 Task: Find connections with filter location Khadki with filter topic #mentorshipwith filter profile language Spanish with filter current company Tata Group with filter school Nehru Arts and Science College with filter industry Mental Health Care with filter service category Mobile Marketing with filter keywords title Owner
Action: Mouse moved to (215, 312)
Screenshot: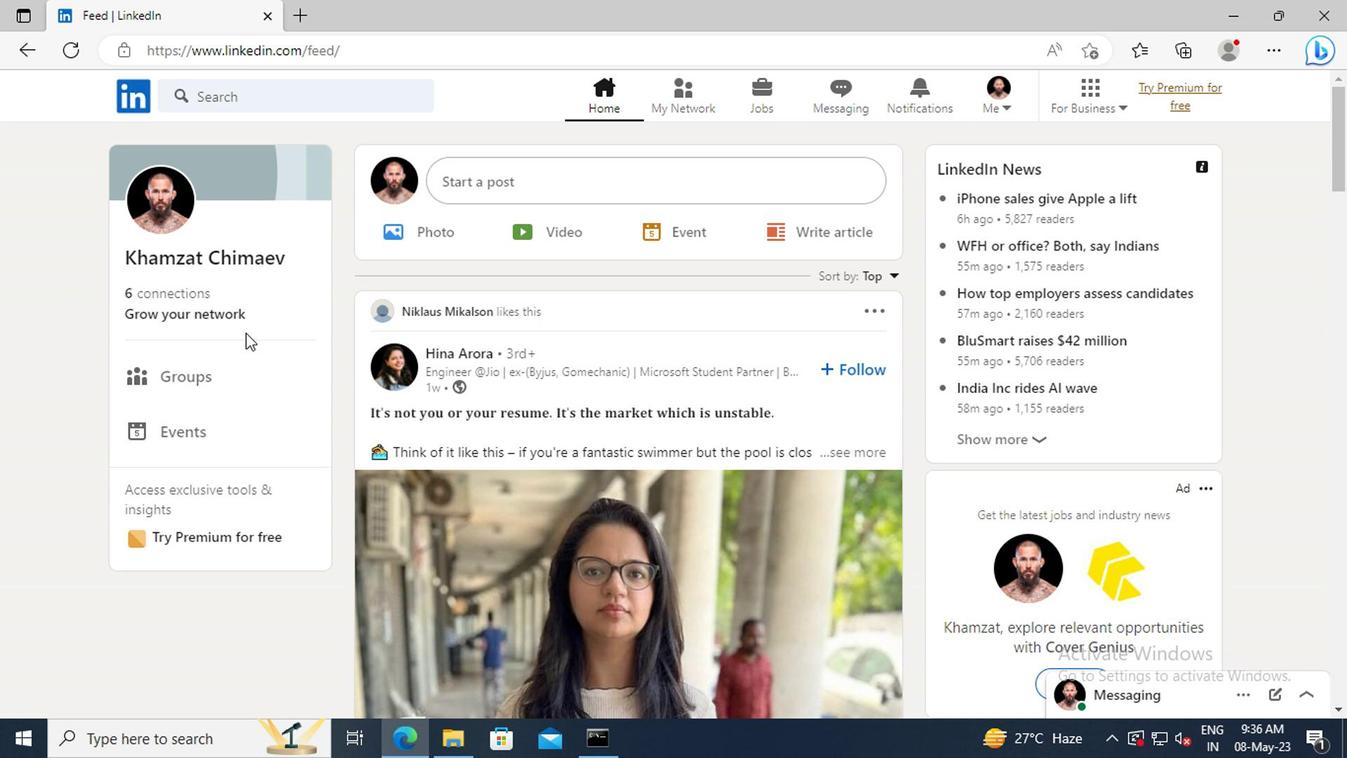 
Action: Mouse pressed left at (215, 312)
Screenshot: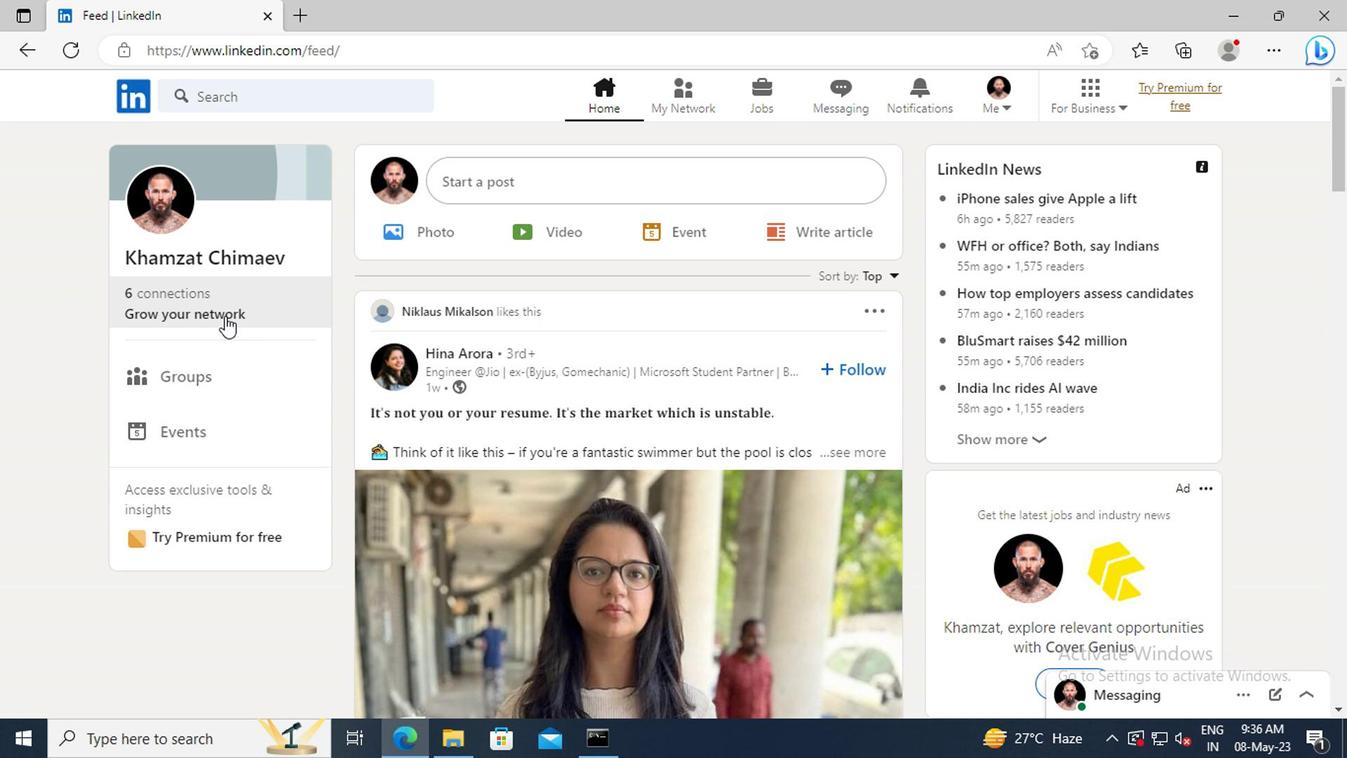 
Action: Mouse moved to (219, 204)
Screenshot: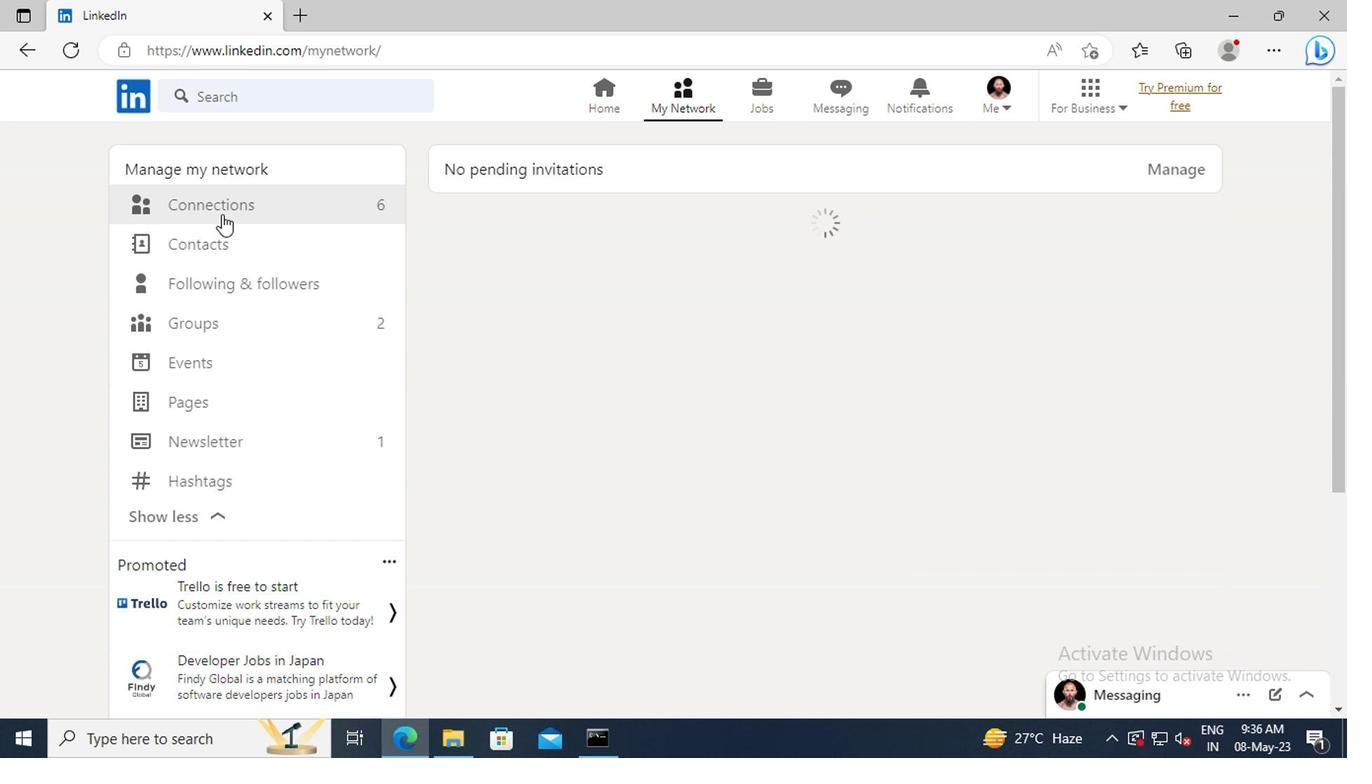 
Action: Mouse pressed left at (219, 204)
Screenshot: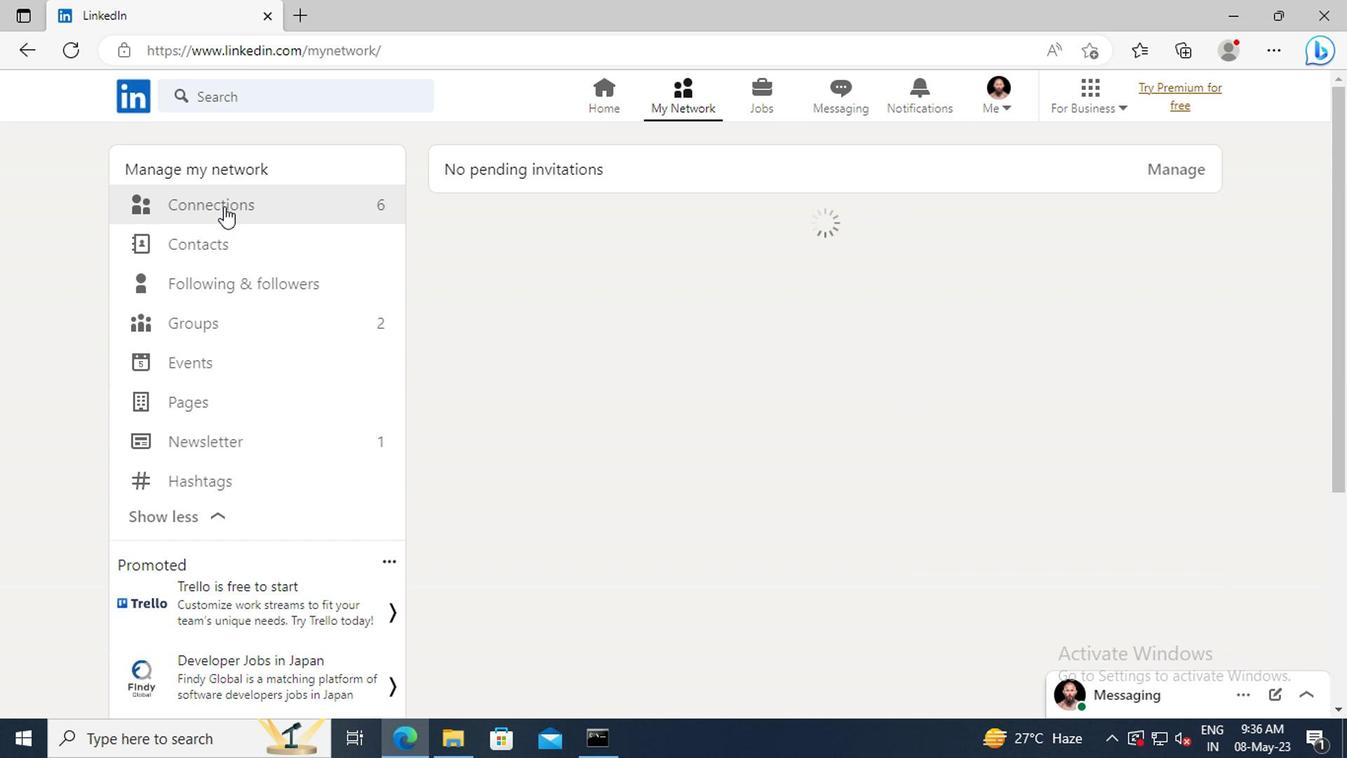 
Action: Mouse moved to (812, 209)
Screenshot: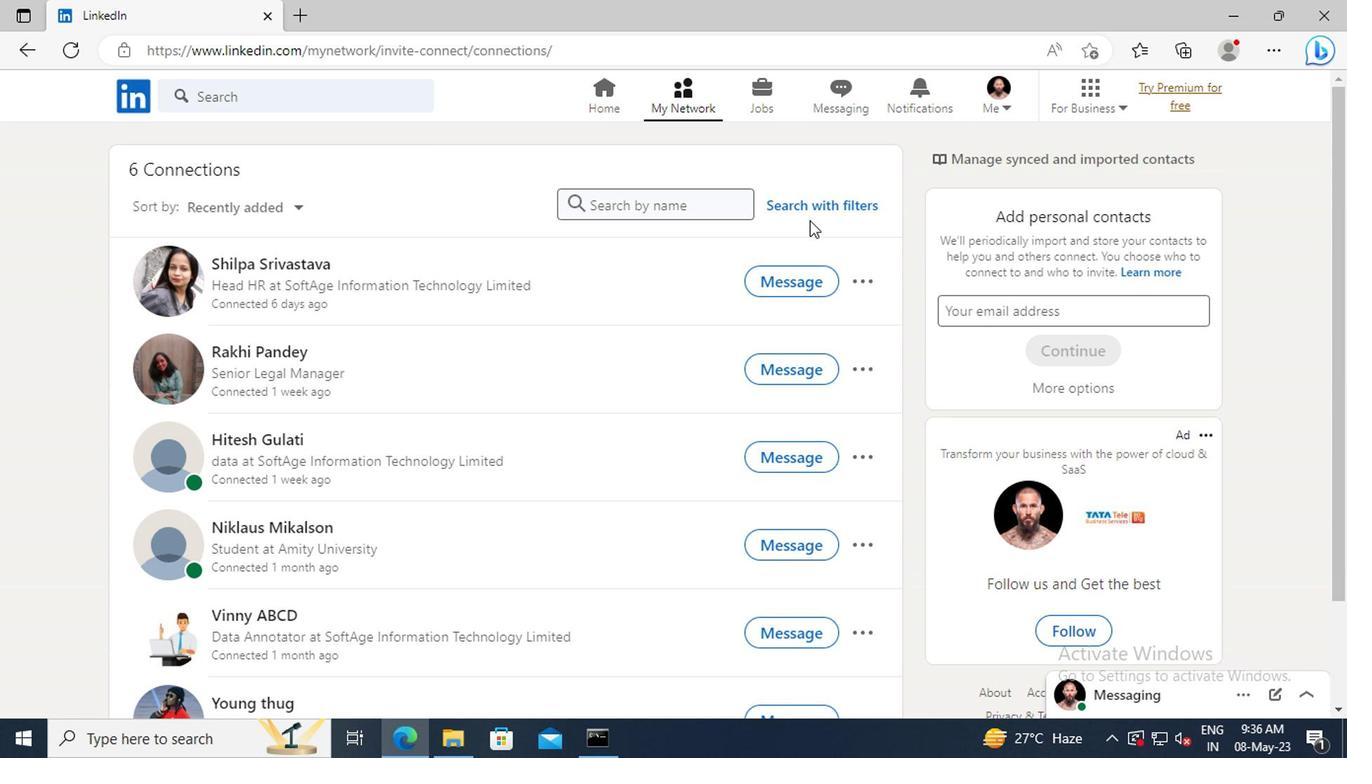 
Action: Mouse pressed left at (812, 209)
Screenshot: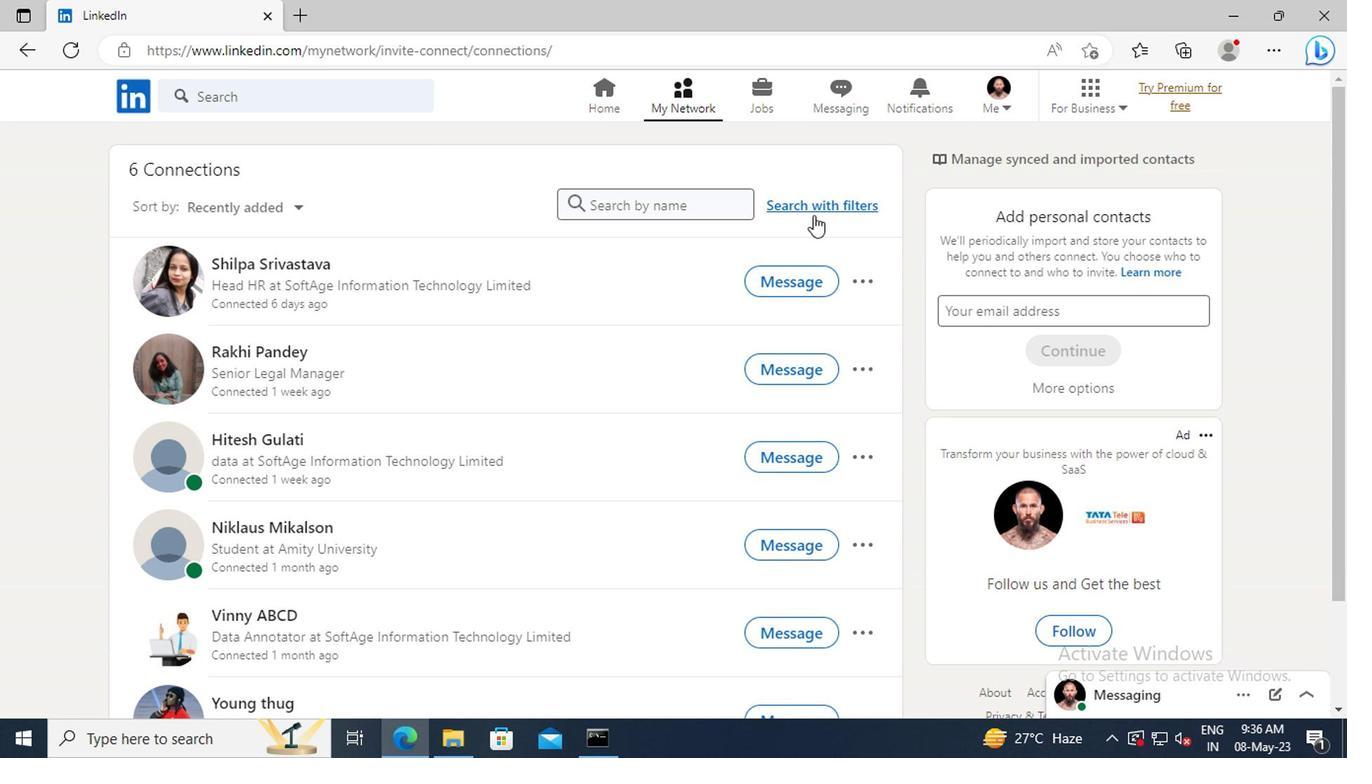 
Action: Mouse moved to (739, 154)
Screenshot: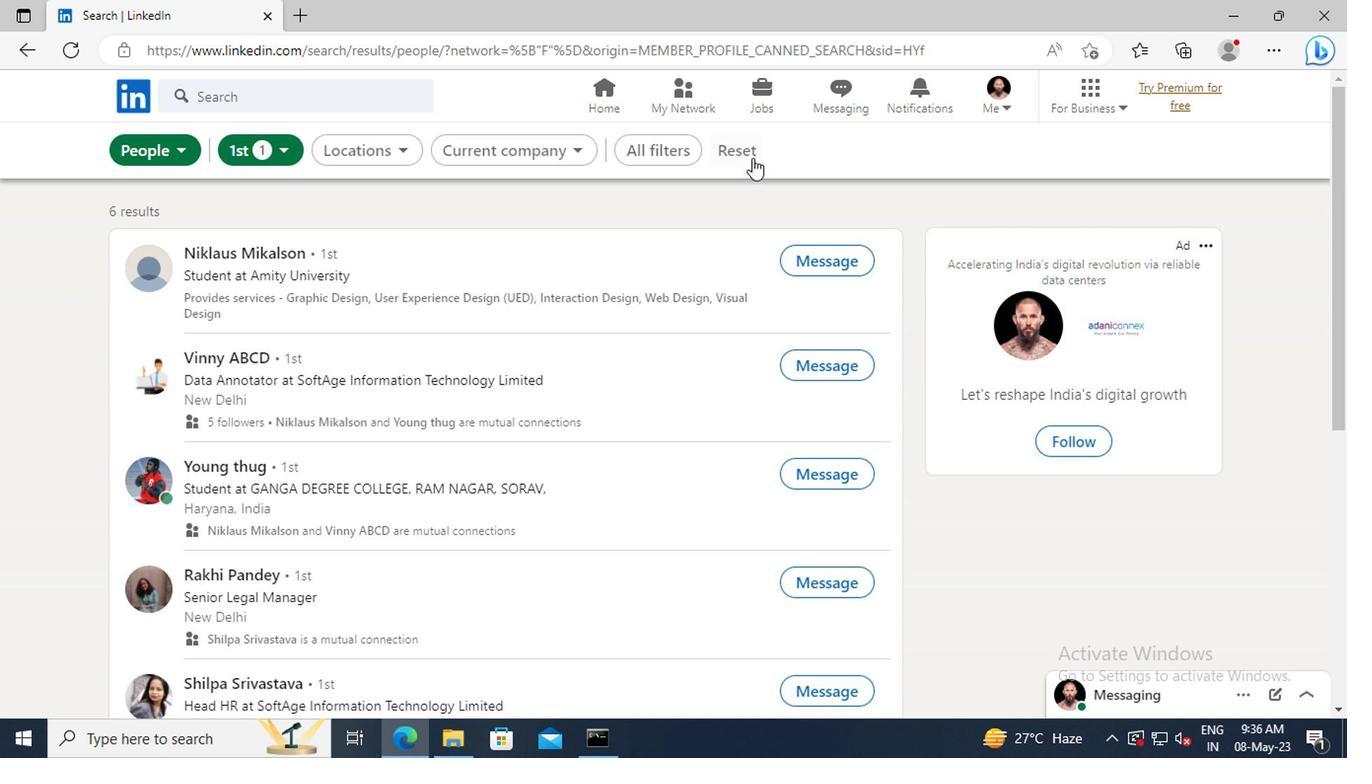 
Action: Mouse pressed left at (739, 154)
Screenshot: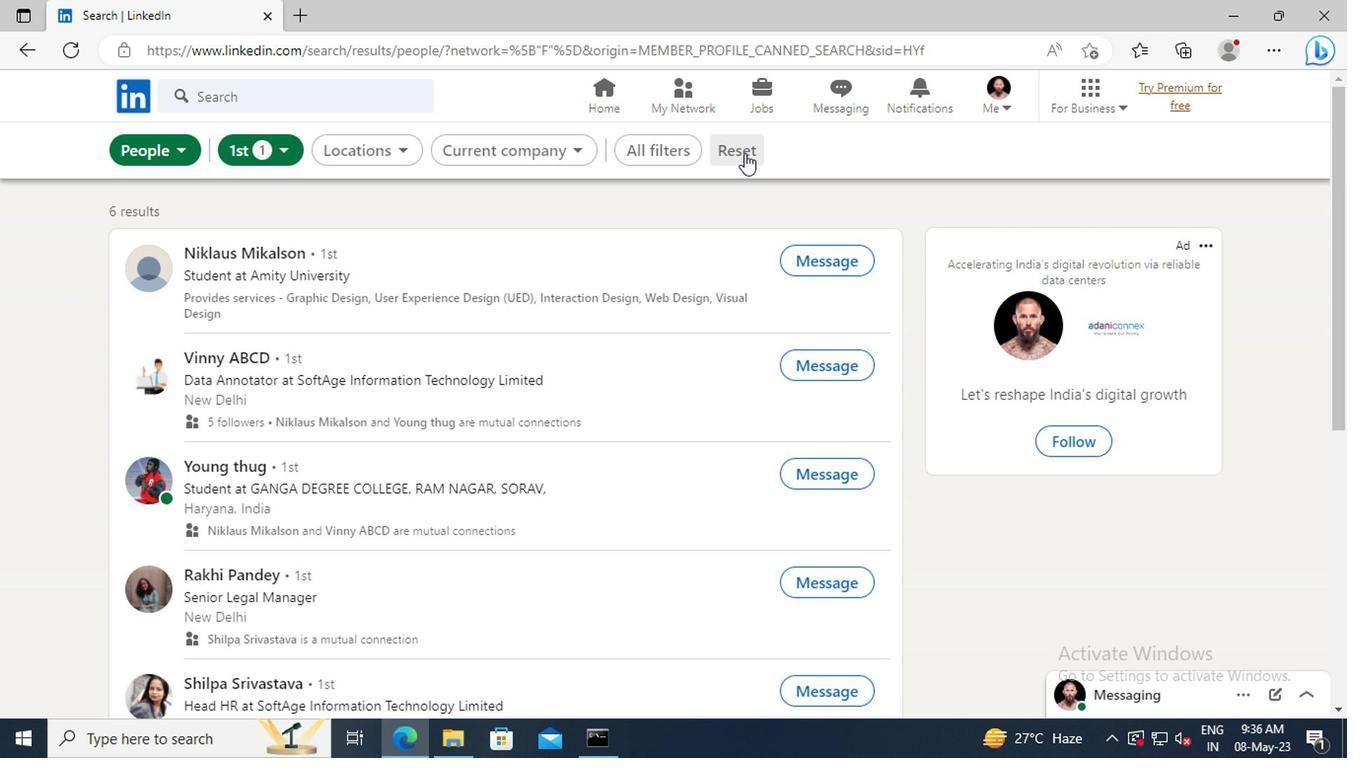 
Action: Mouse moved to (695, 154)
Screenshot: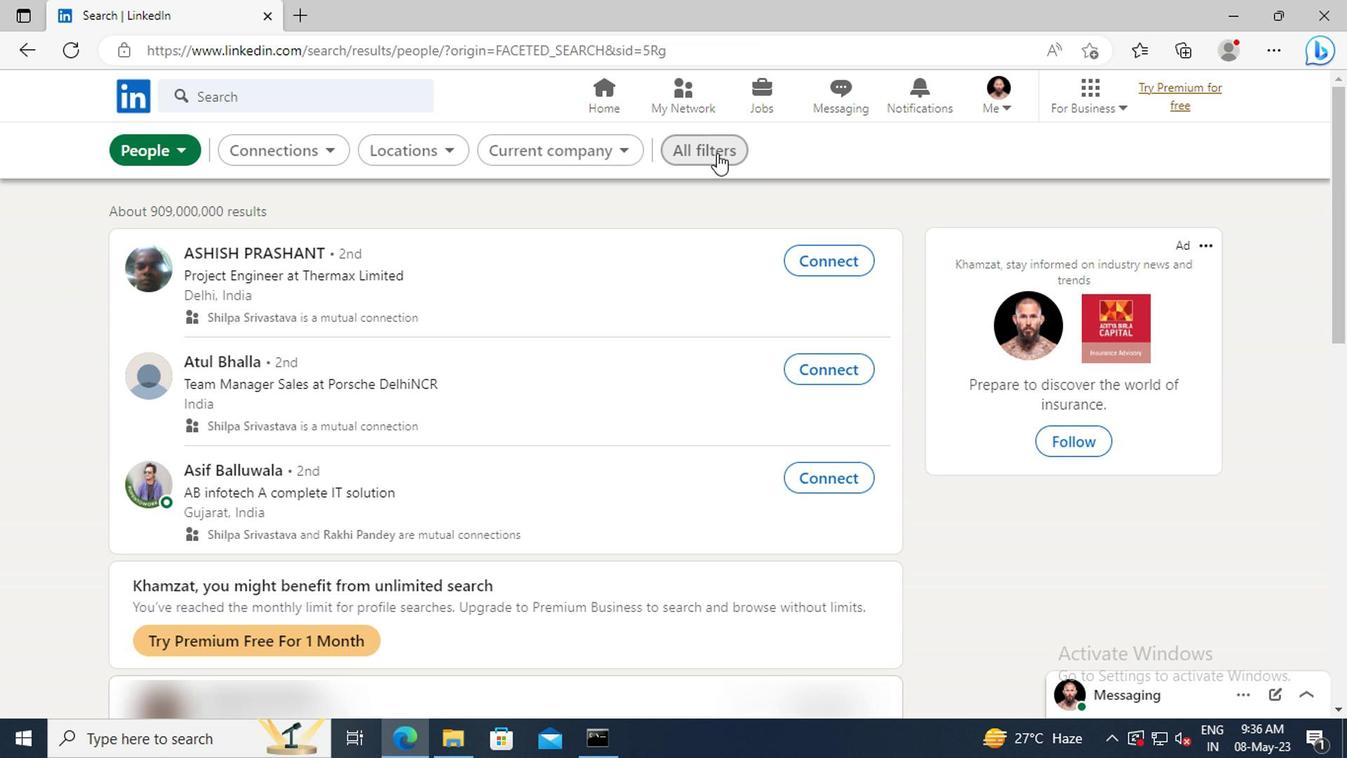 
Action: Mouse pressed left at (695, 154)
Screenshot: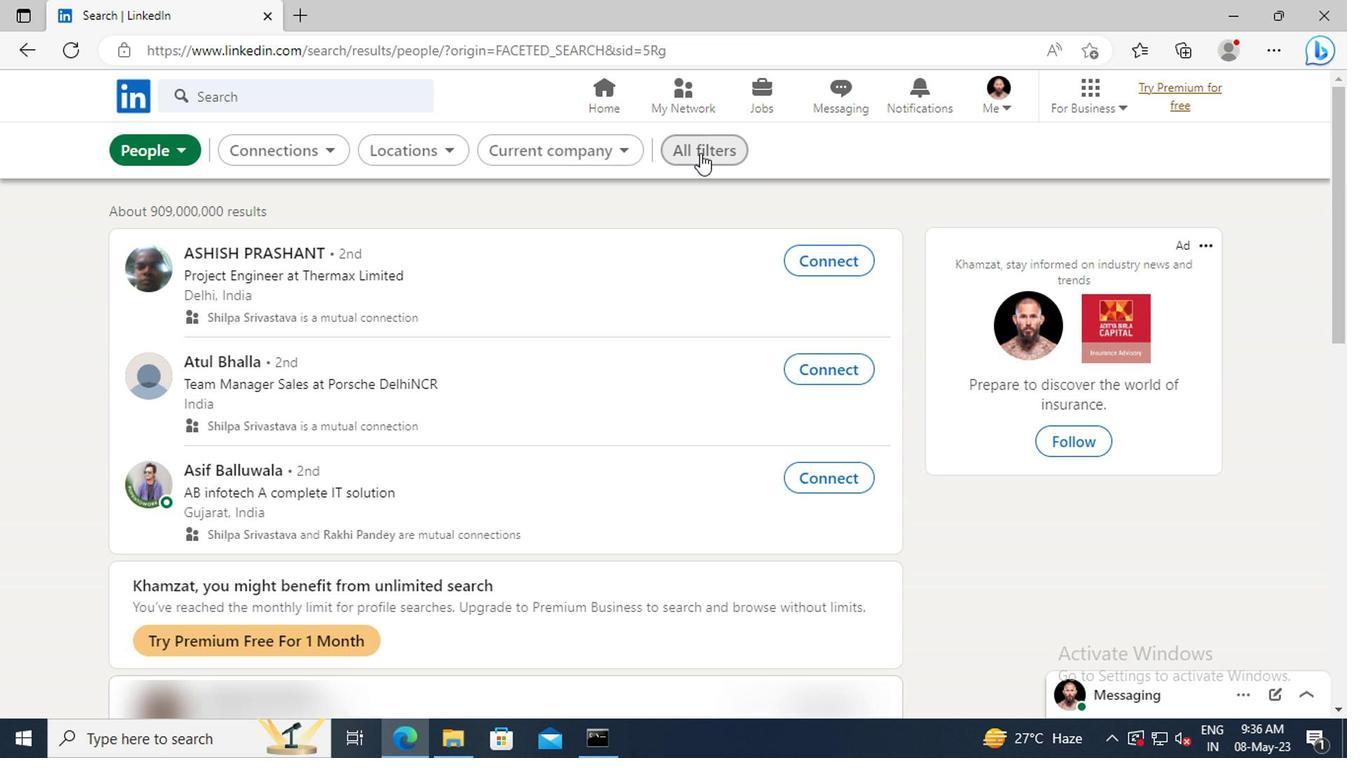 
Action: Mouse moved to (1078, 412)
Screenshot: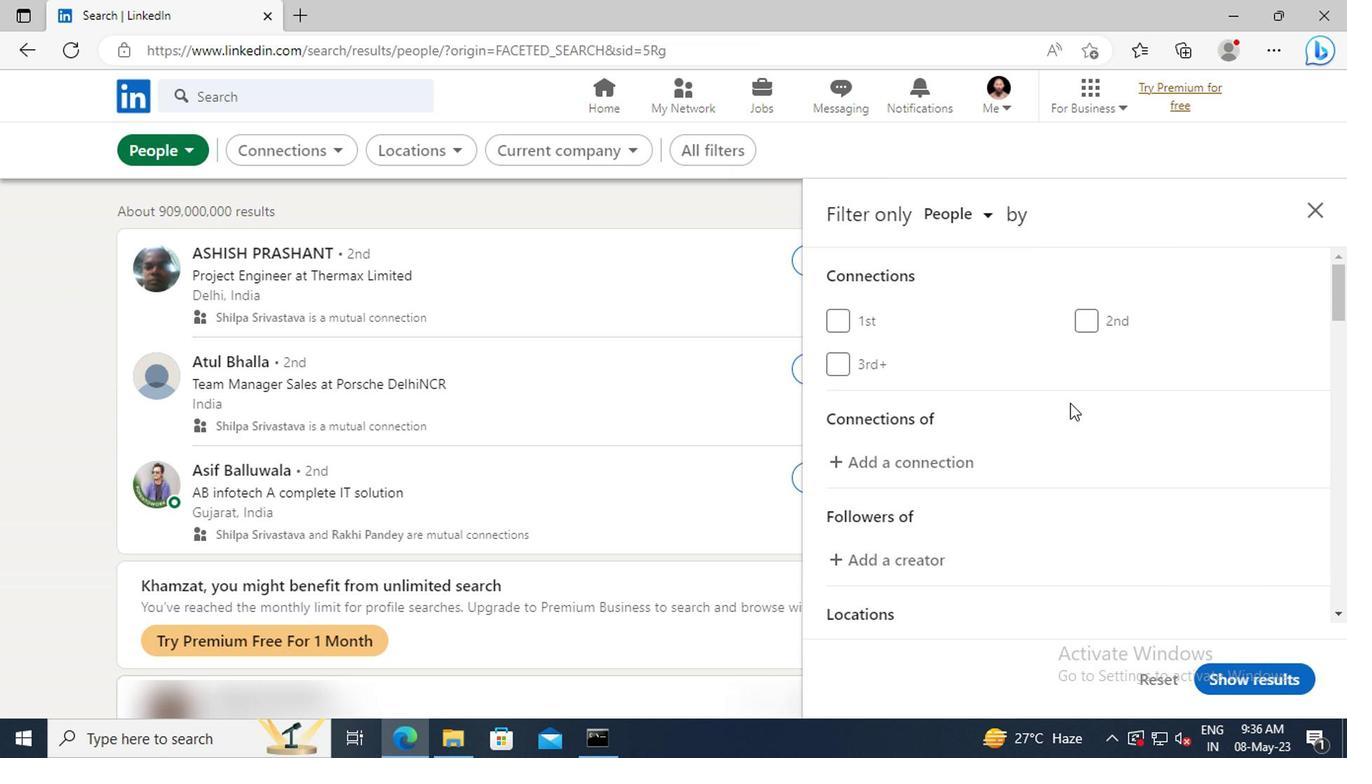 
Action: Mouse scrolled (1078, 412) with delta (0, 0)
Screenshot: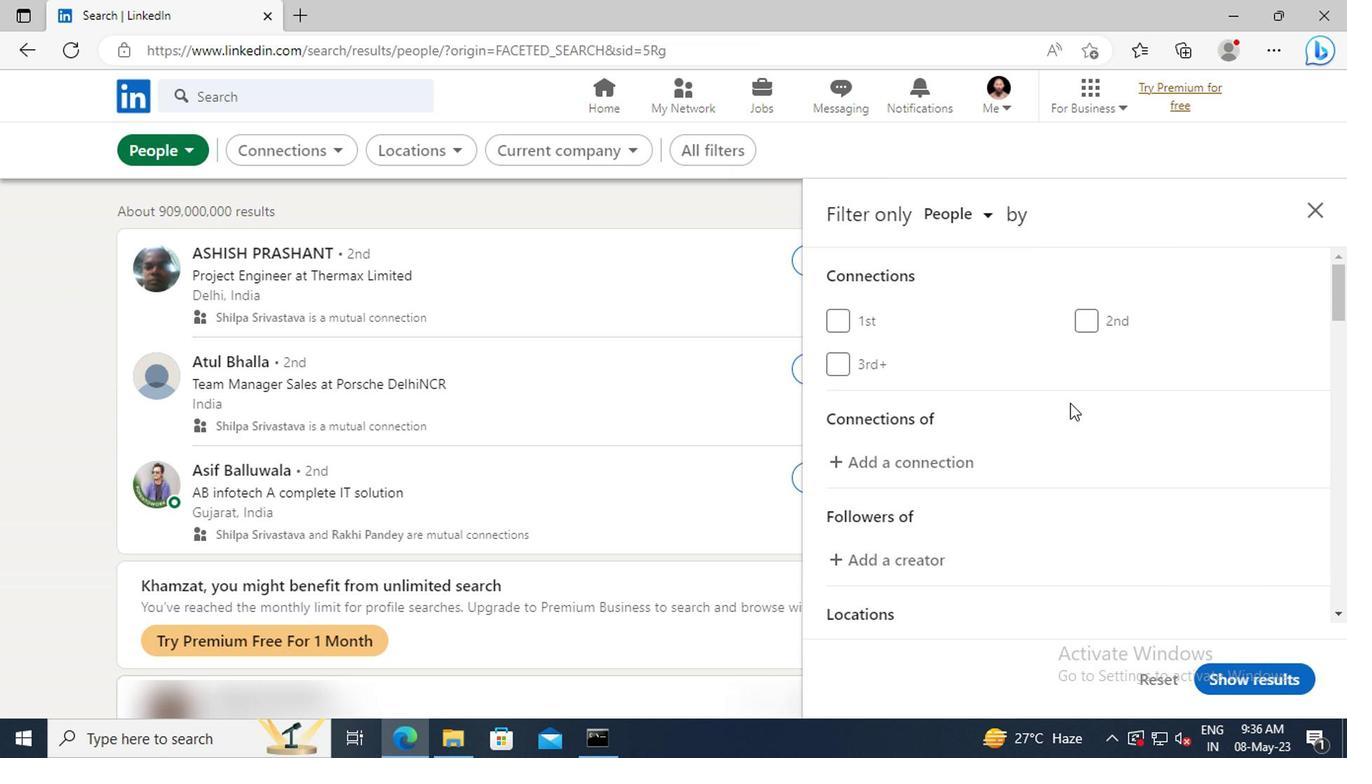 
Action: Mouse scrolled (1078, 412) with delta (0, 0)
Screenshot: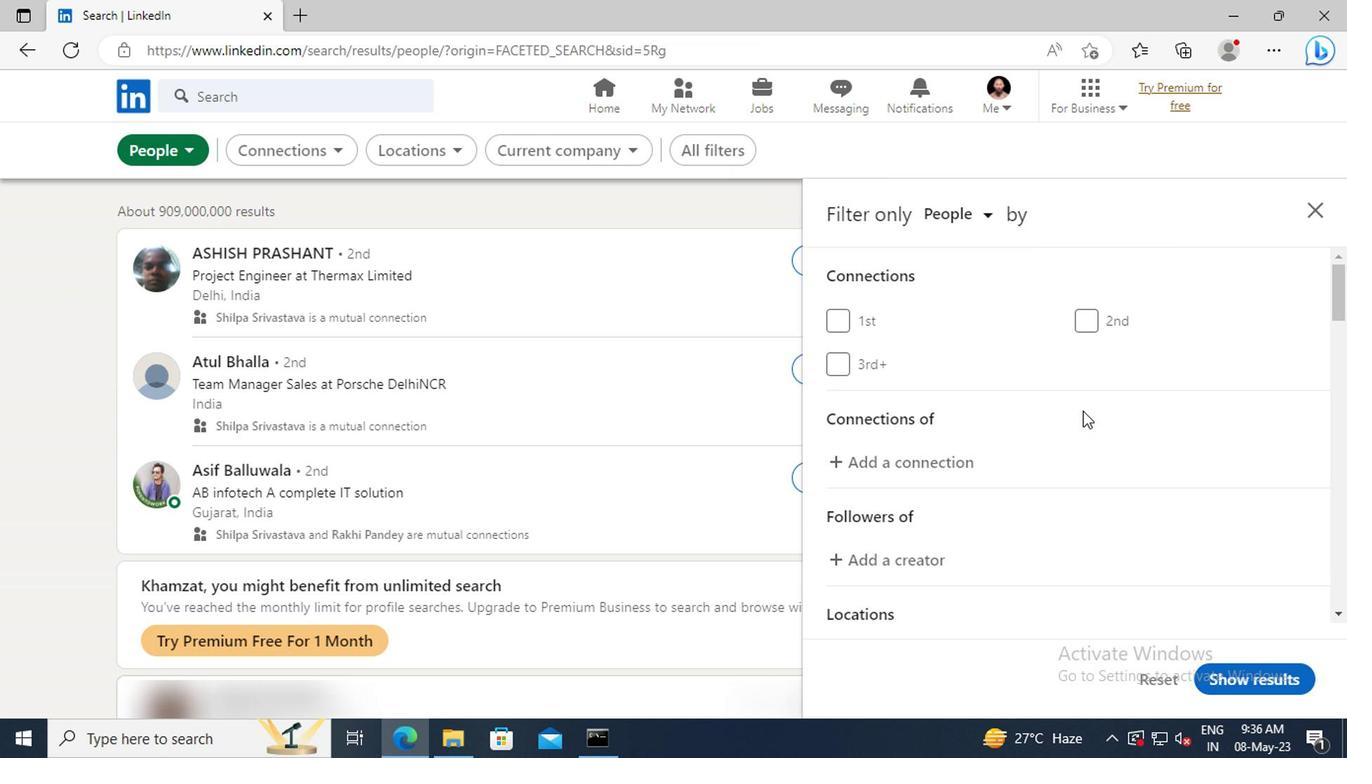 
Action: Mouse scrolled (1078, 412) with delta (0, 0)
Screenshot: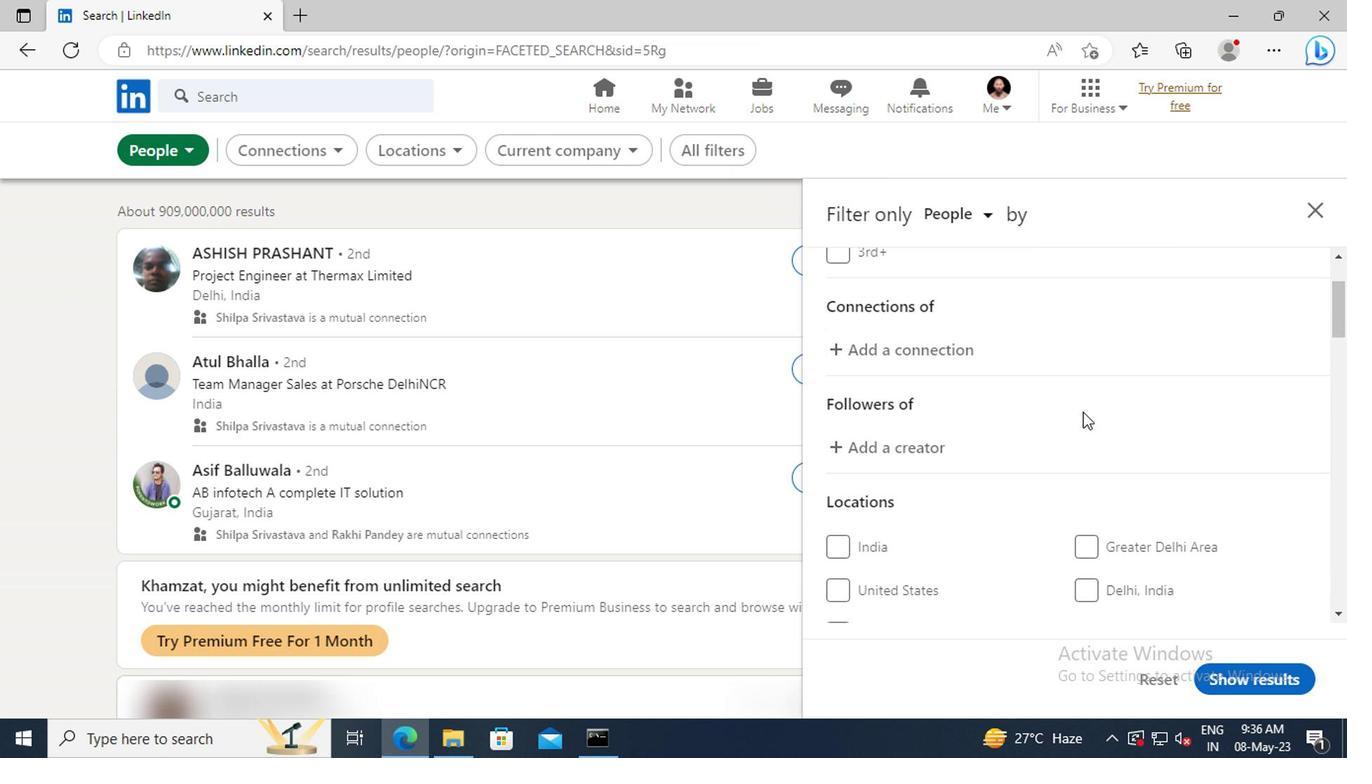 
Action: Mouse scrolled (1078, 412) with delta (0, 0)
Screenshot: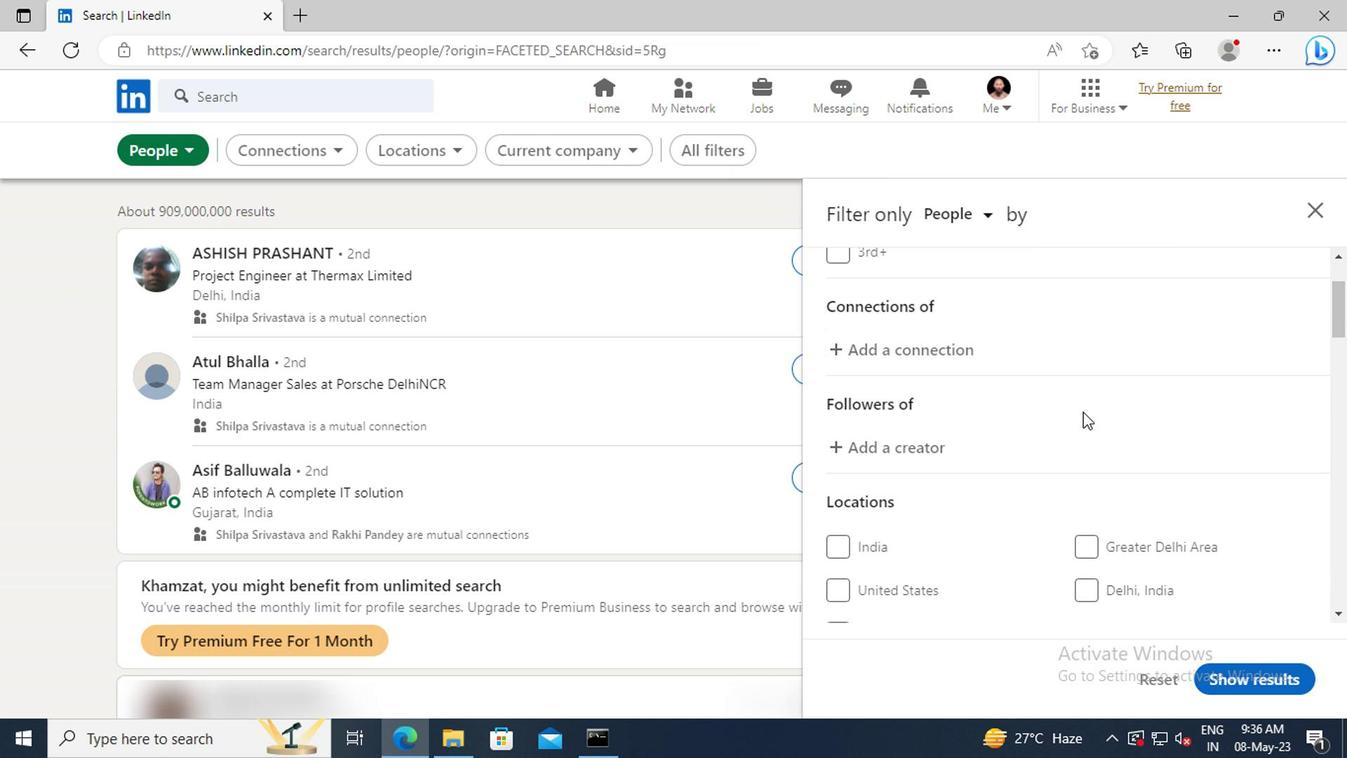 
Action: Mouse scrolled (1078, 412) with delta (0, 0)
Screenshot: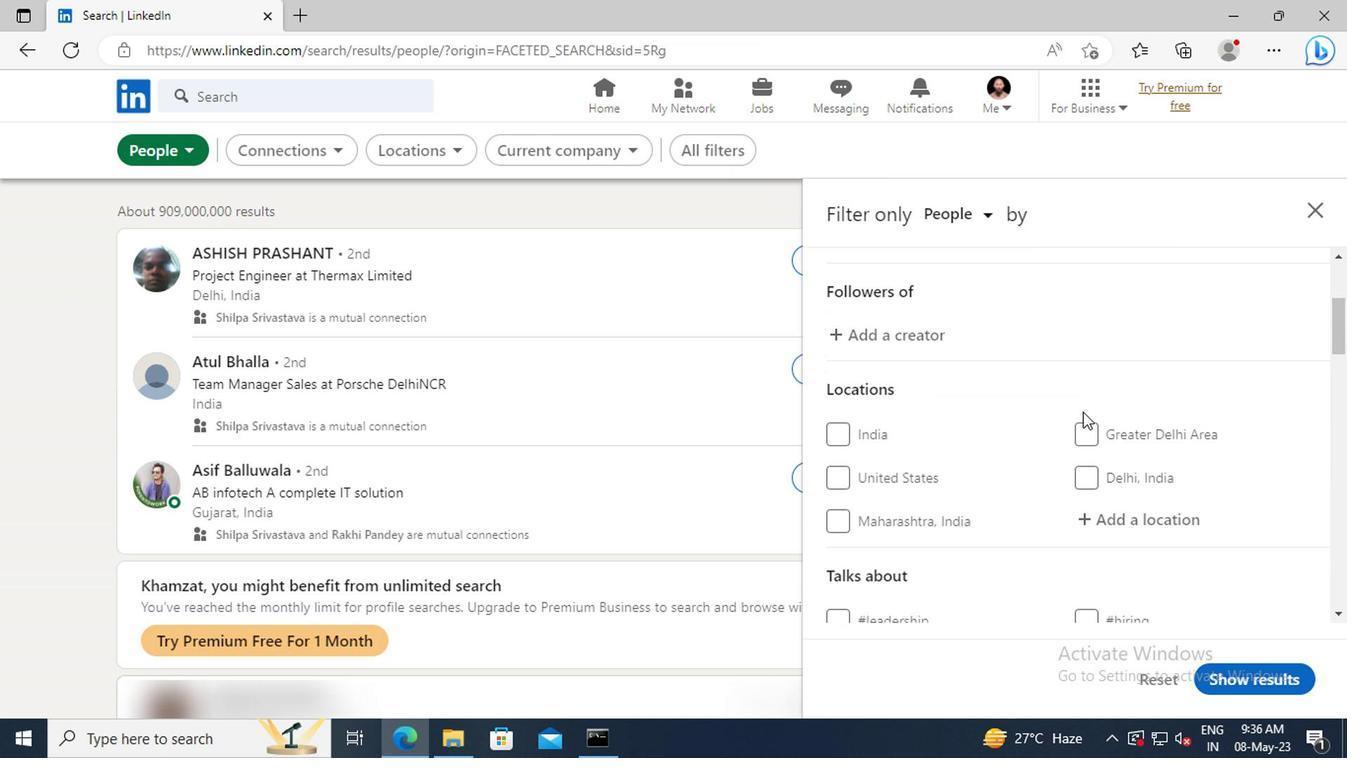 
Action: Mouse moved to (1090, 463)
Screenshot: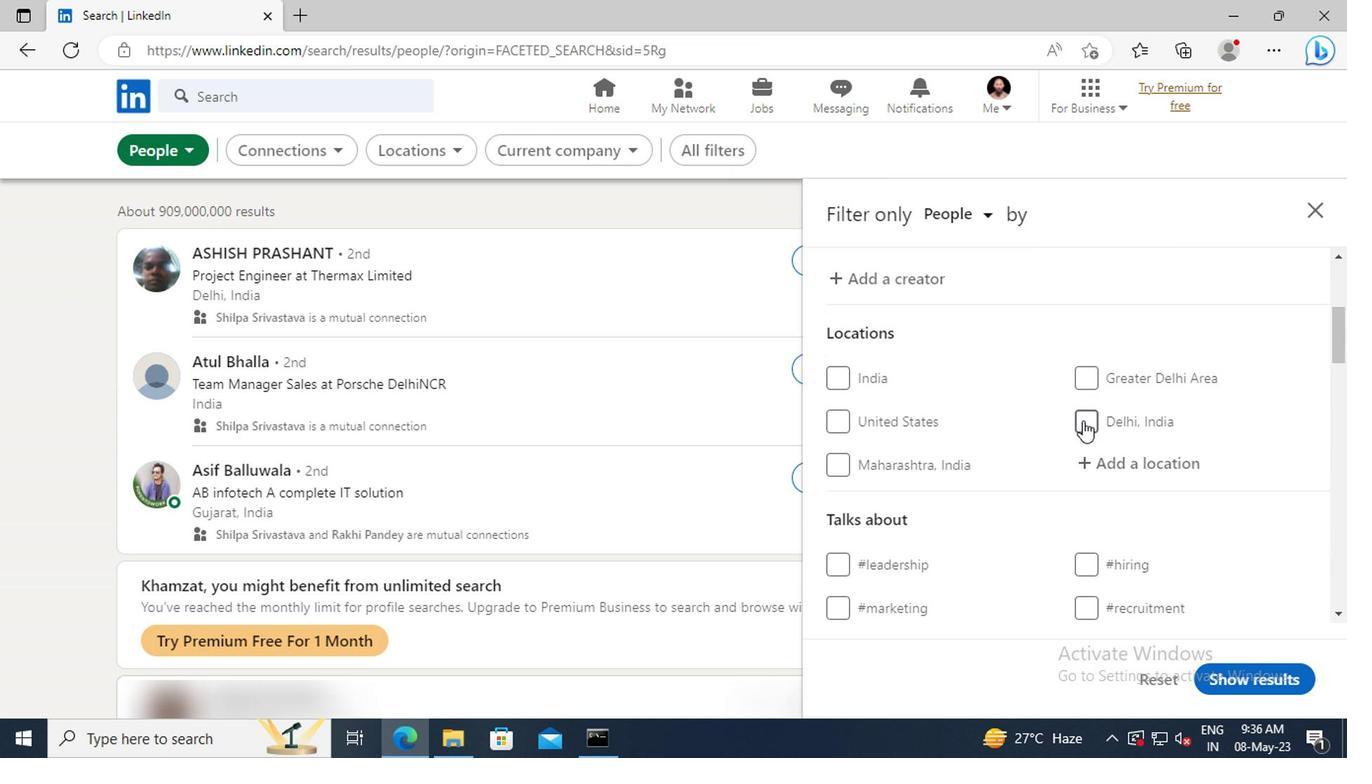 
Action: Mouse pressed left at (1090, 463)
Screenshot: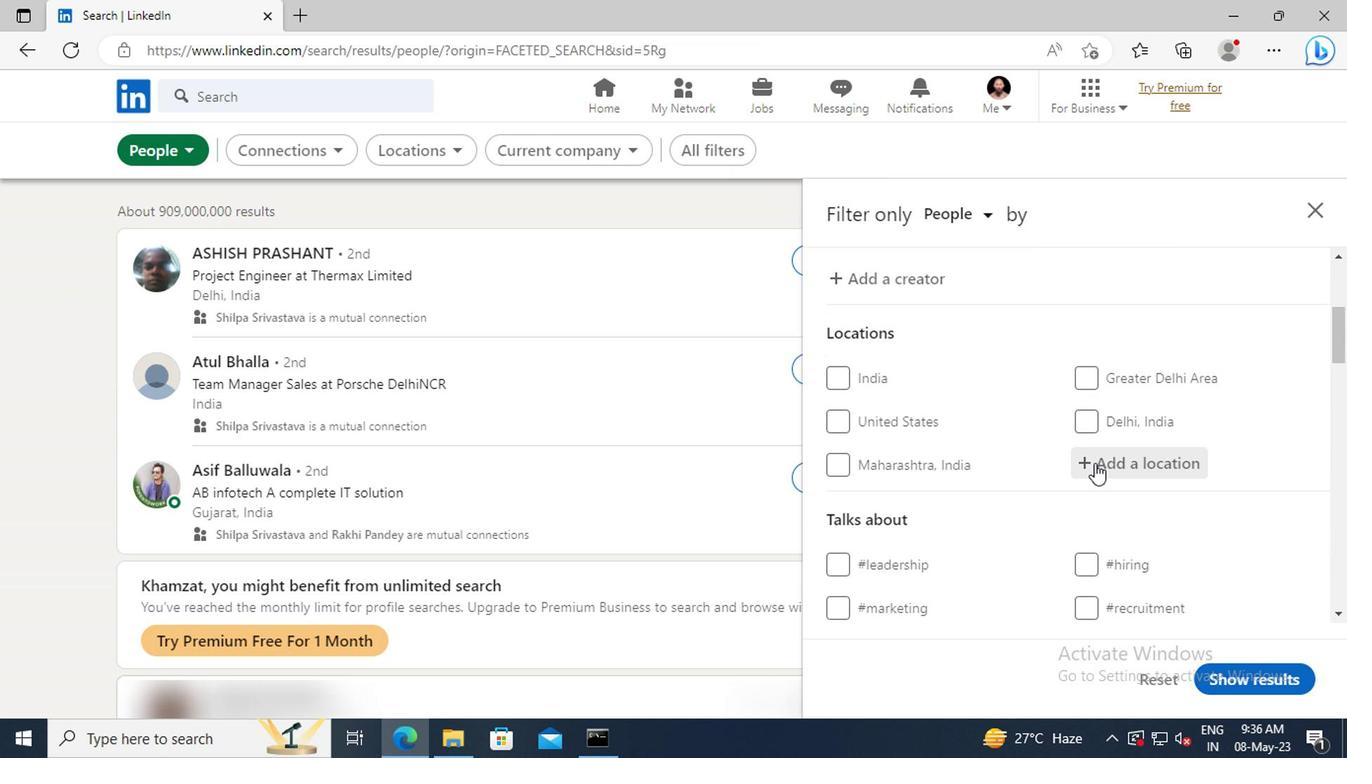 
Action: Key pressed <Key.shift>KHADKI<Key.enter>
Screenshot: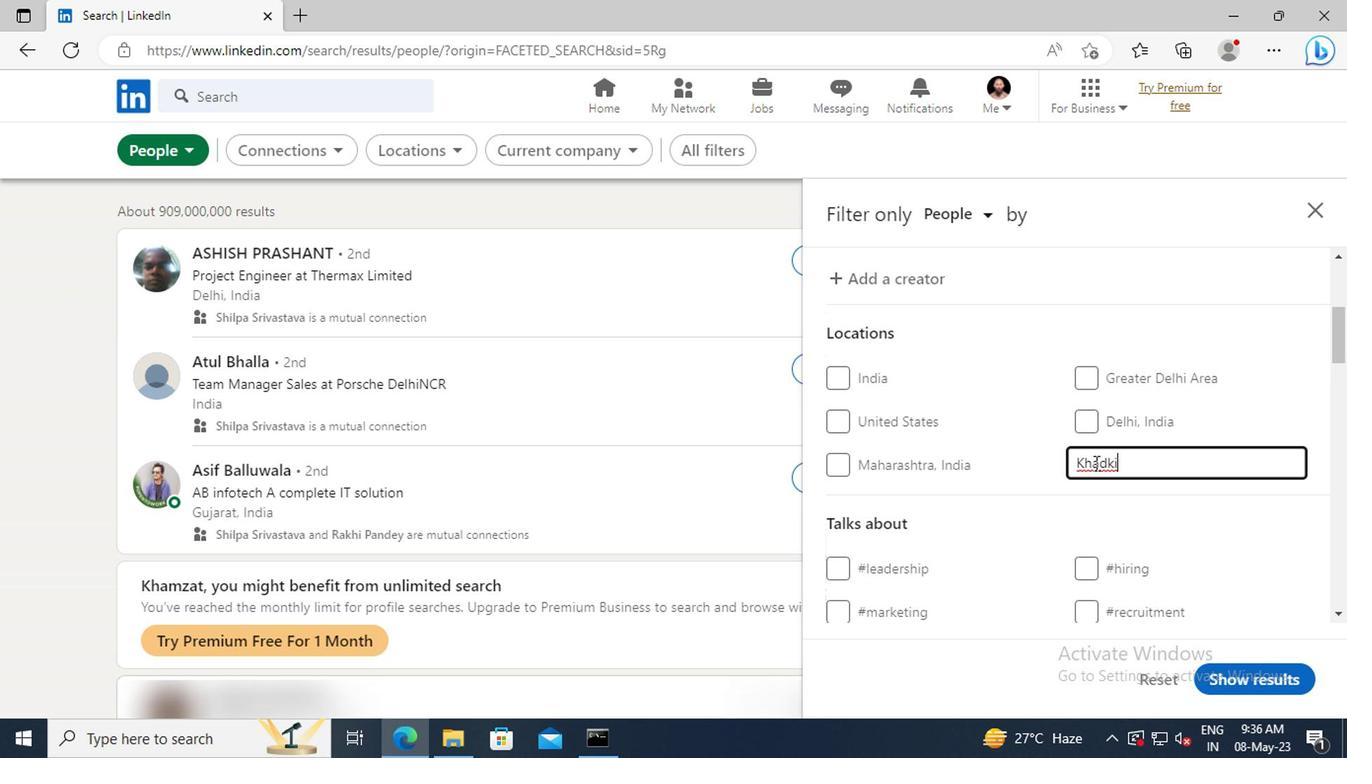 
Action: Mouse moved to (1090, 465)
Screenshot: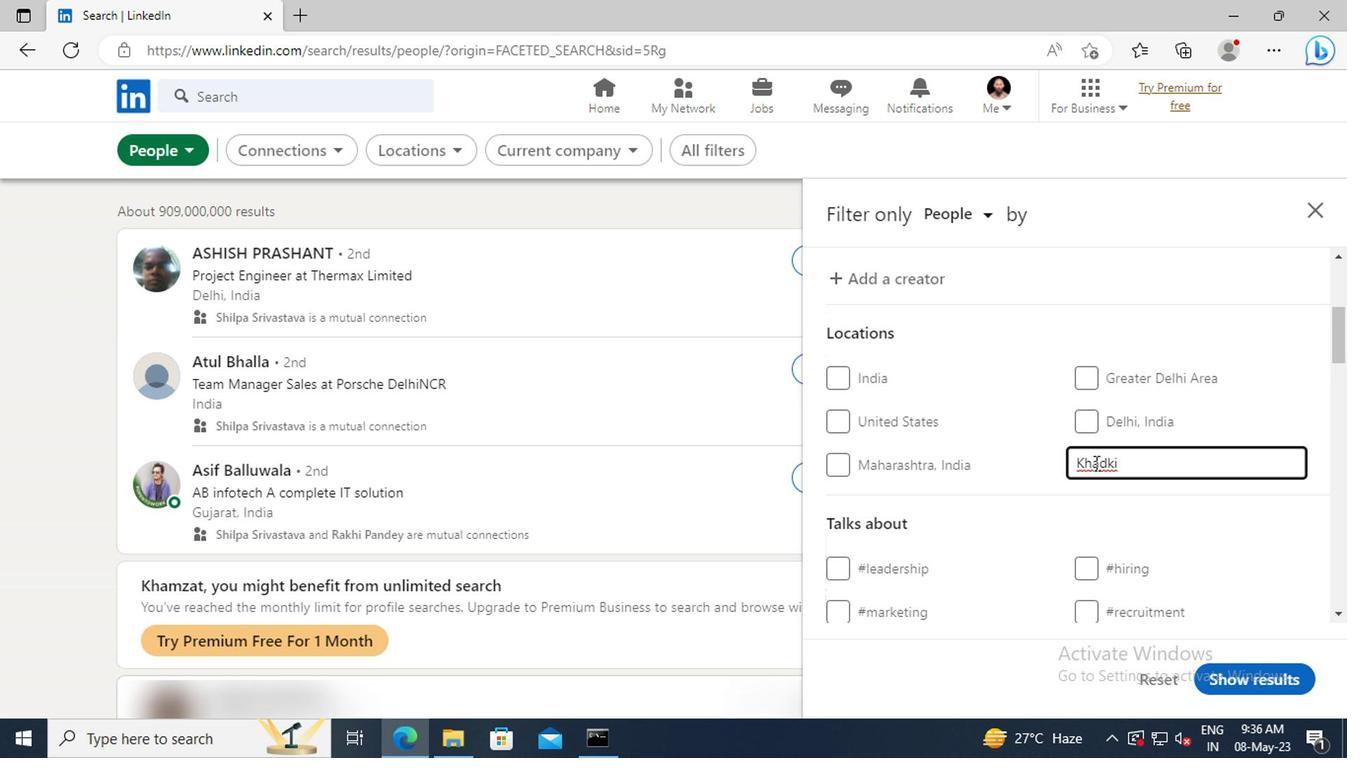 
Action: Mouse scrolled (1090, 463) with delta (0, -1)
Screenshot: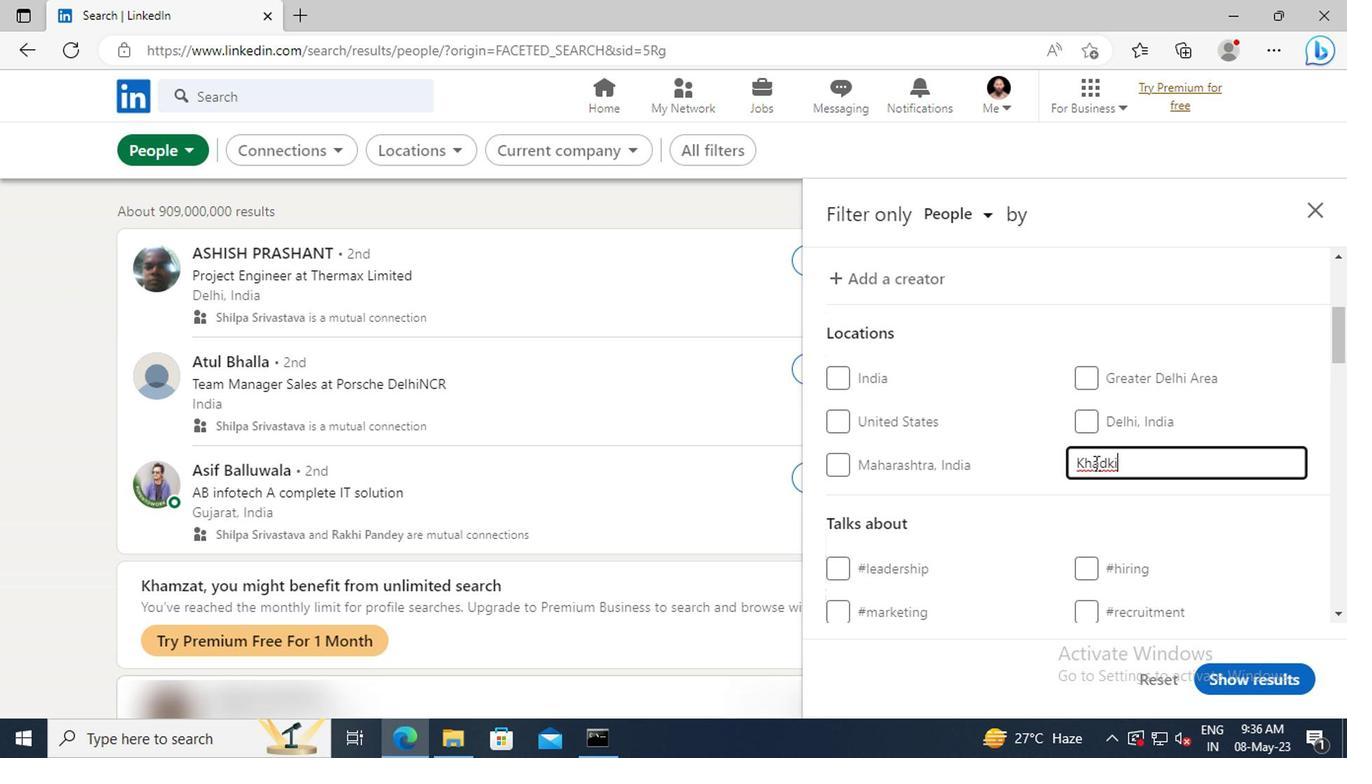 
Action: Mouse scrolled (1090, 463) with delta (0, -1)
Screenshot: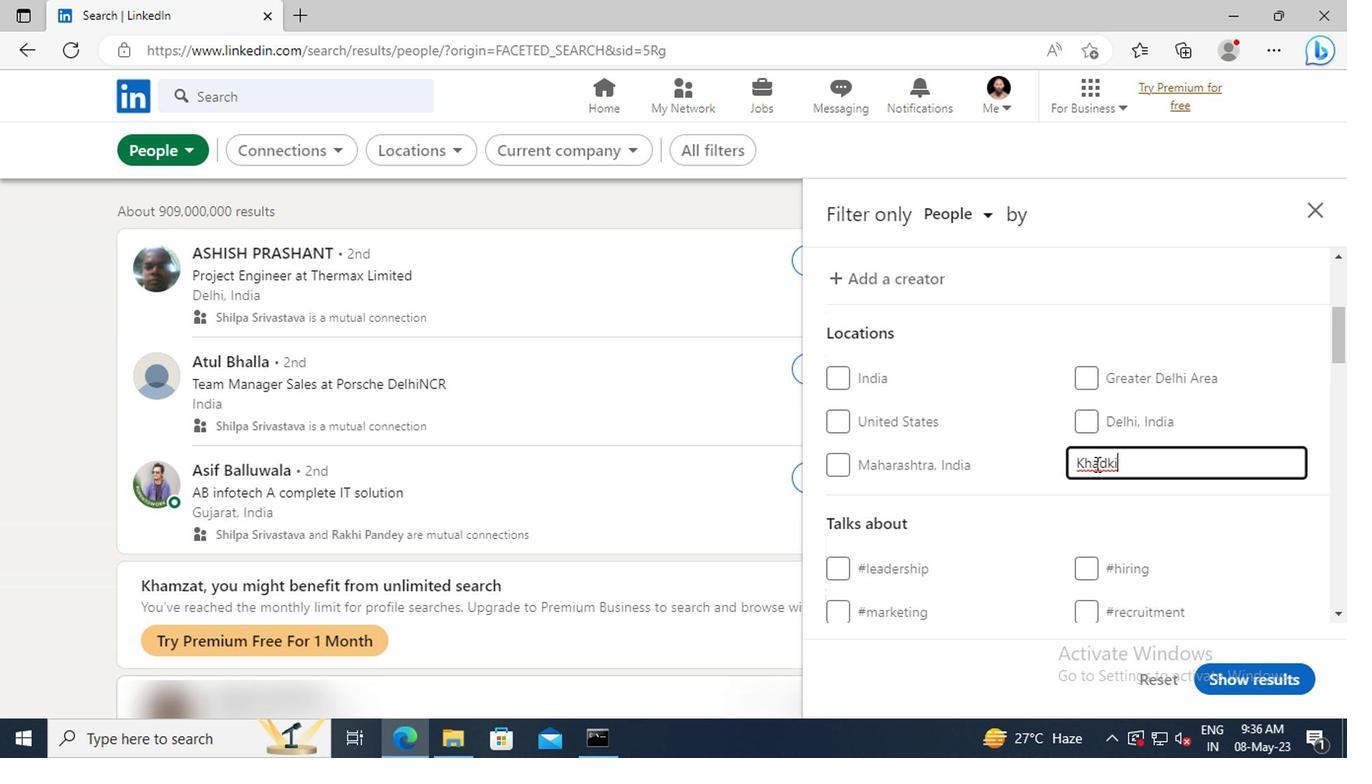
Action: Mouse scrolled (1090, 463) with delta (0, -1)
Screenshot: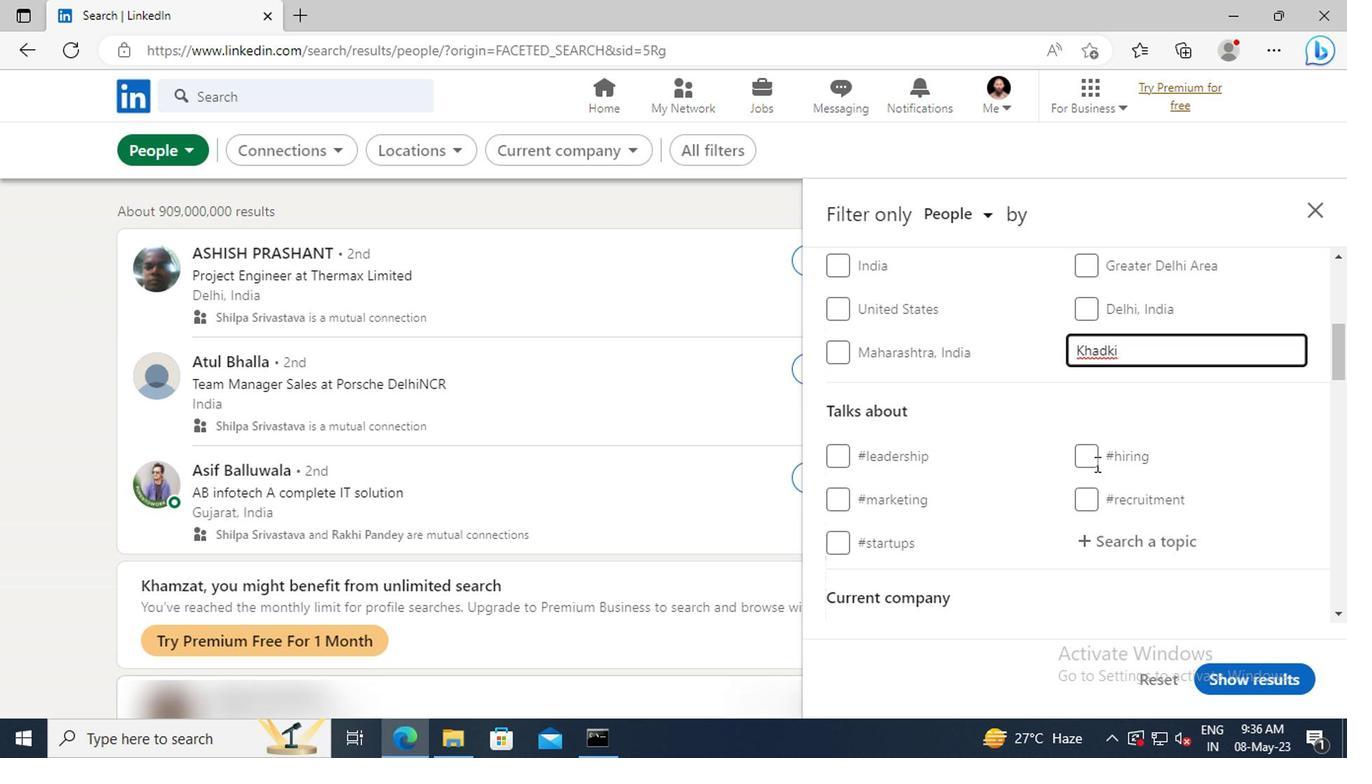 
Action: Mouse moved to (1100, 485)
Screenshot: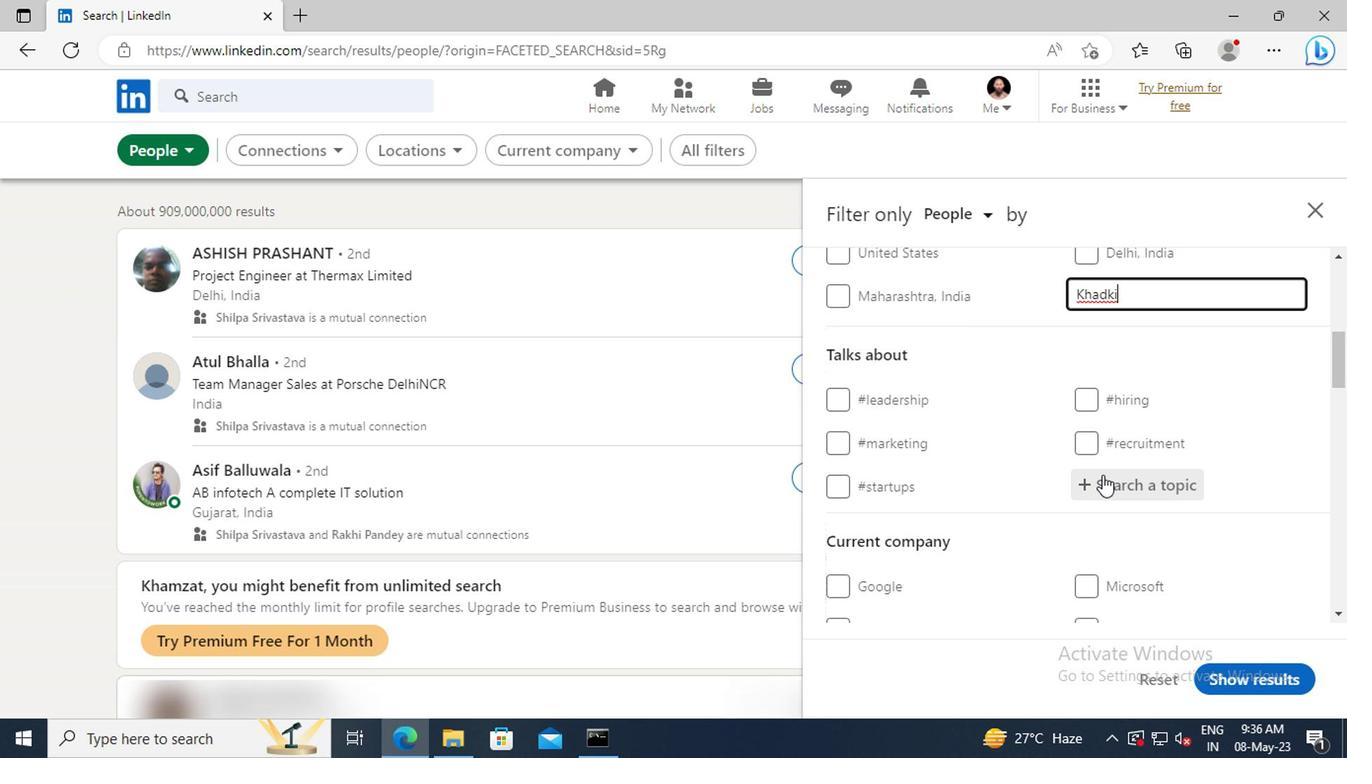 
Action: Mouse pressed left at (1100, 485)
Screenshot: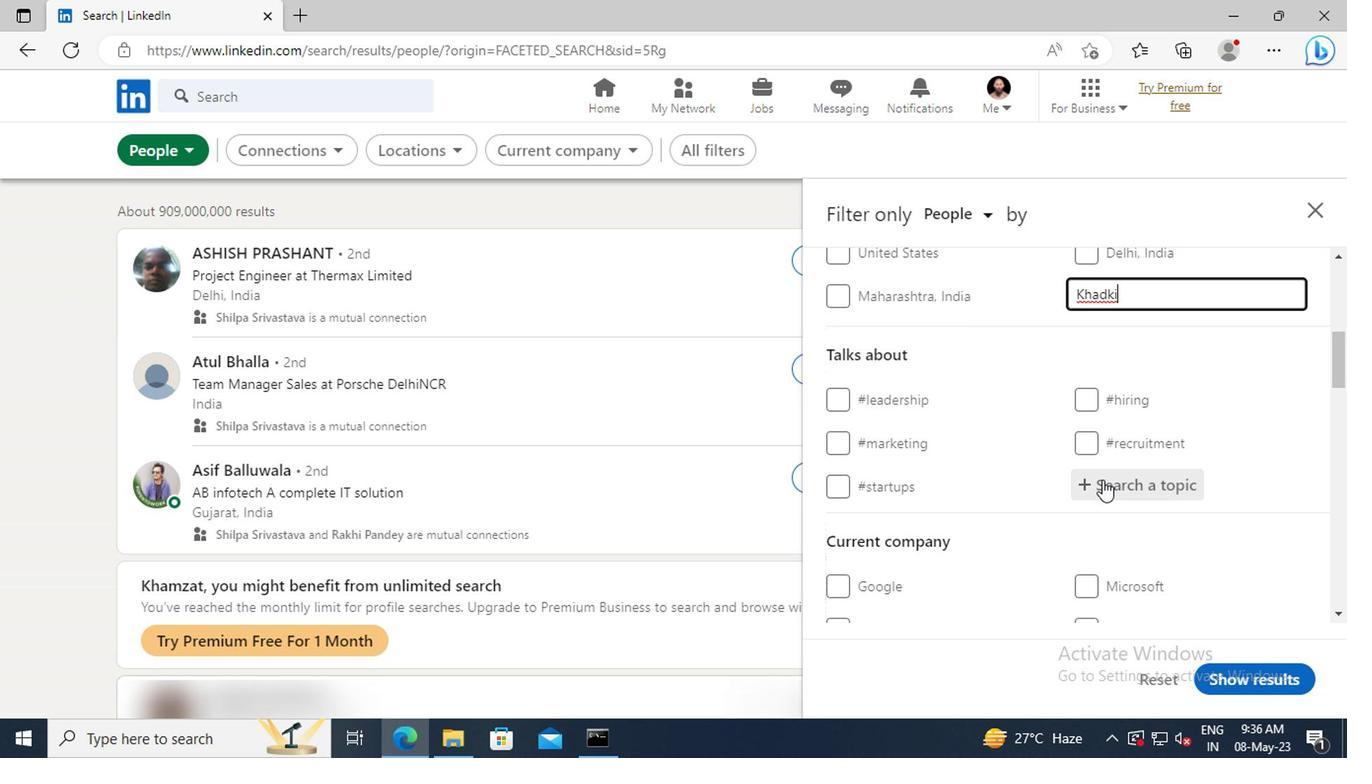 
Action: Key pressed MENTORSH
Screenshot: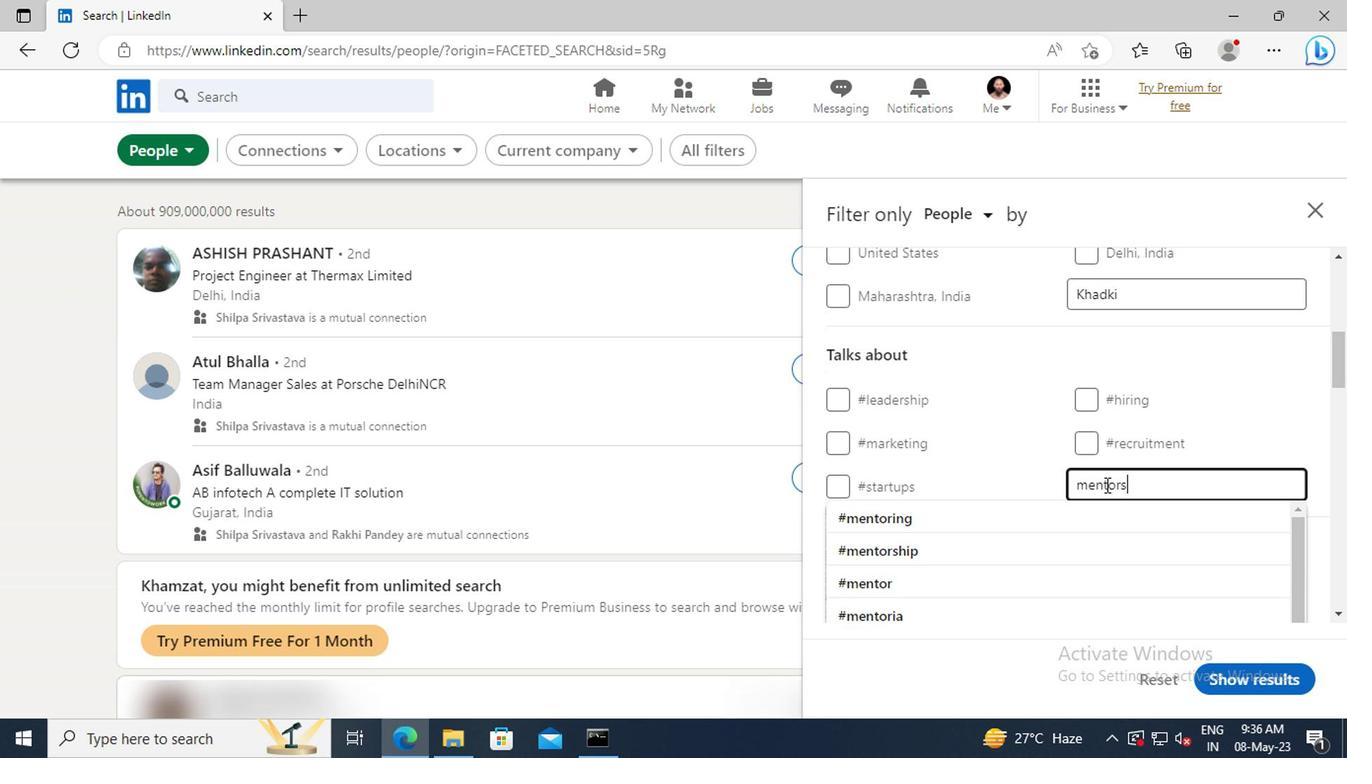 
Action: Mouse moved to (1104, 514)
Screenshot: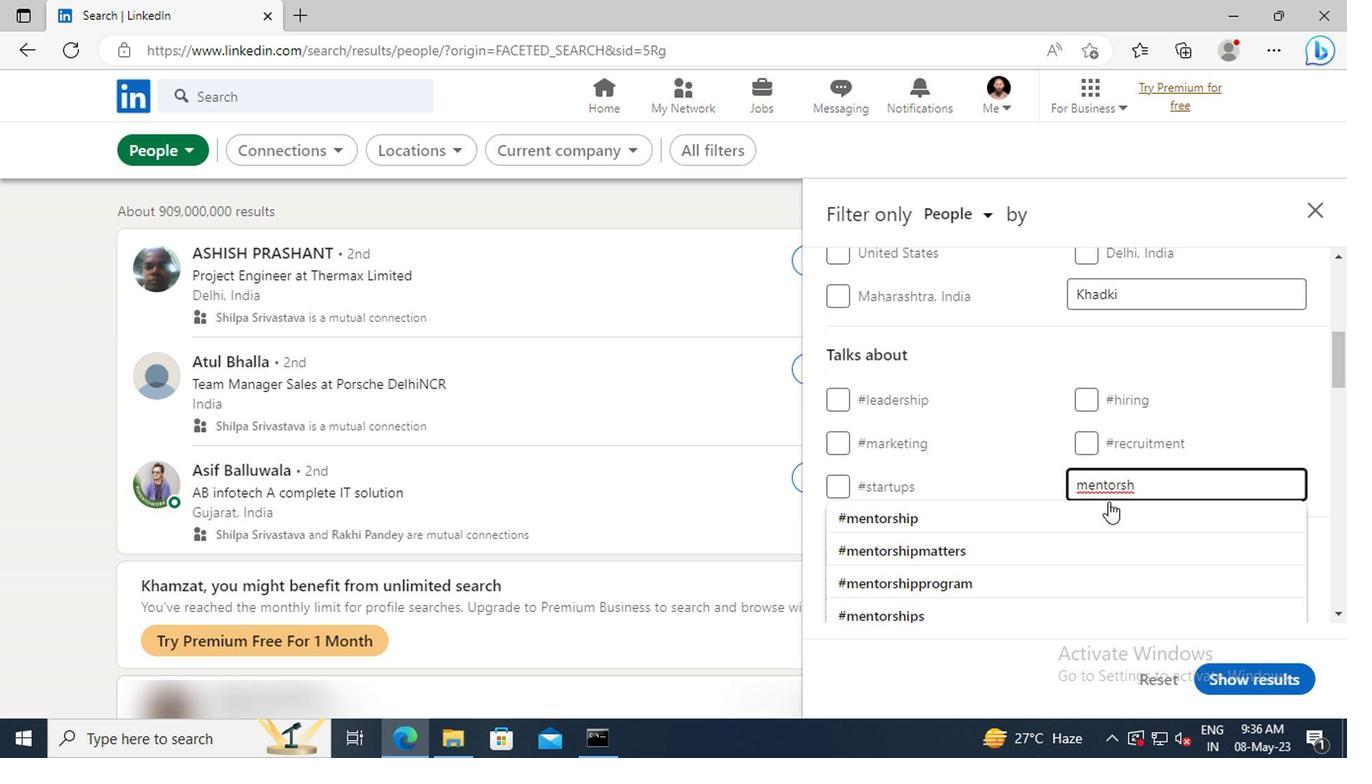 
Action: Mouse pressed left at (1104, 514)
Screenshot: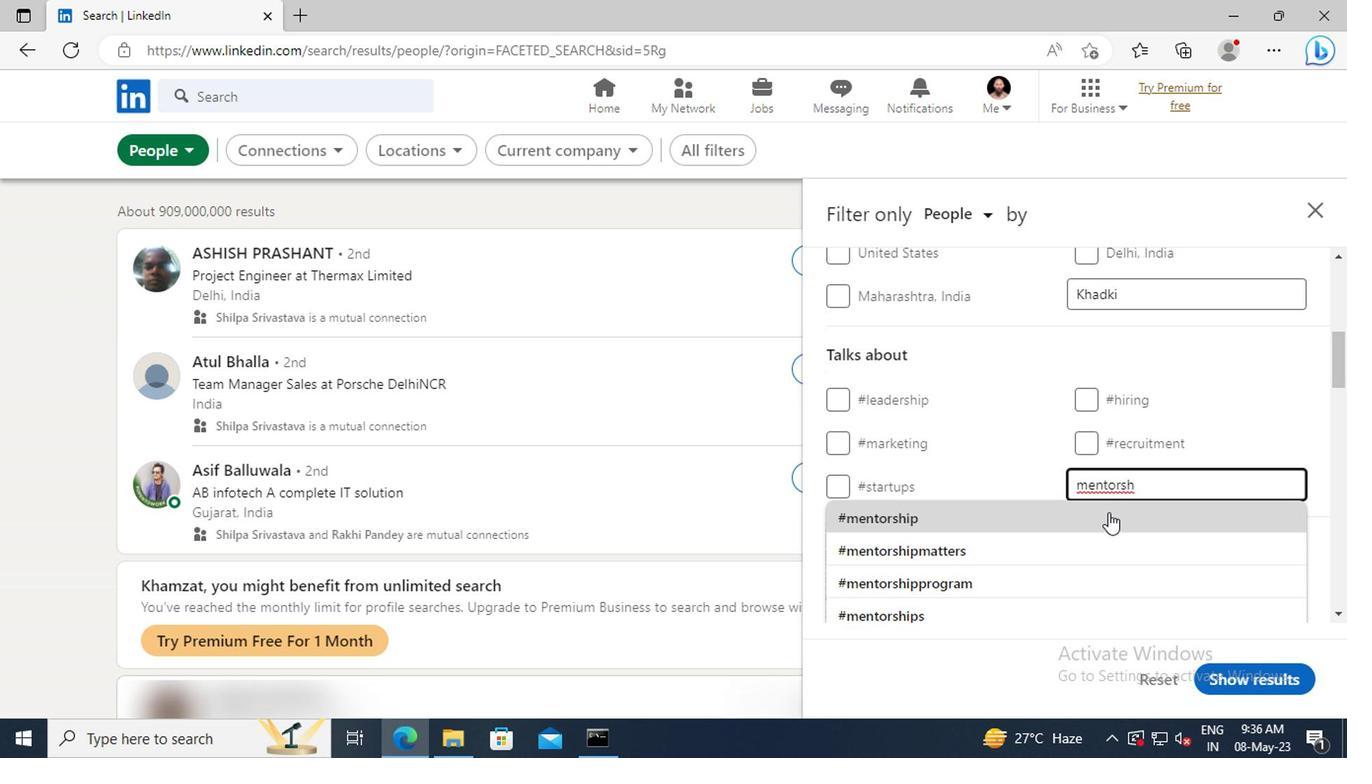 
Action: Mouse scrolled (1104, 513) with delta (0, -1)
Screenshot: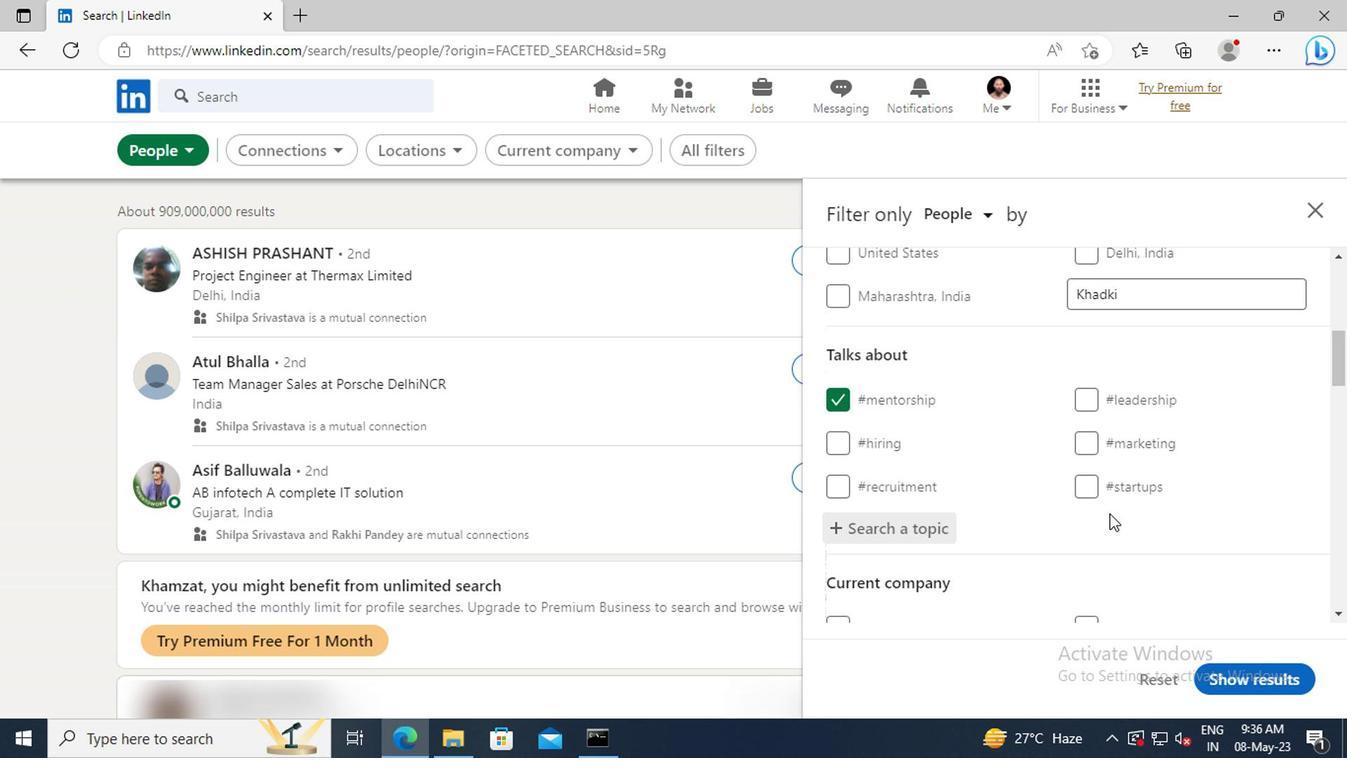 
Action: Mouse scrolled (1104, 513) with delta (0, -1)
Screenshot: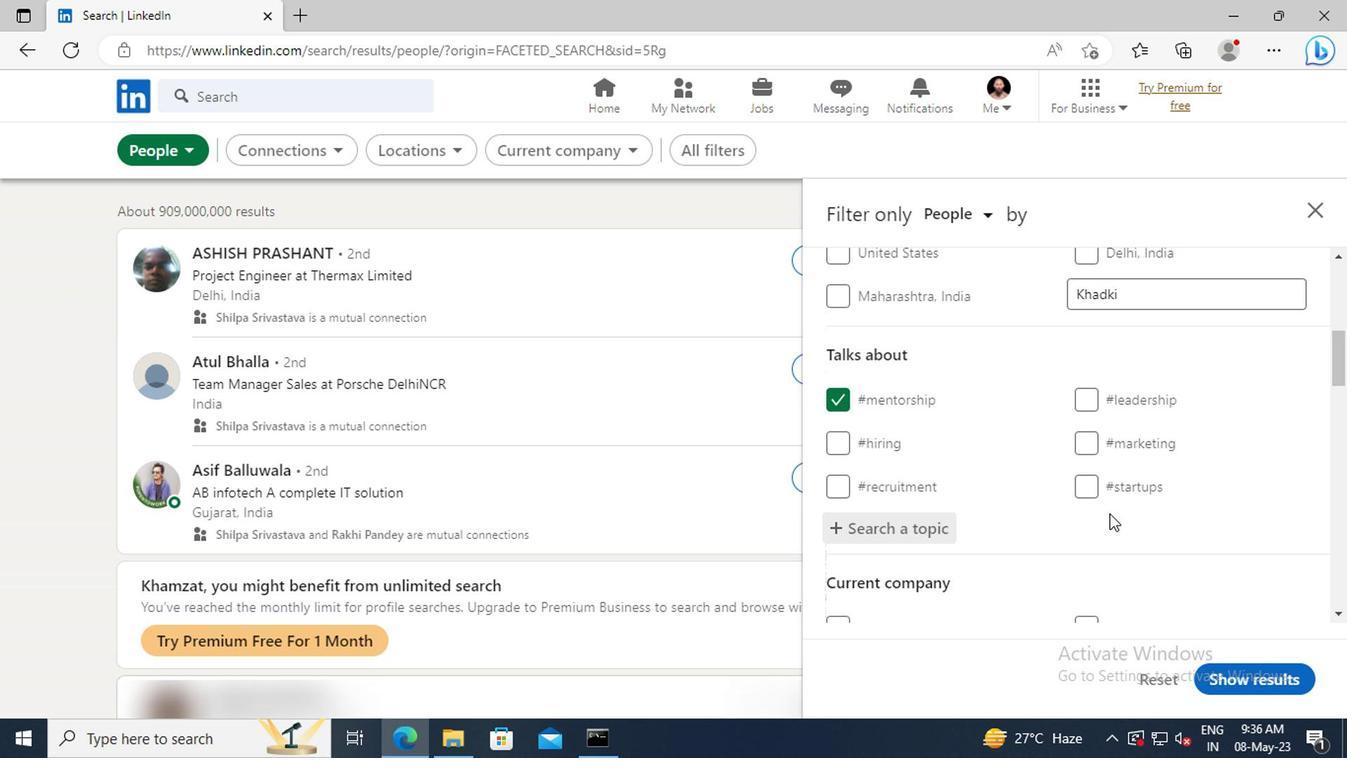
Action: Mouse scrolled (1104, 513) with delta (0, -1)
Screenshot: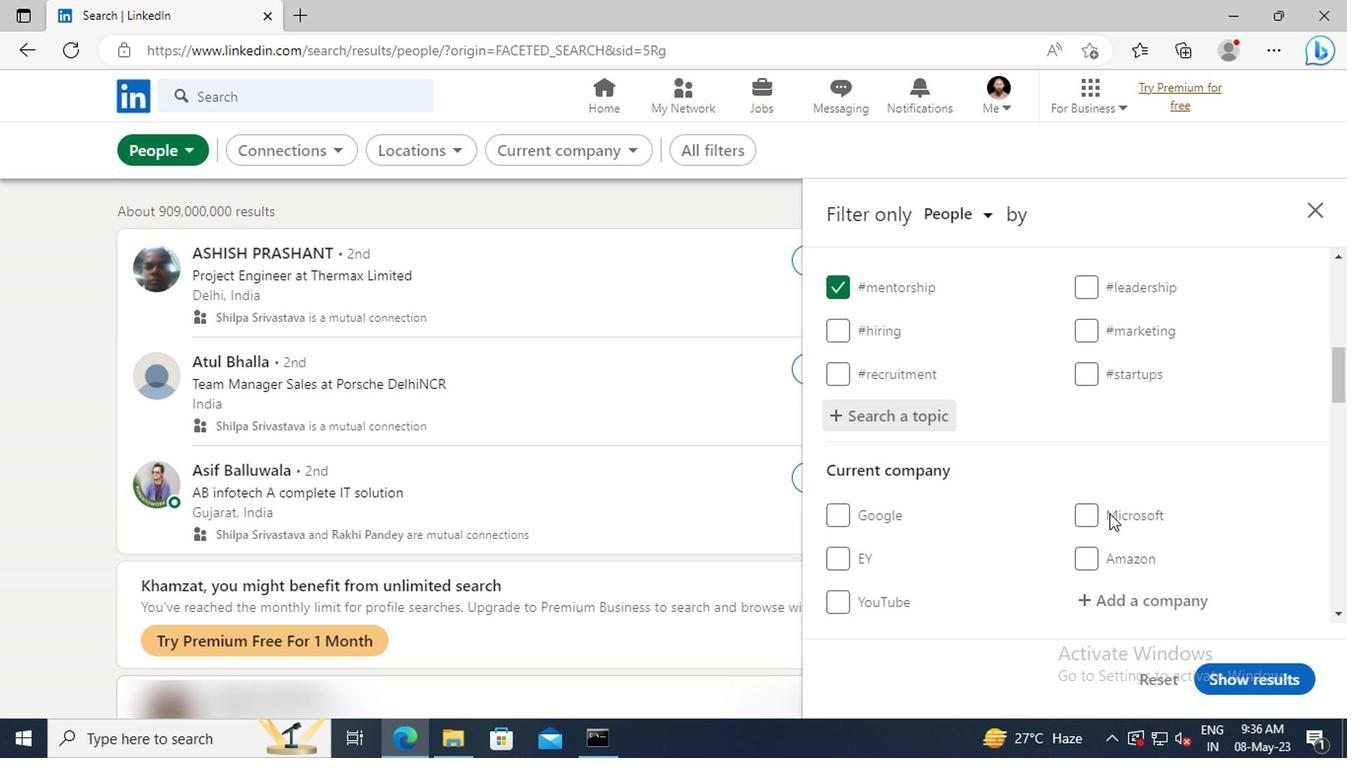 
Action: Mouse scrolled (1104, 513) with delta (0, -1)
Screenshot: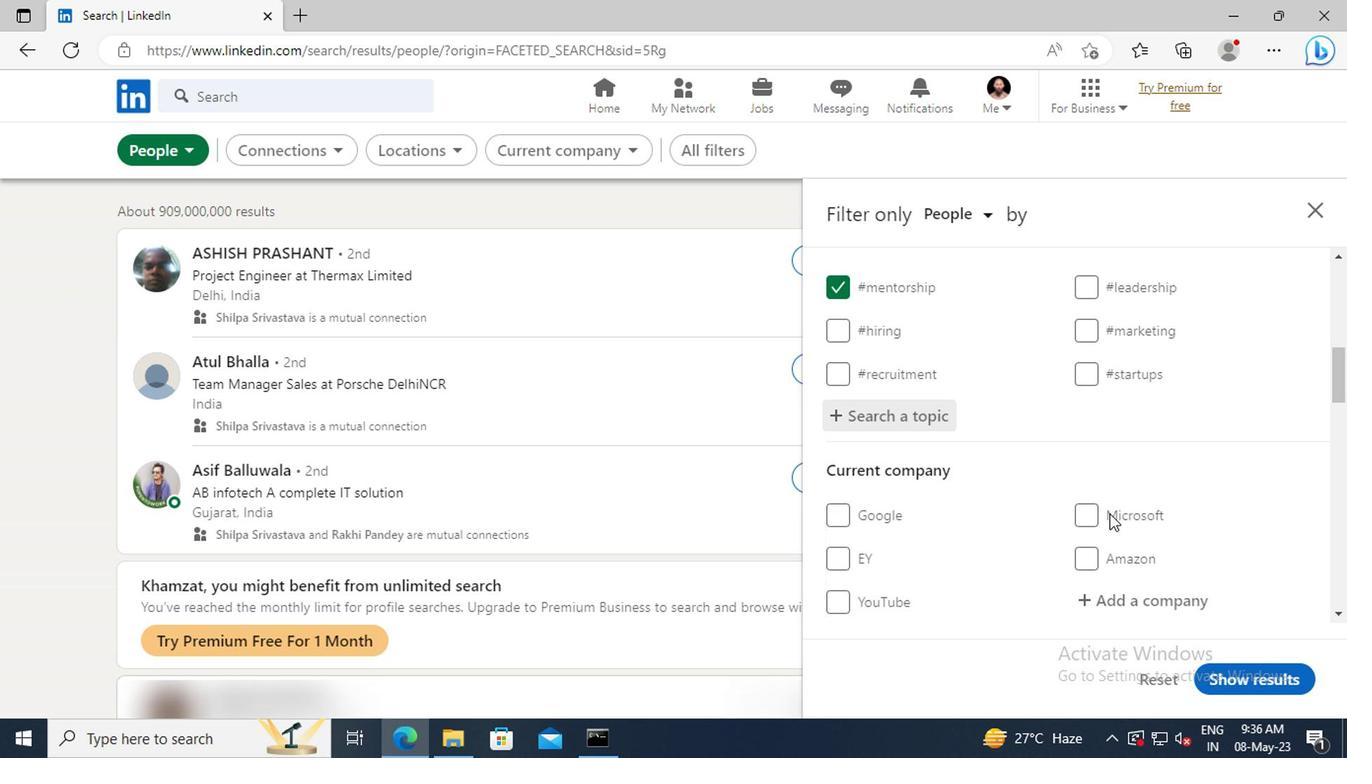 
Action: Mouse scrolled (1104, 513) with delta (0, -1)
Screenshot: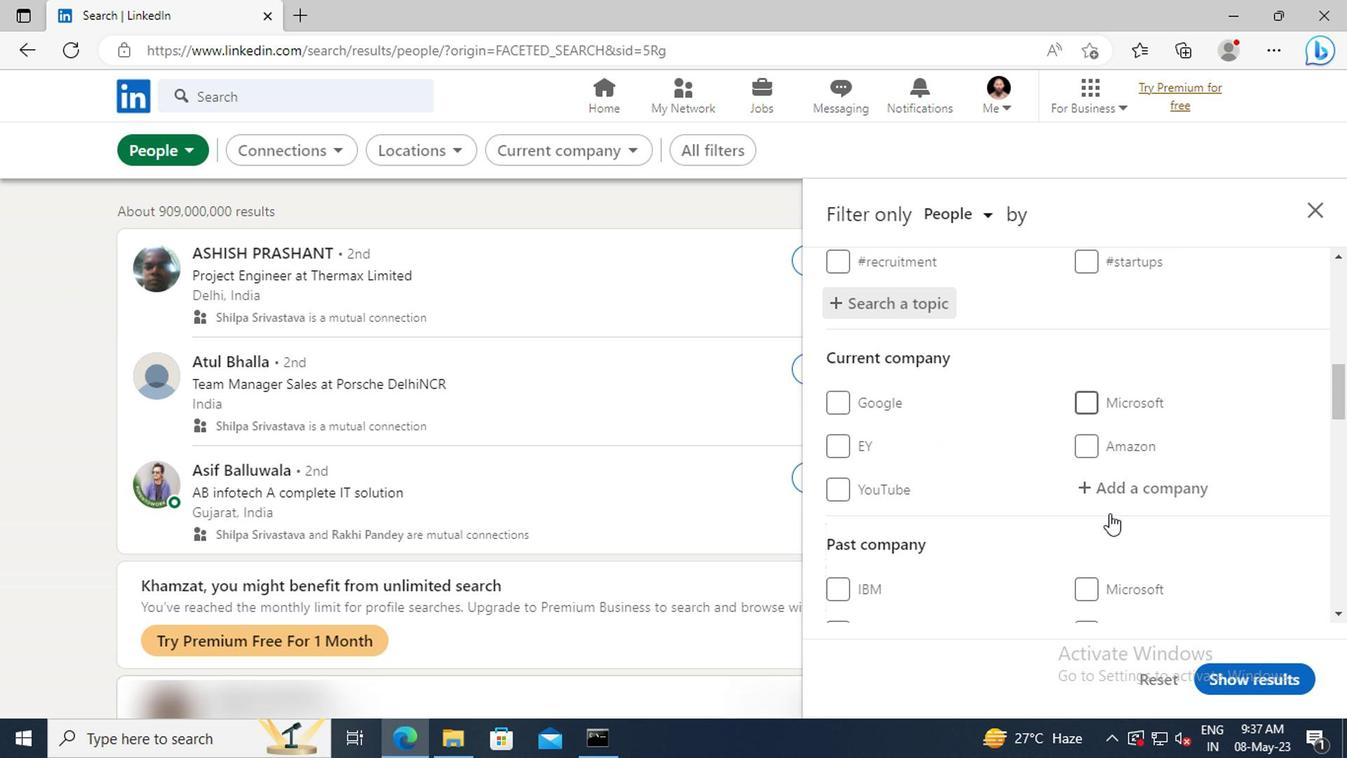 
Action: Mouse scrolled (1104, 513) with delta (0, -1)
Screenshot: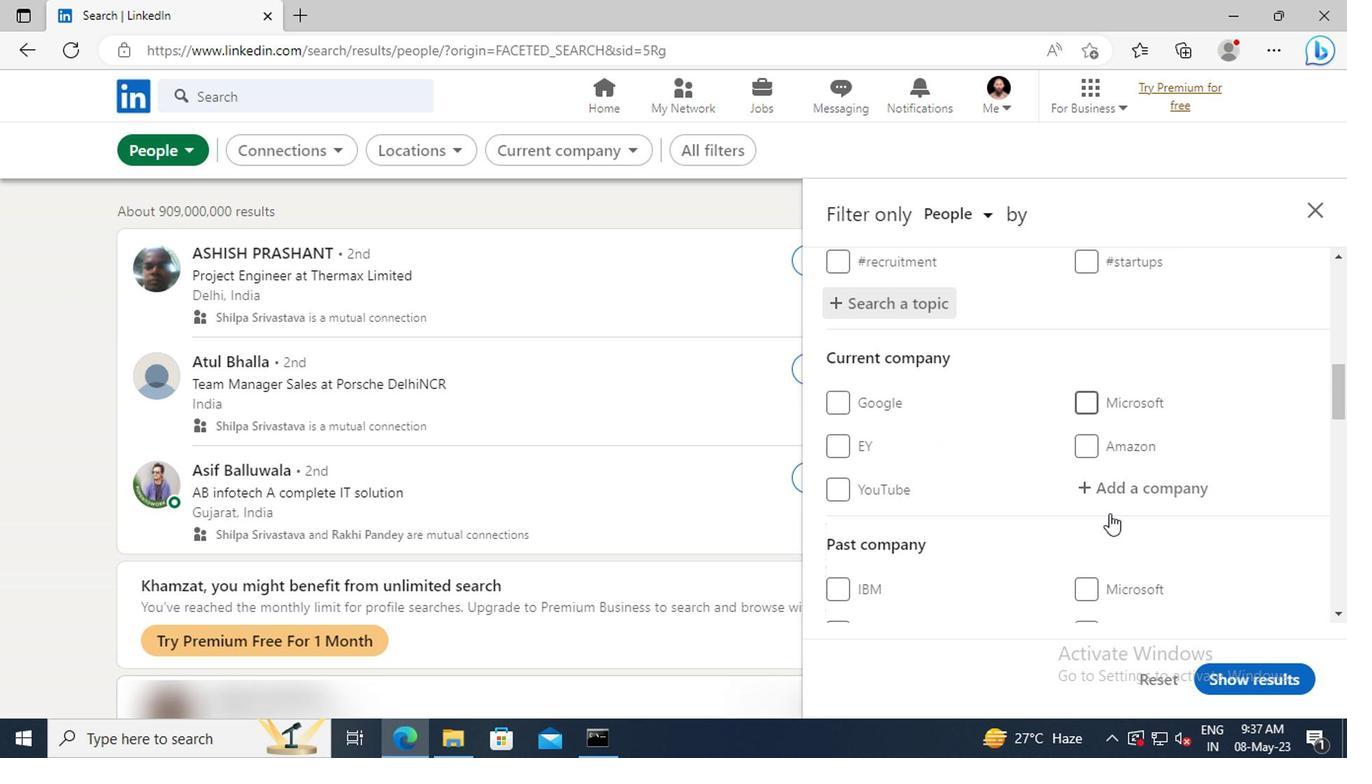 
Action: Mouse scrolled (1104, 513) with delta (0, -1)
Screenshot: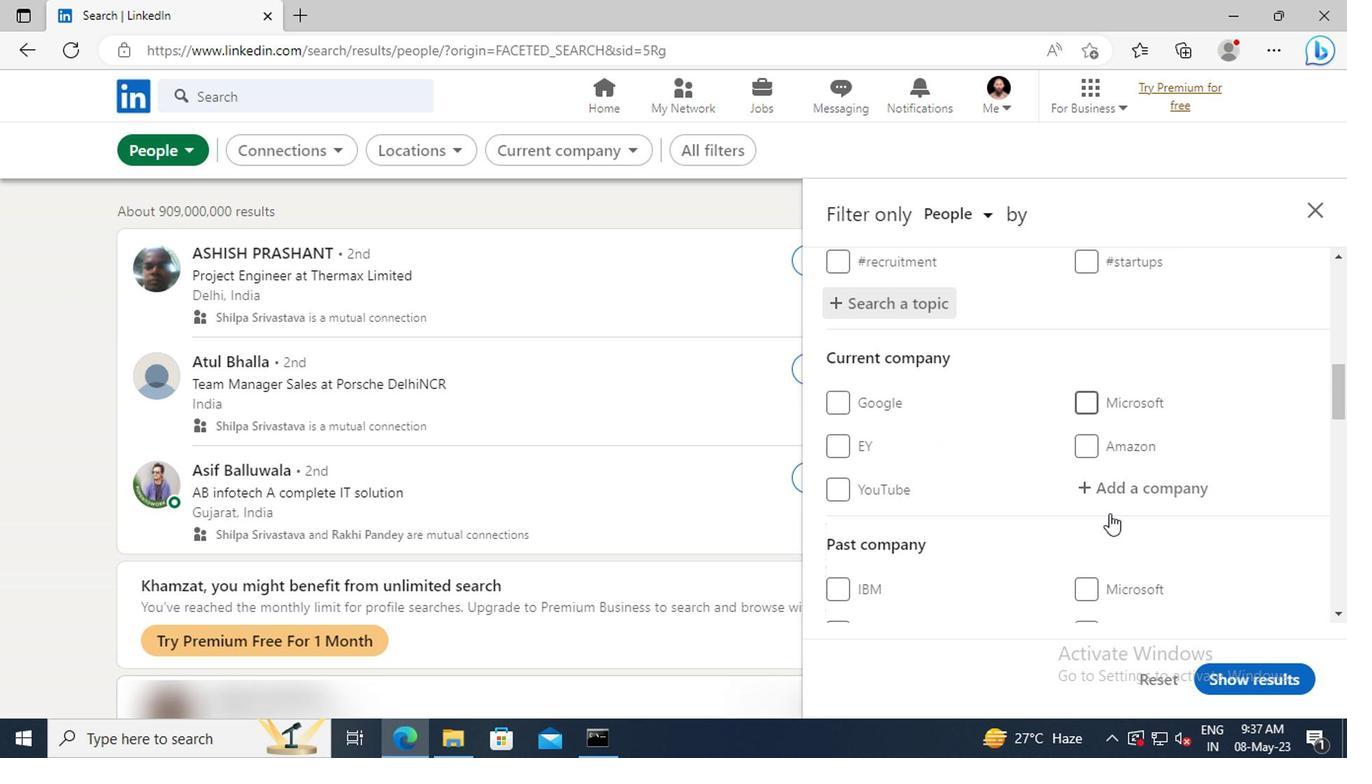 
Action: Mouse scrolled (1104, 513) with delta (0, -1)
Screenshot: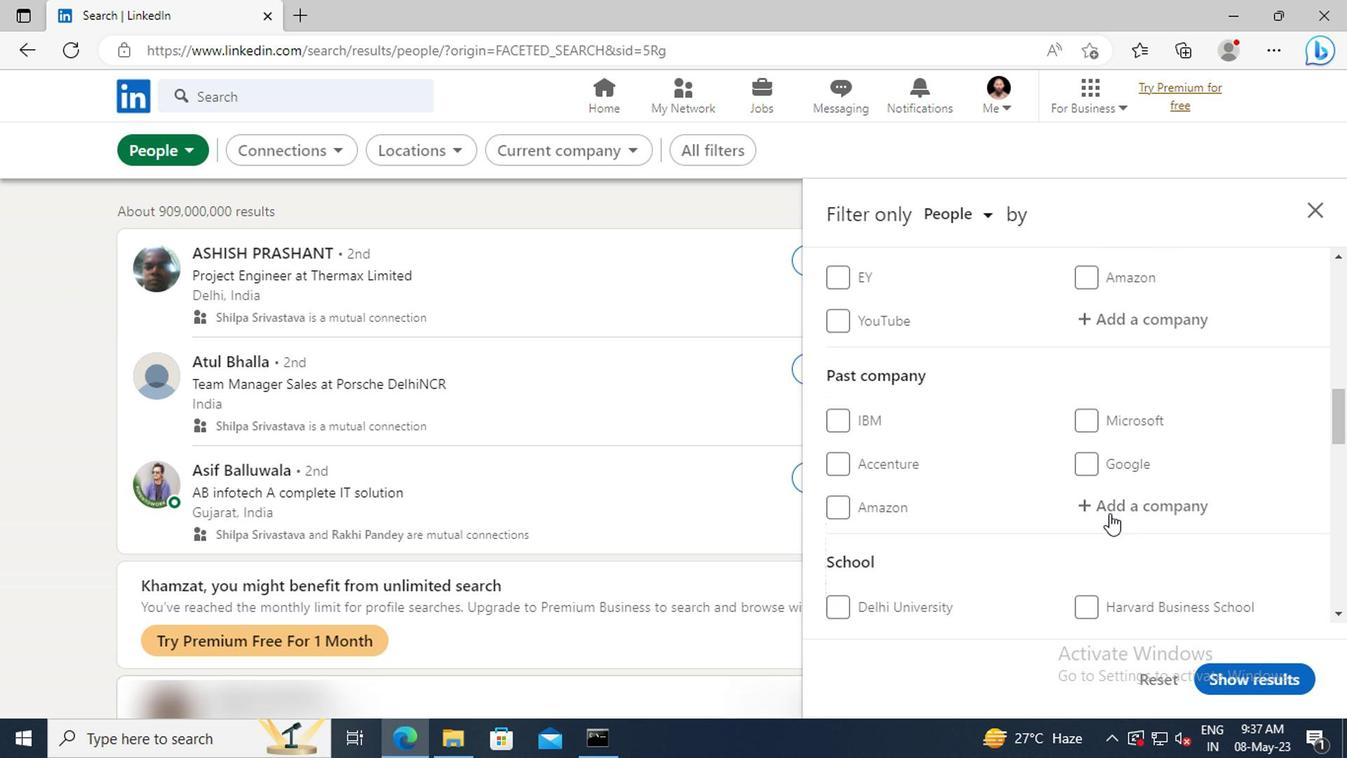 
Action: Mouse scrolled (1104, 513) with delta (0, -1)
Screenshot: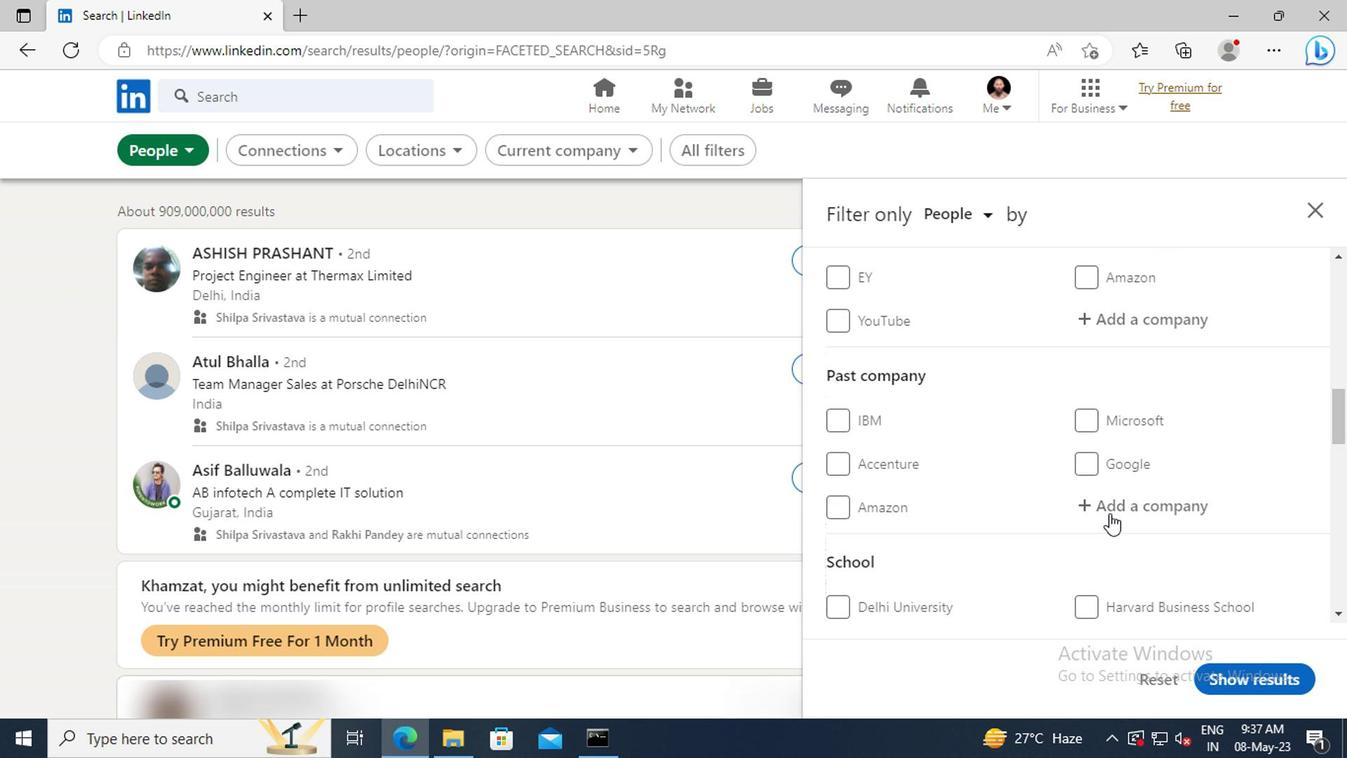 
Action: Mouse scrolled (1104, 513) with delta (0, -1)
Screenshot: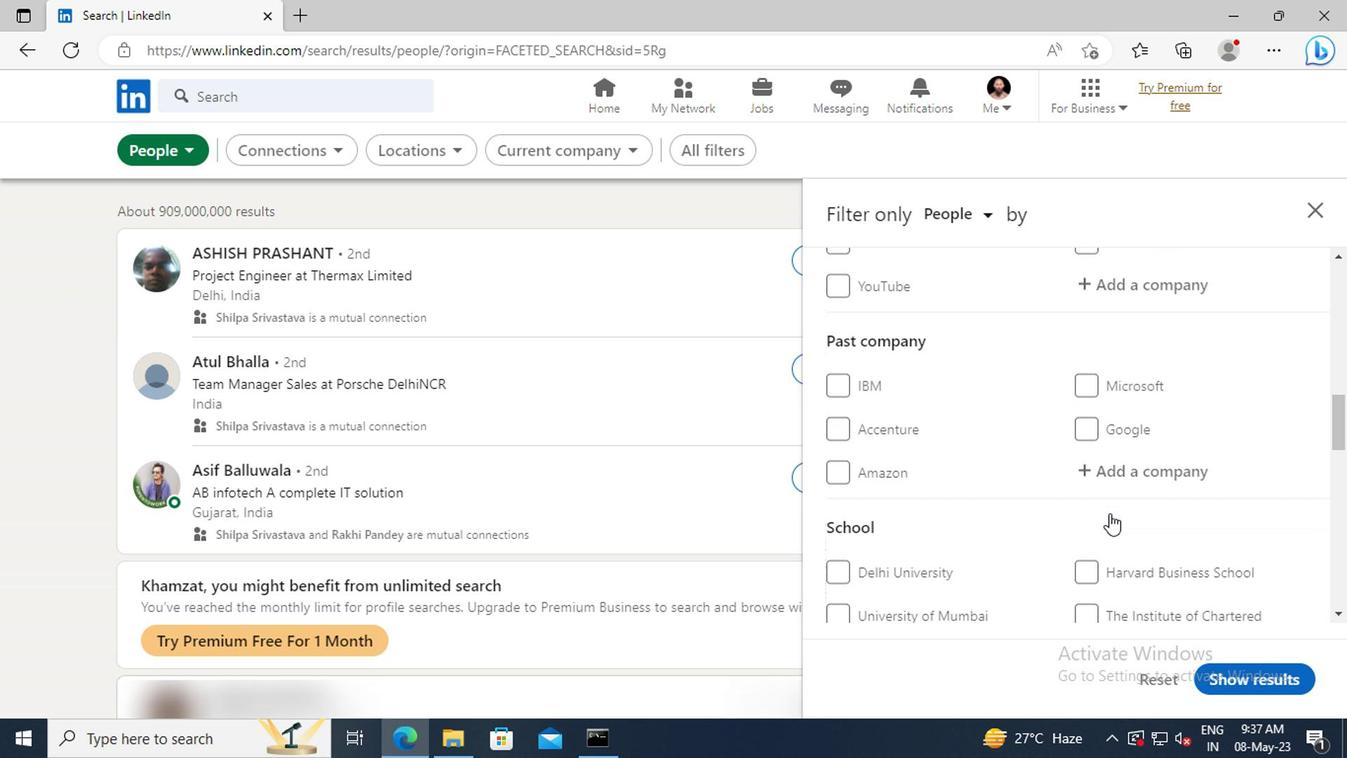 
Action: Mouse scrolled (1104, 513) with delta (0, -1)
Screenshot: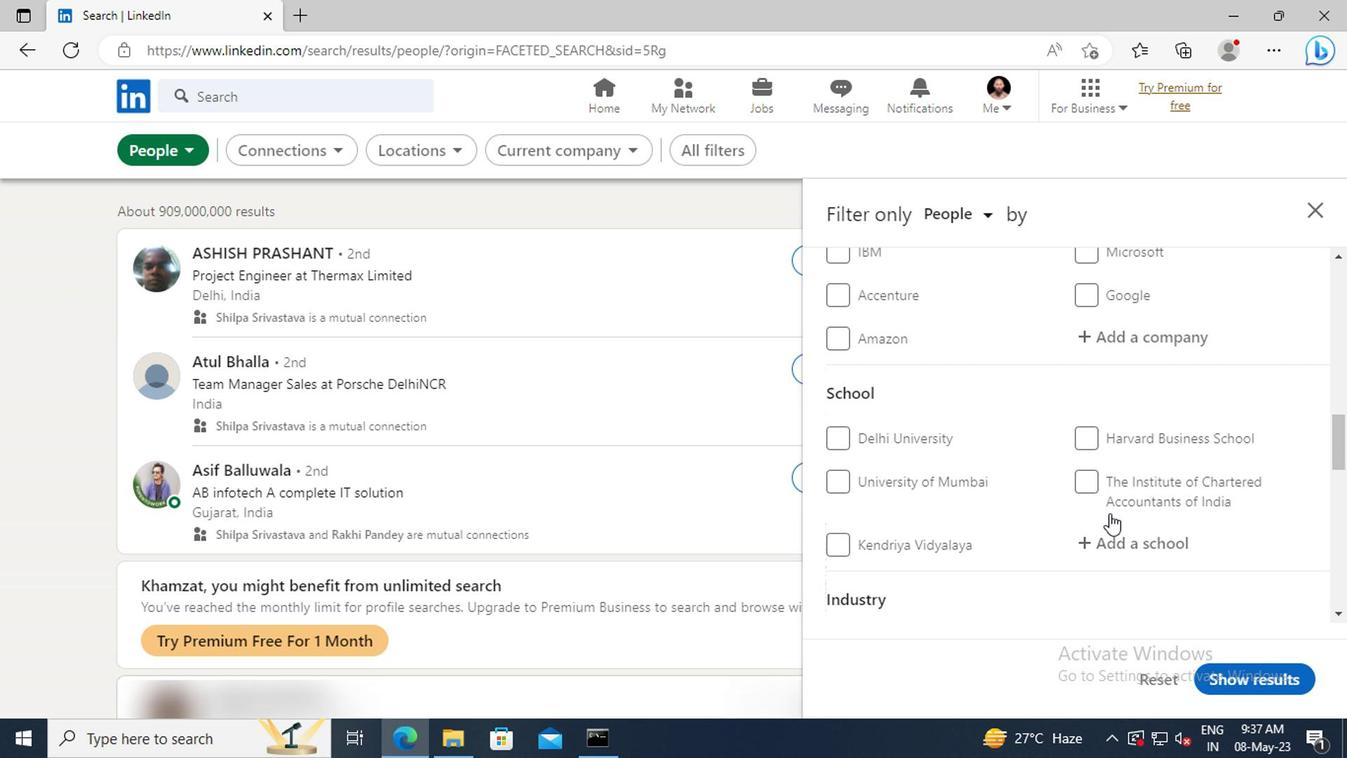 
Action: Mouse scrolled (1104, 513) with delta (0, -1)
Screenshot: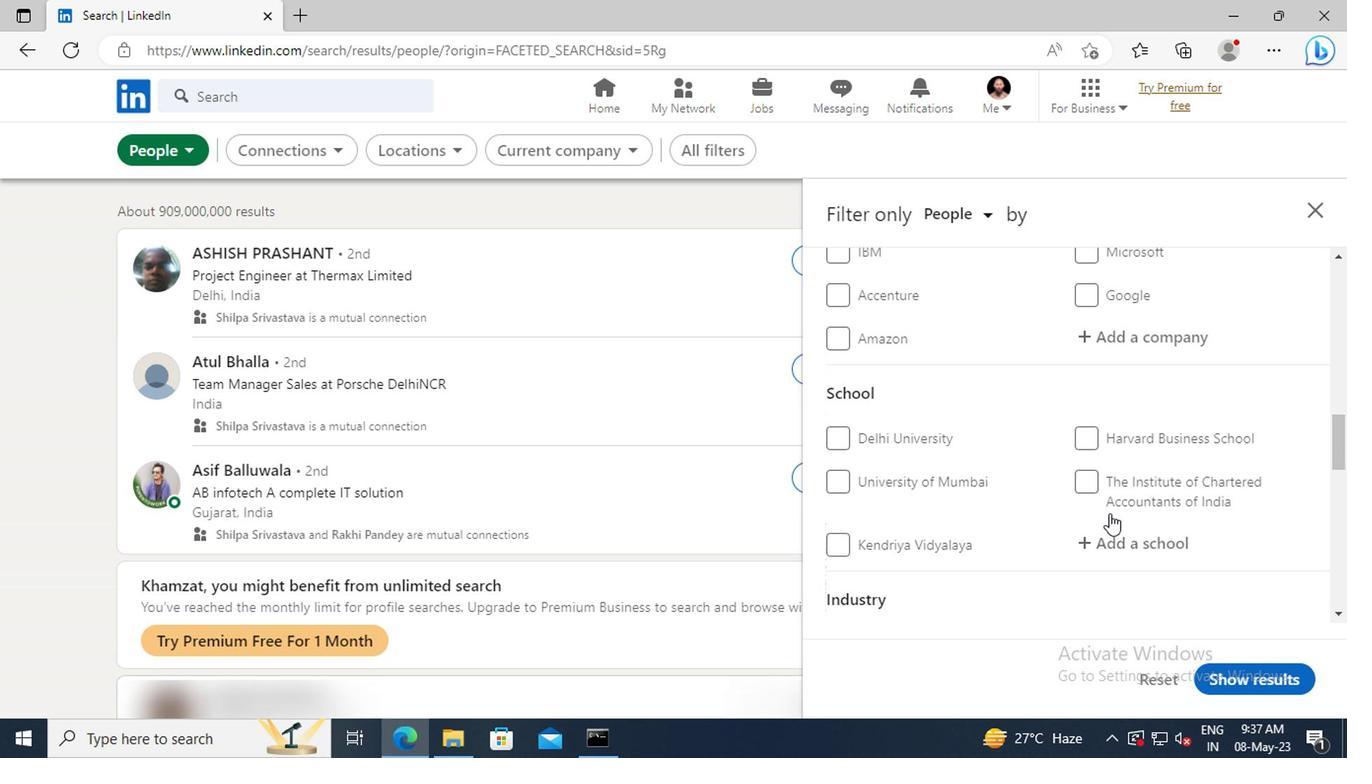 
Action: Mouse scrolled (1104, 513) with delta (0, -1)
Screenshot: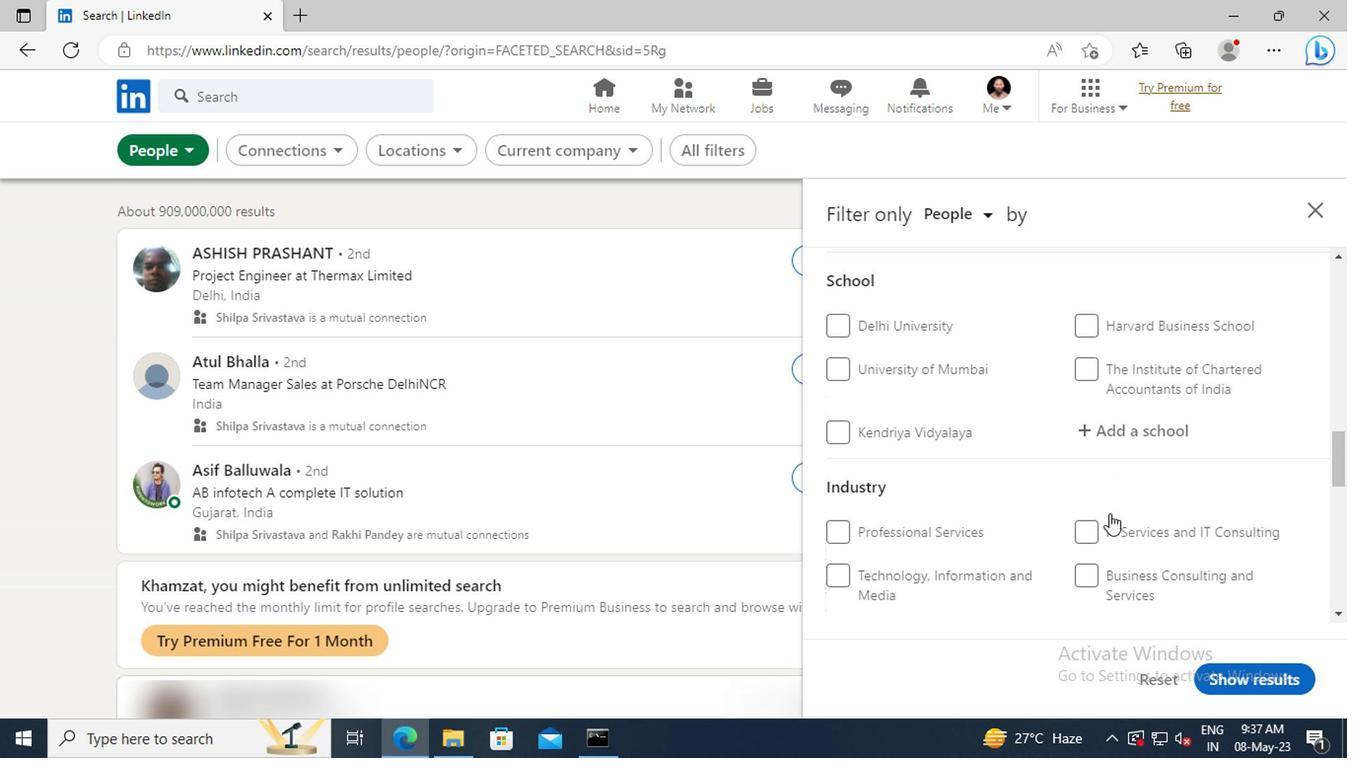 
Action: Mouse scrolled (1104, 513) with delta (0, -1)
Screenshot: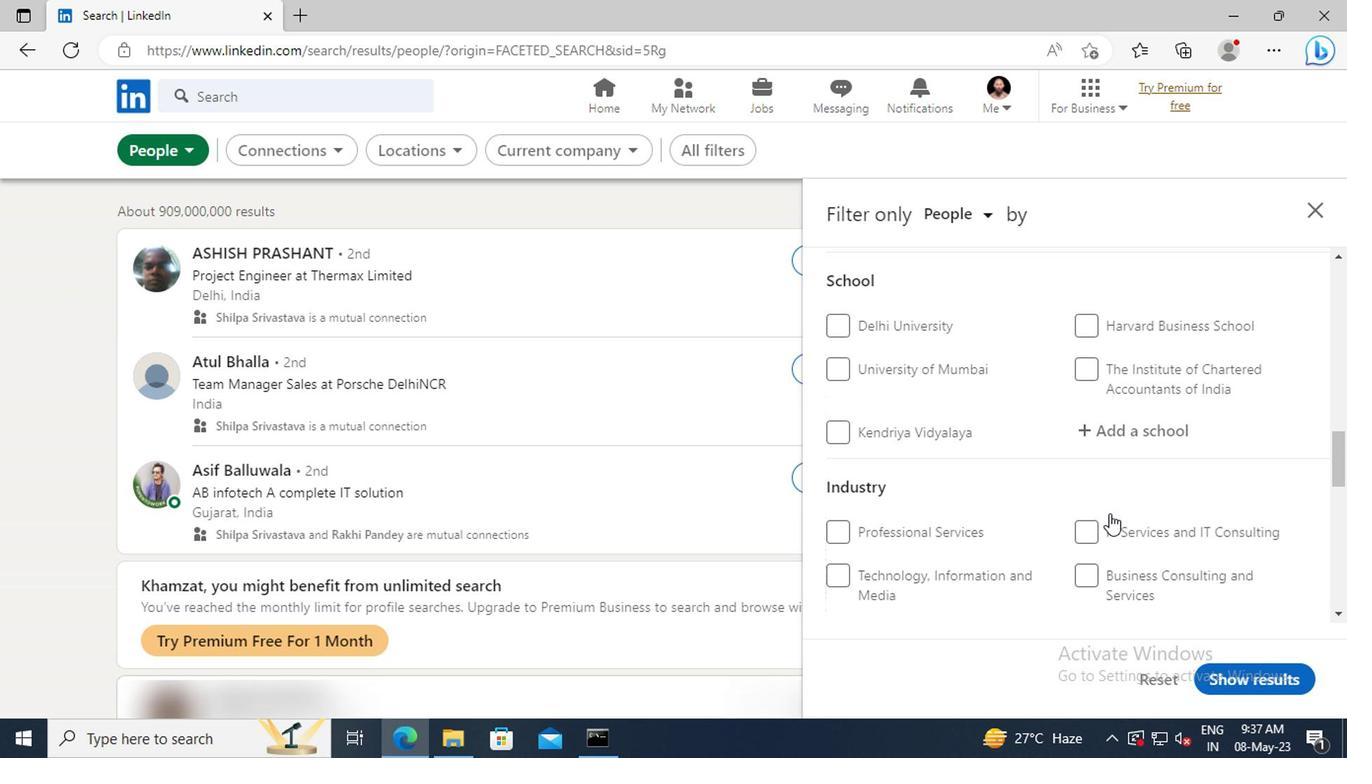 
Action: Mouse scrolled (1104, 513) with delta (0, -1)
Screenshot: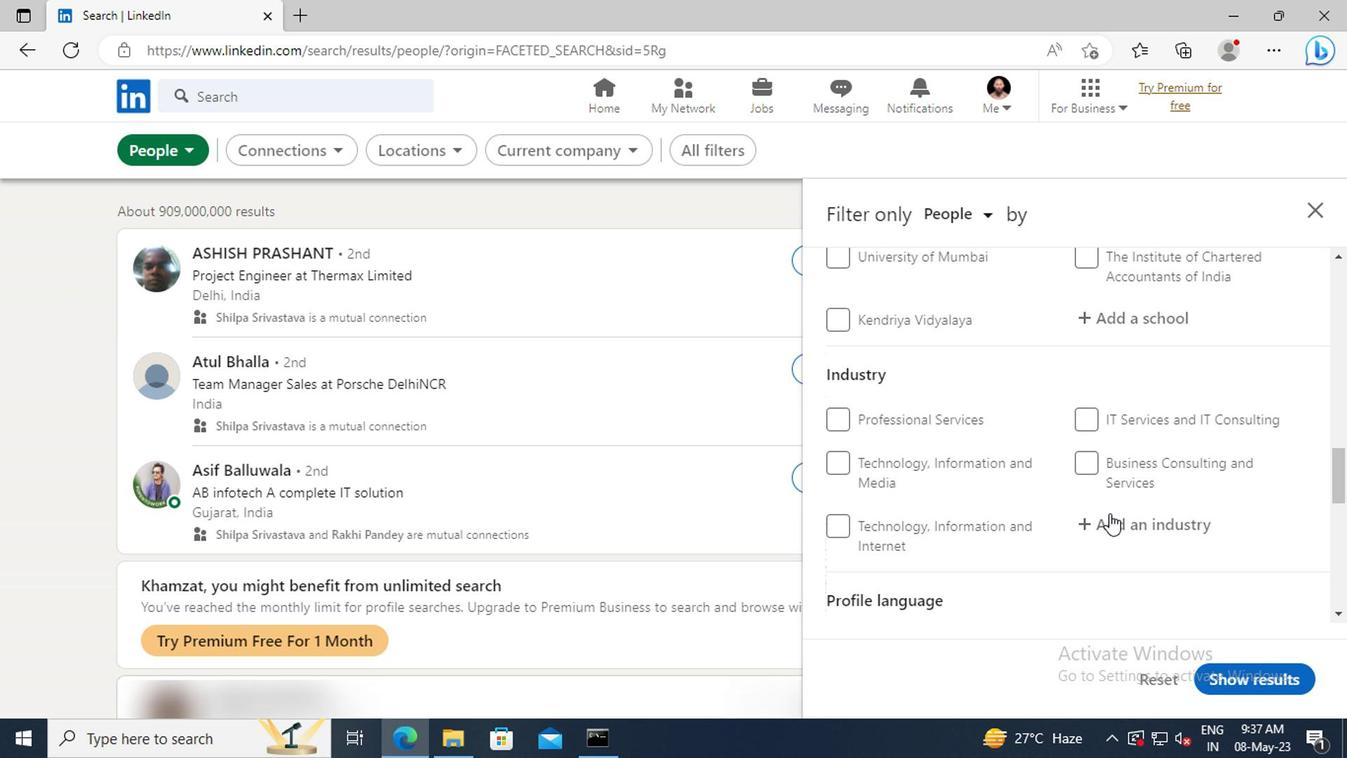 
Action: Mouse scrolled (1104, 513) with delta (0, -1)
Screenshot: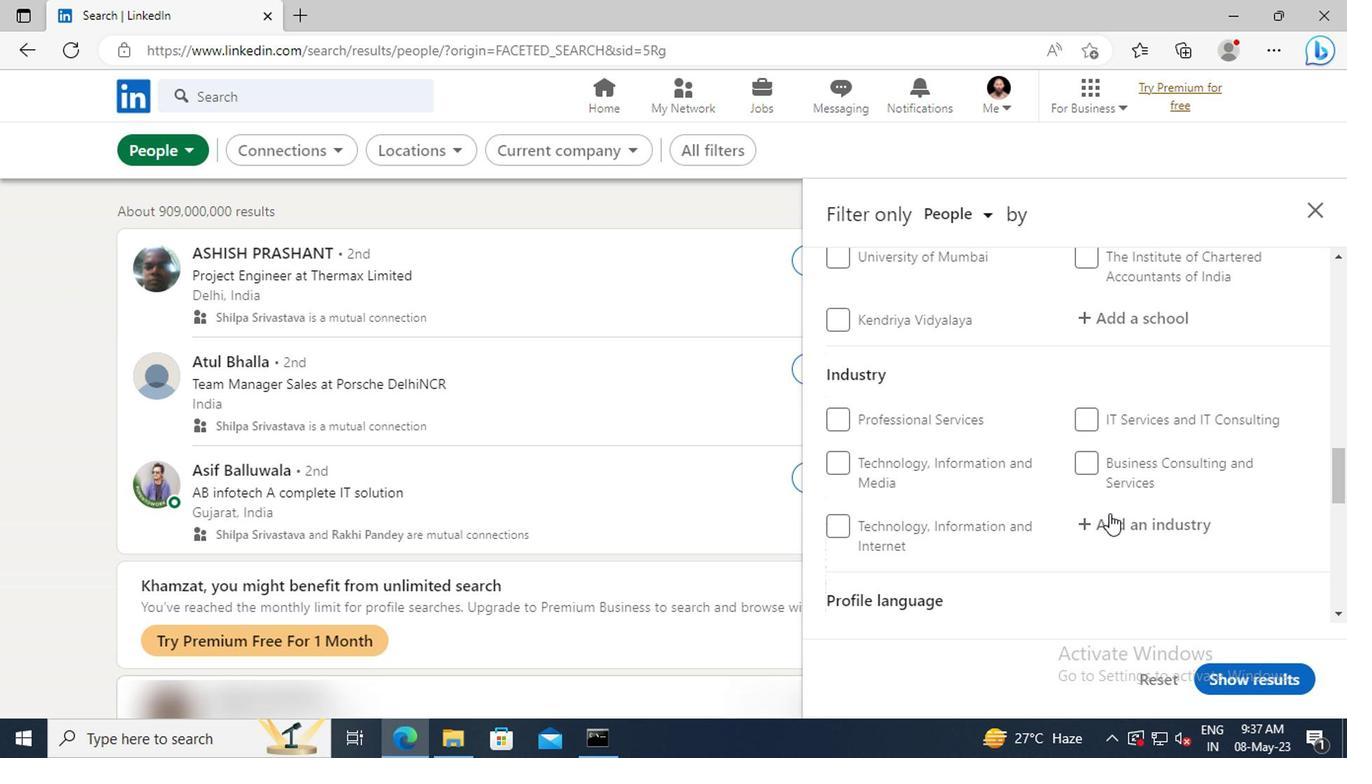 
Action: Mouse scrolled (1104, 513) with delta (0, -1)
Screenshot: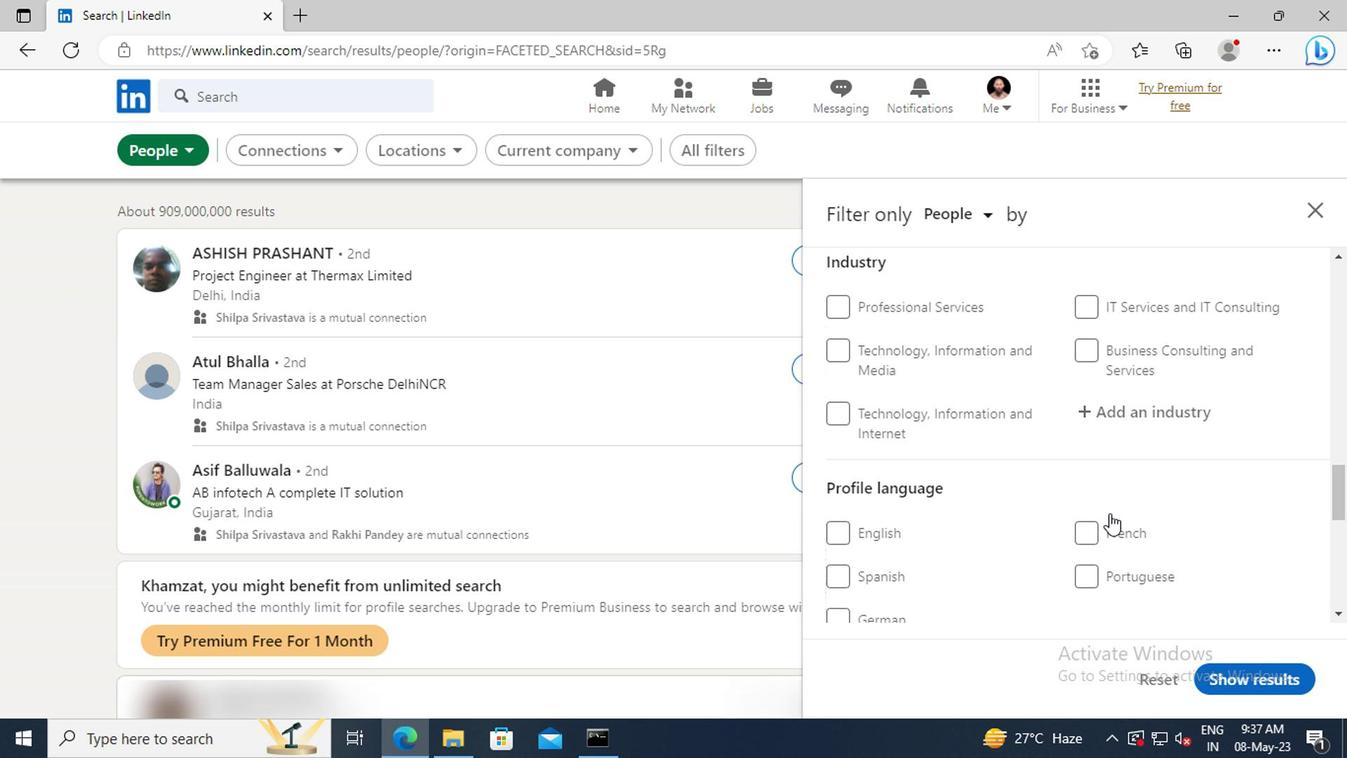 
Action: Mouse moved to (838, 525)
Screenshot: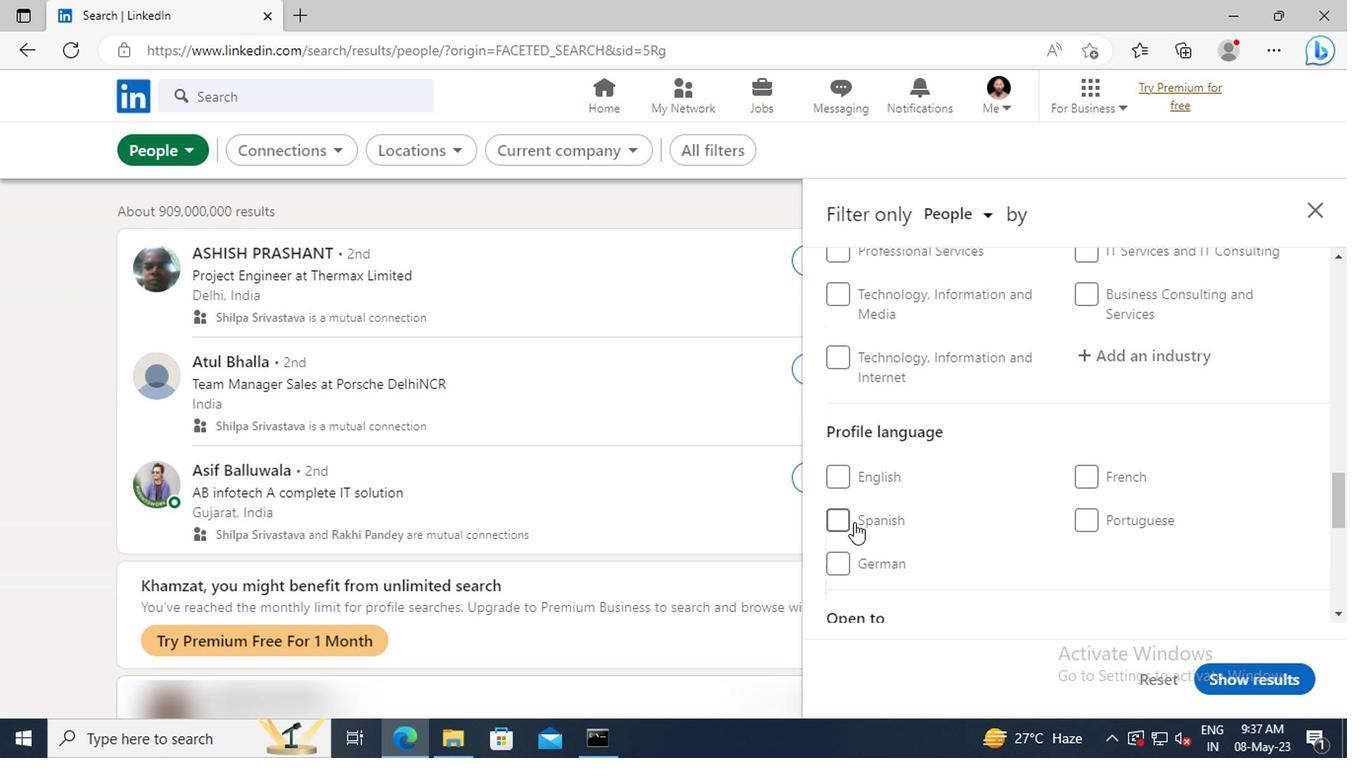 
Action: Mouse pressed left at (838, 525)
Screenshot: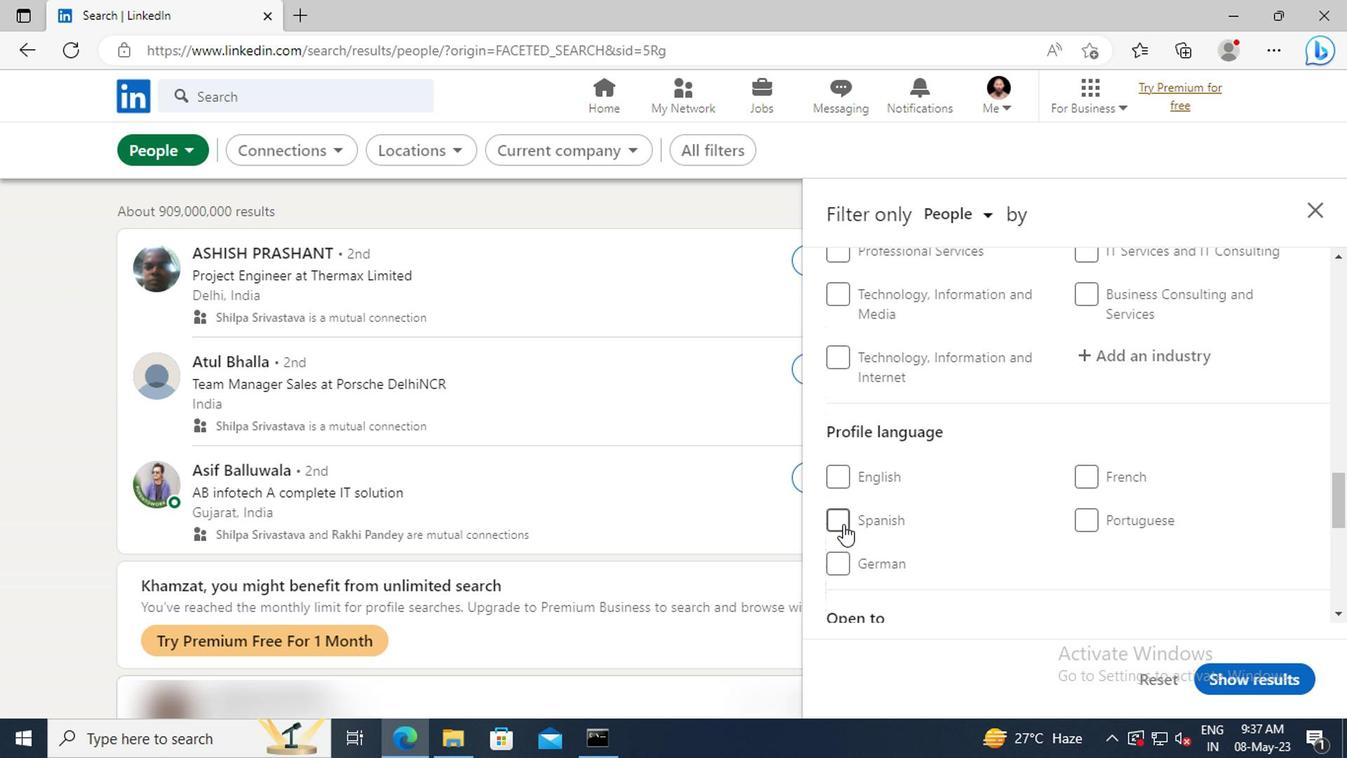 
Action: Mouse moved to (1102, 478)
Screenshot: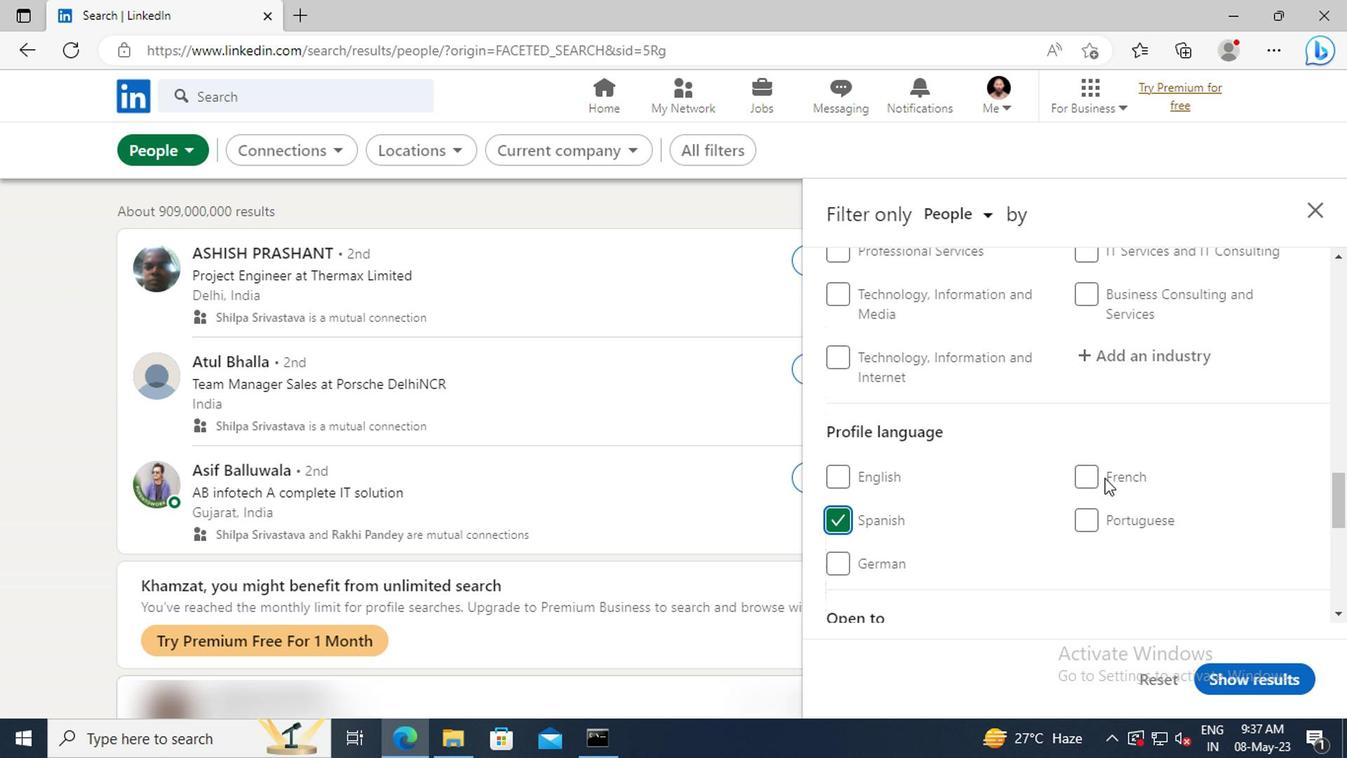 
Action: Mouse scrolled (1102, 480) with delta (0, 1)
Screenshot: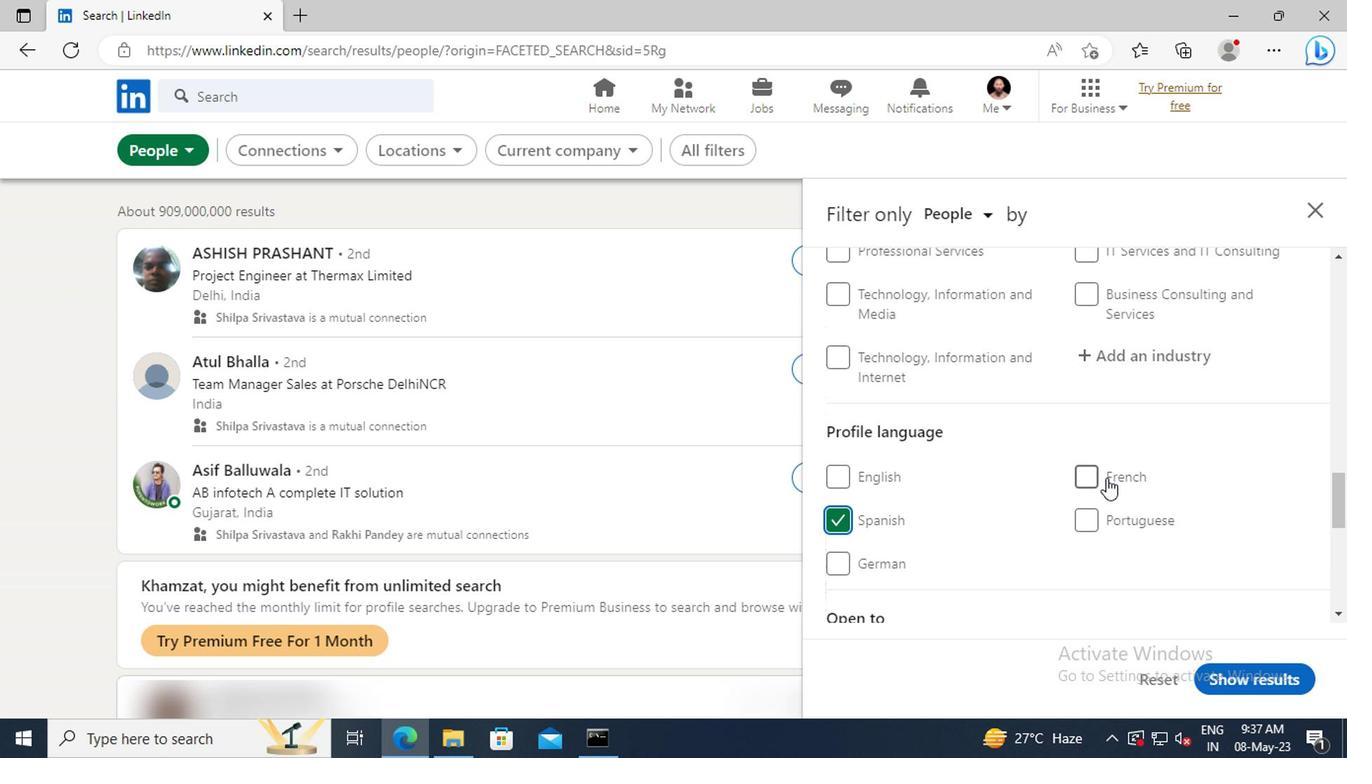 
Action: Mouse scrolled (1102, 480) with delta (0, 1)
Screenshot: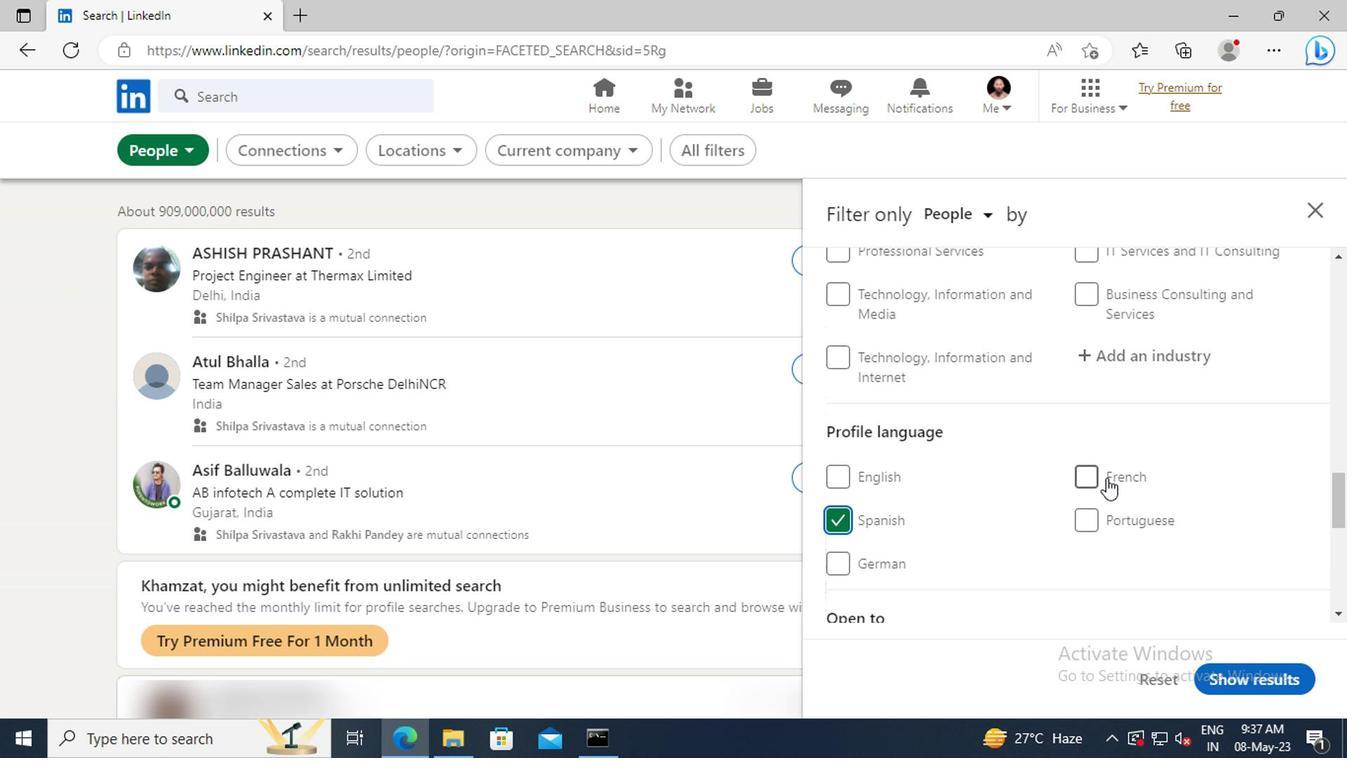 
Action: Mouse moved to (1102, 478)
Screenshot: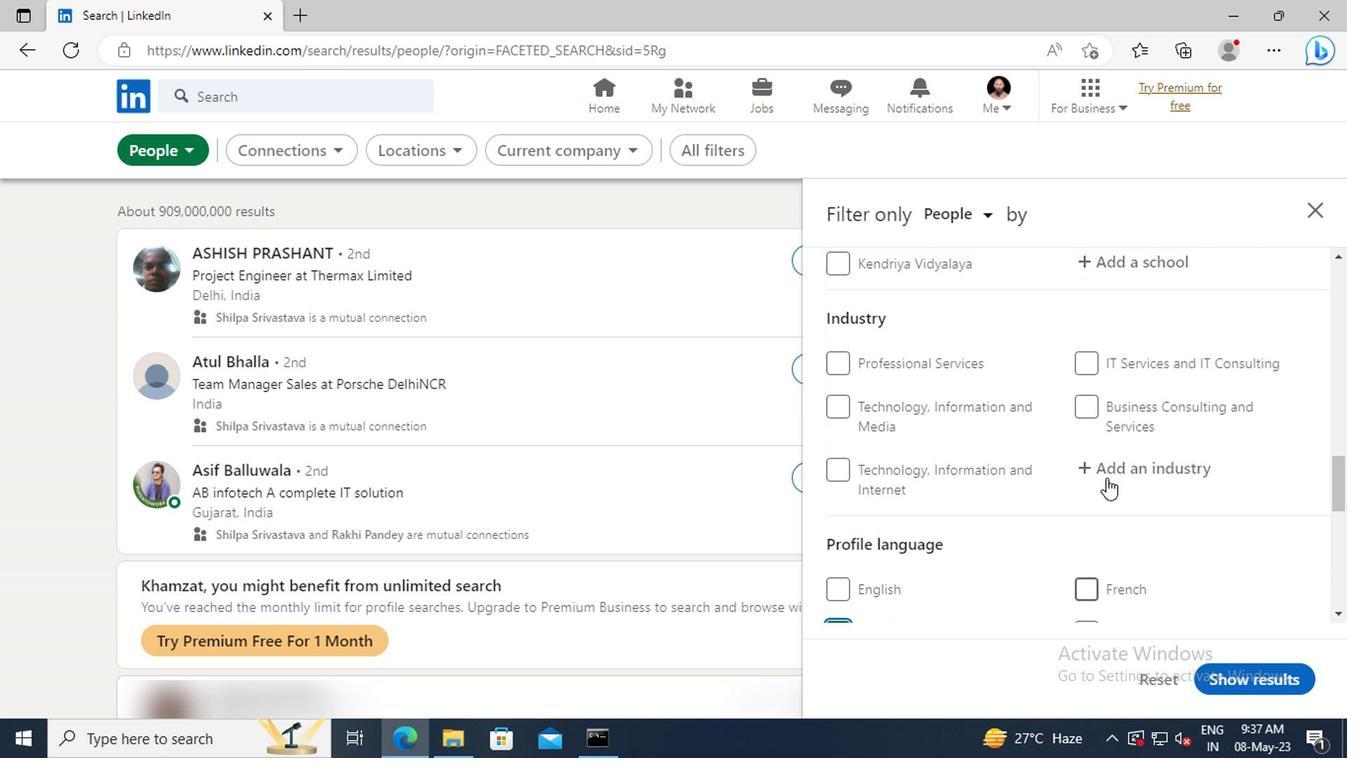 
Action: Mouse scrolled (1102, 478) with delta (0, 0)
Screenshot: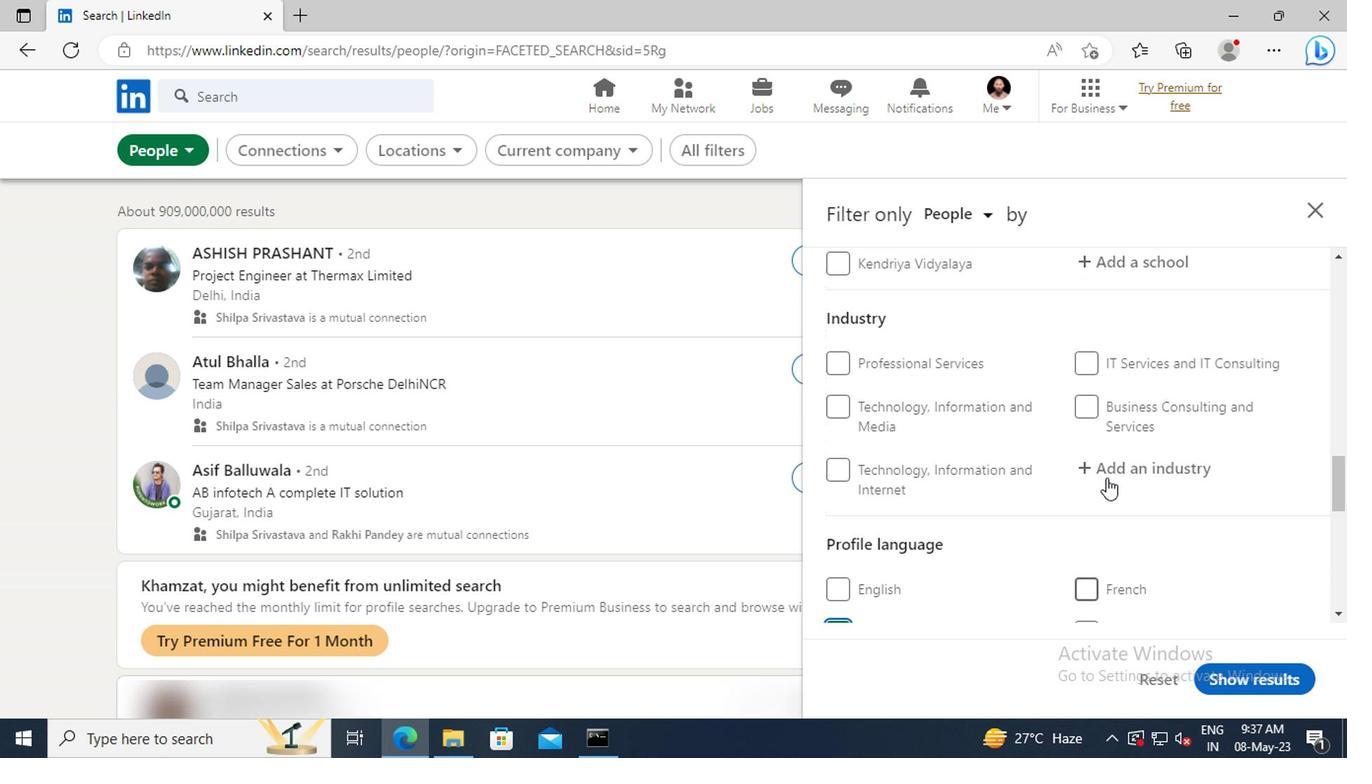 
Action: Mouse scrolled (1102, 478) with delta (0, 0)
Screenshot: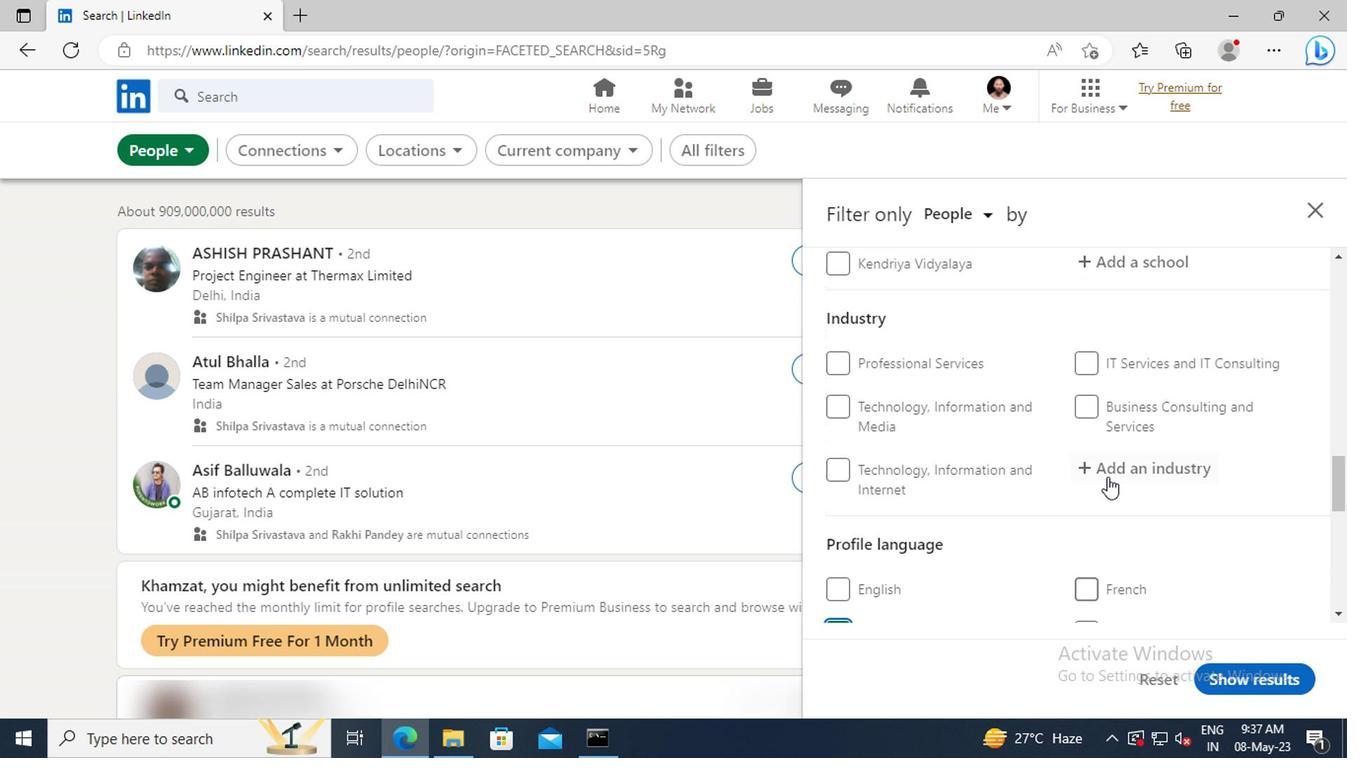 
Action: Mouse scrolled (1102, 478) with delta (0, 0)
Screenshot: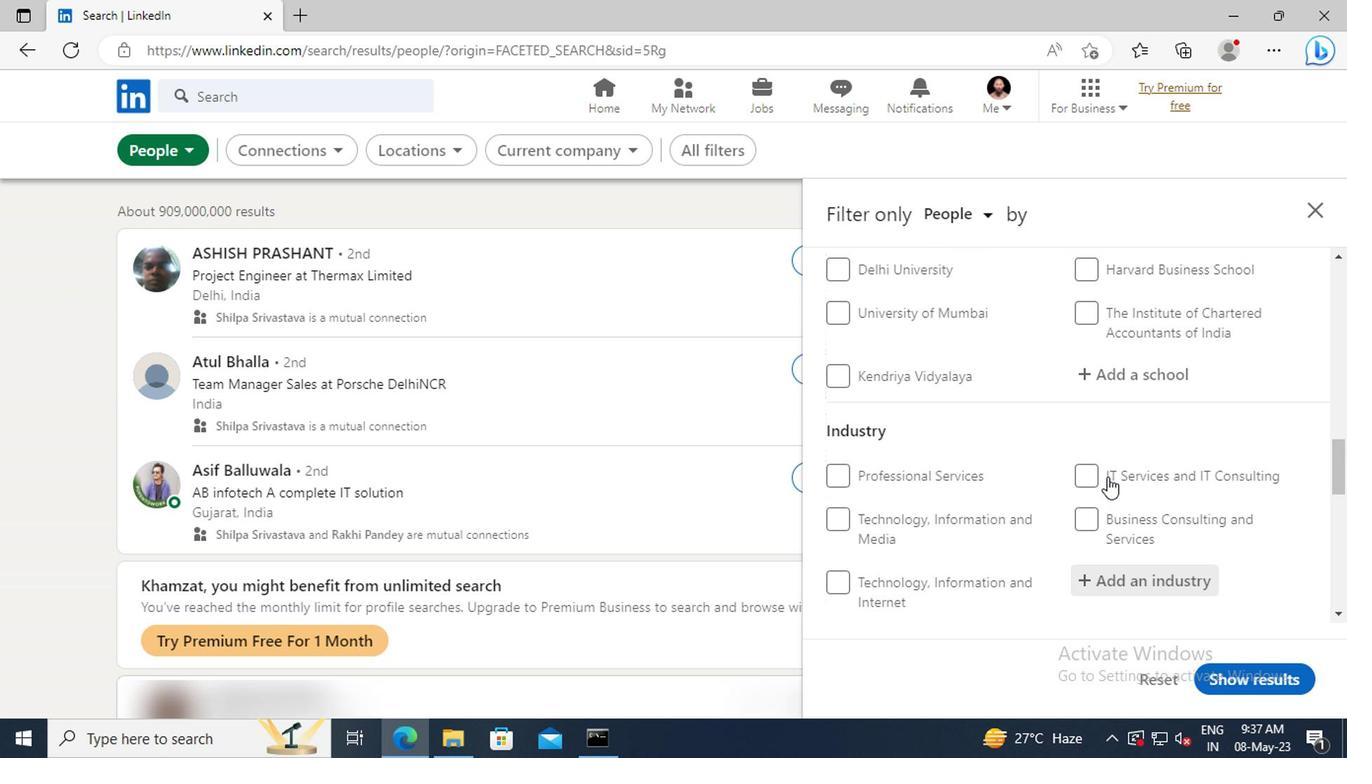 
Action: Mouse scrolled (1102, 478) with delta (0, 0)
Screenshot: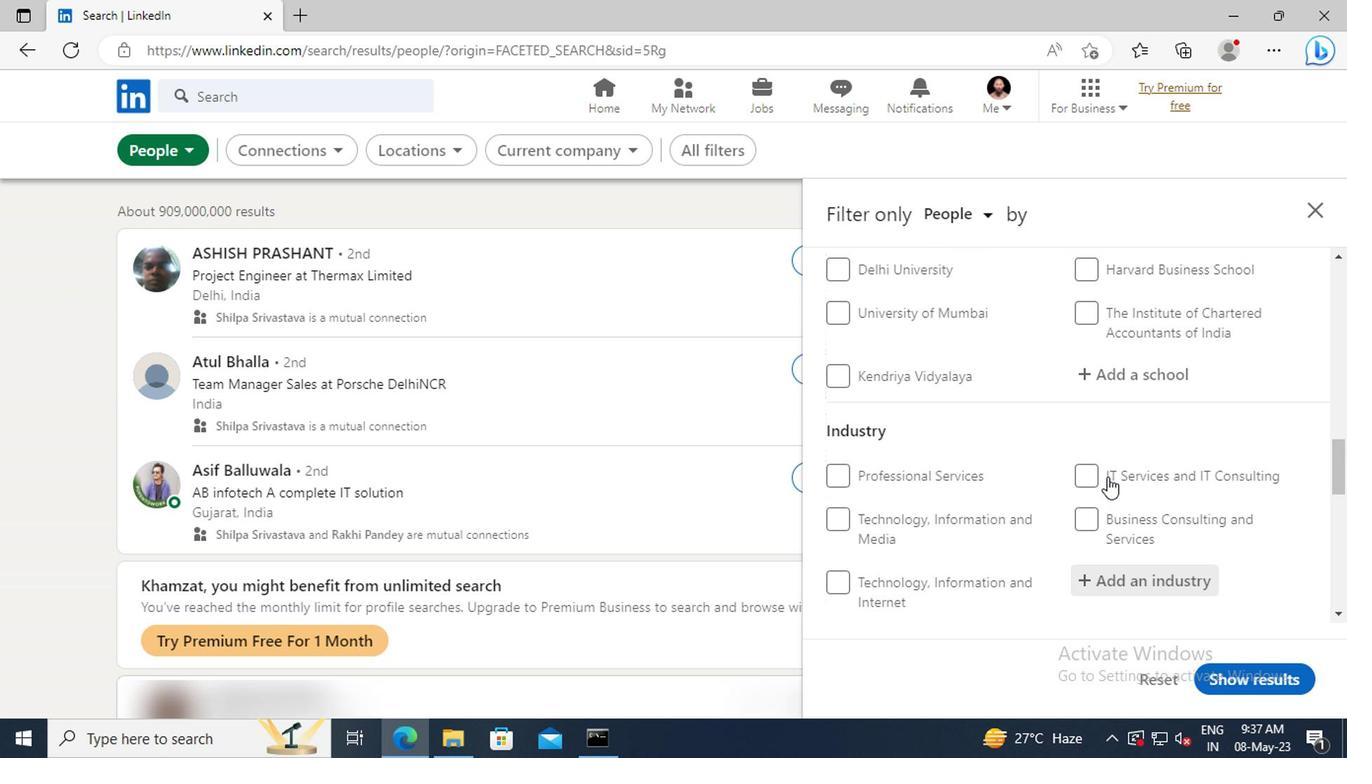 
Action: Mouse scrolled (1102, 478) with delta (0, 0)
Screenshot: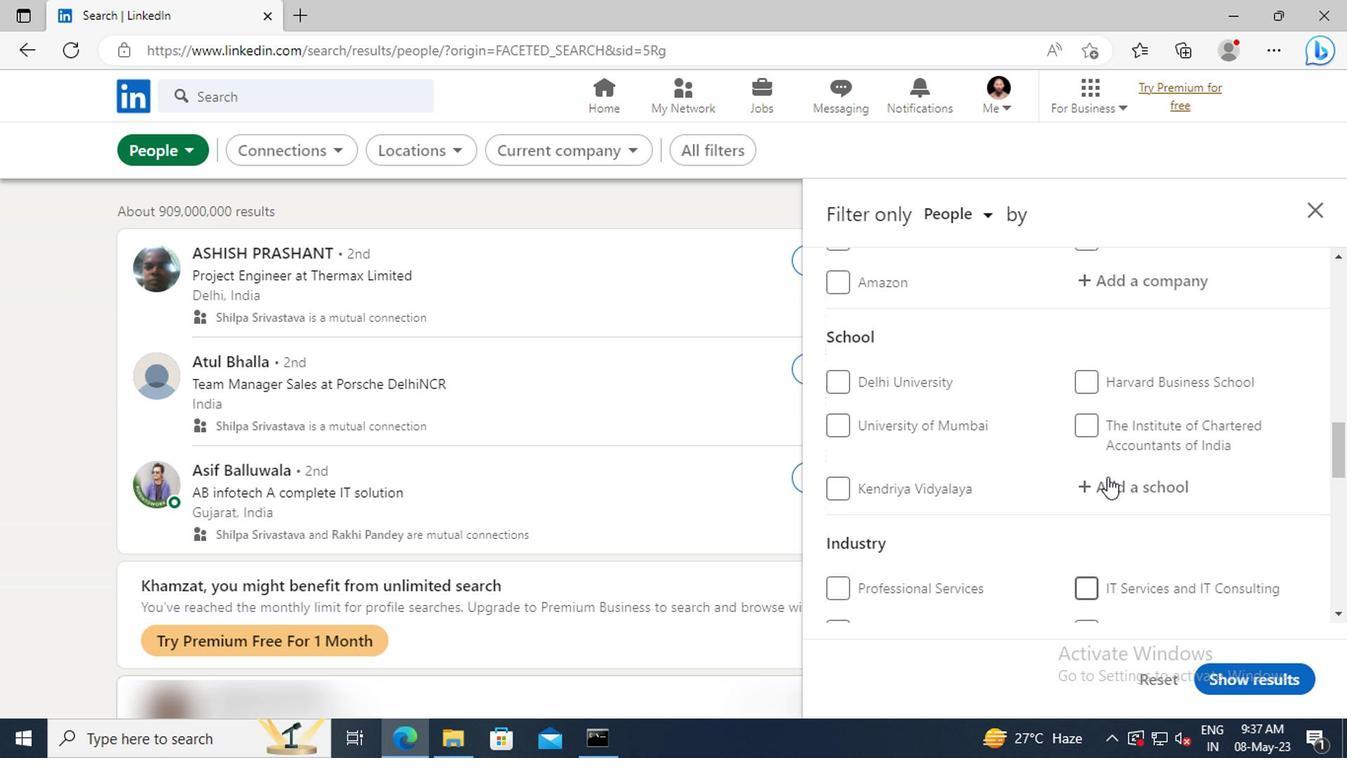 
Action: Mouse scrolled (1102, 478) with delta (0, 0)
Screenshot: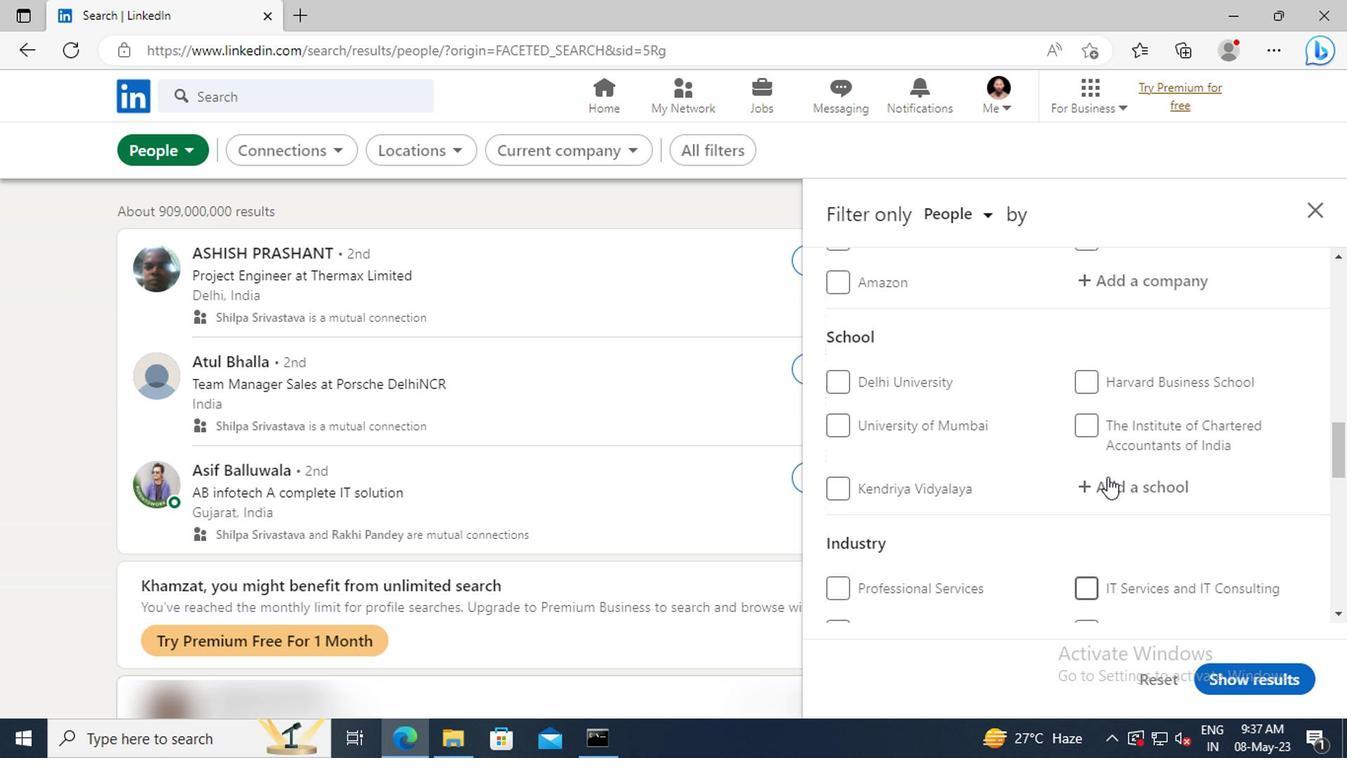
Action: Mouse scrolled (1102, 478) with delta (0, 0)
Screenshot: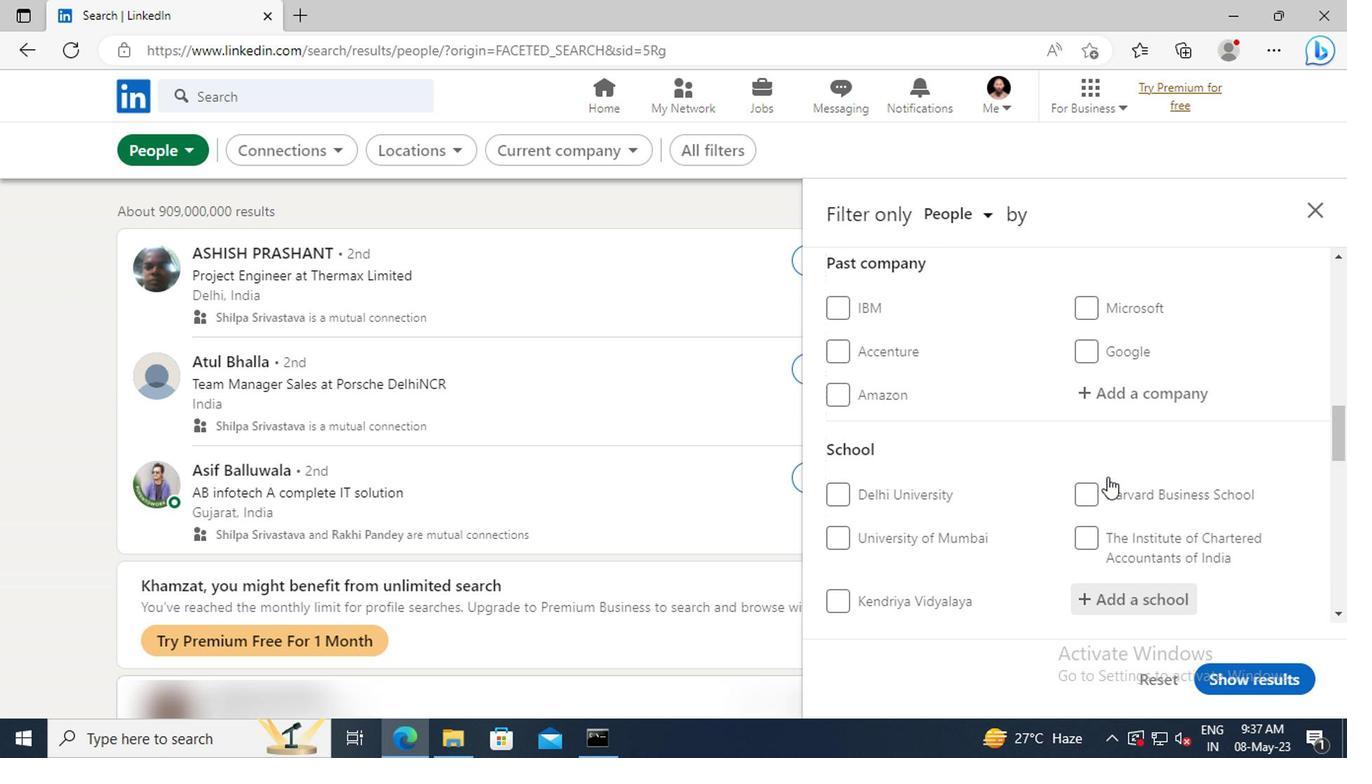 
Action: Mouse scrolled (1102, 478) with delta (0, 0)
Screenshot: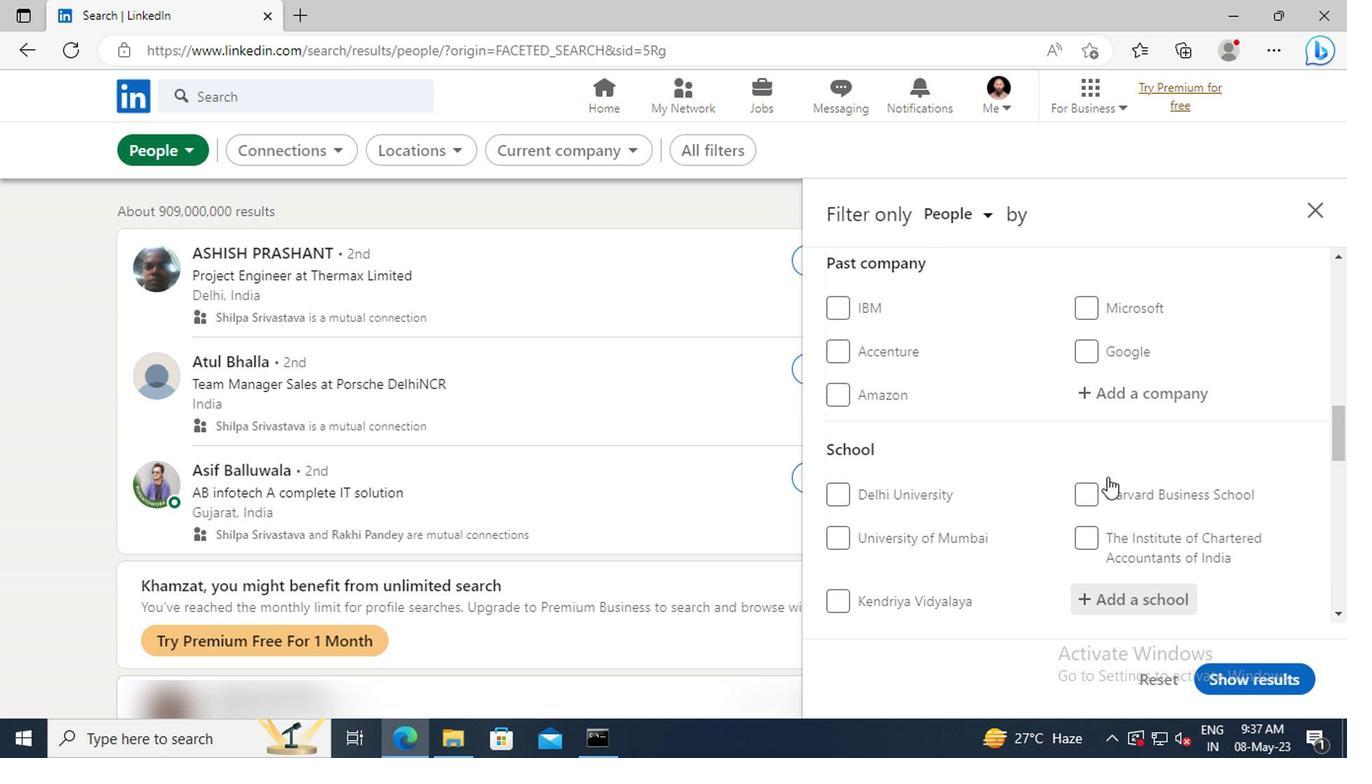 
Action: Mouse scrolled (1102, 478) with delta (0, 0)
Screenshot: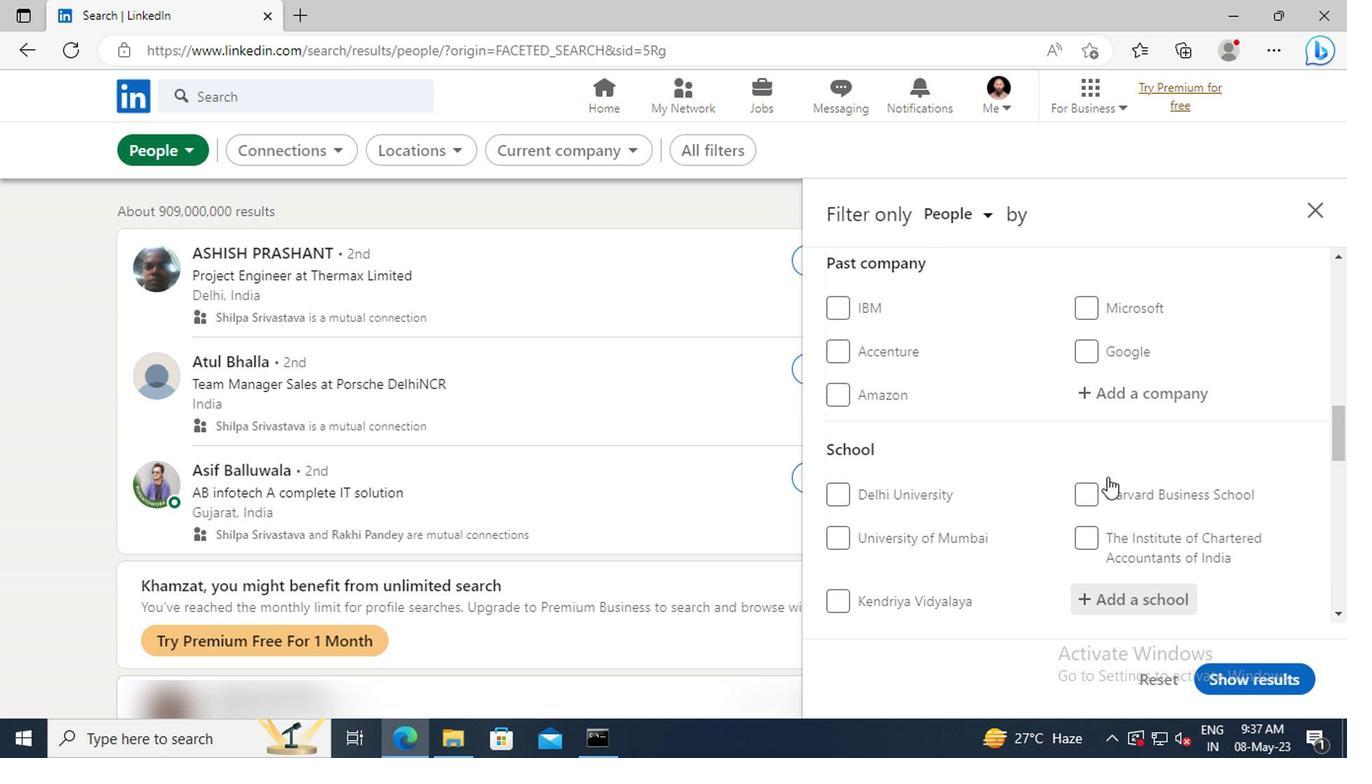
Action: Mouse scrolled (1102, 478) with delta (0, 0)
Screenshot: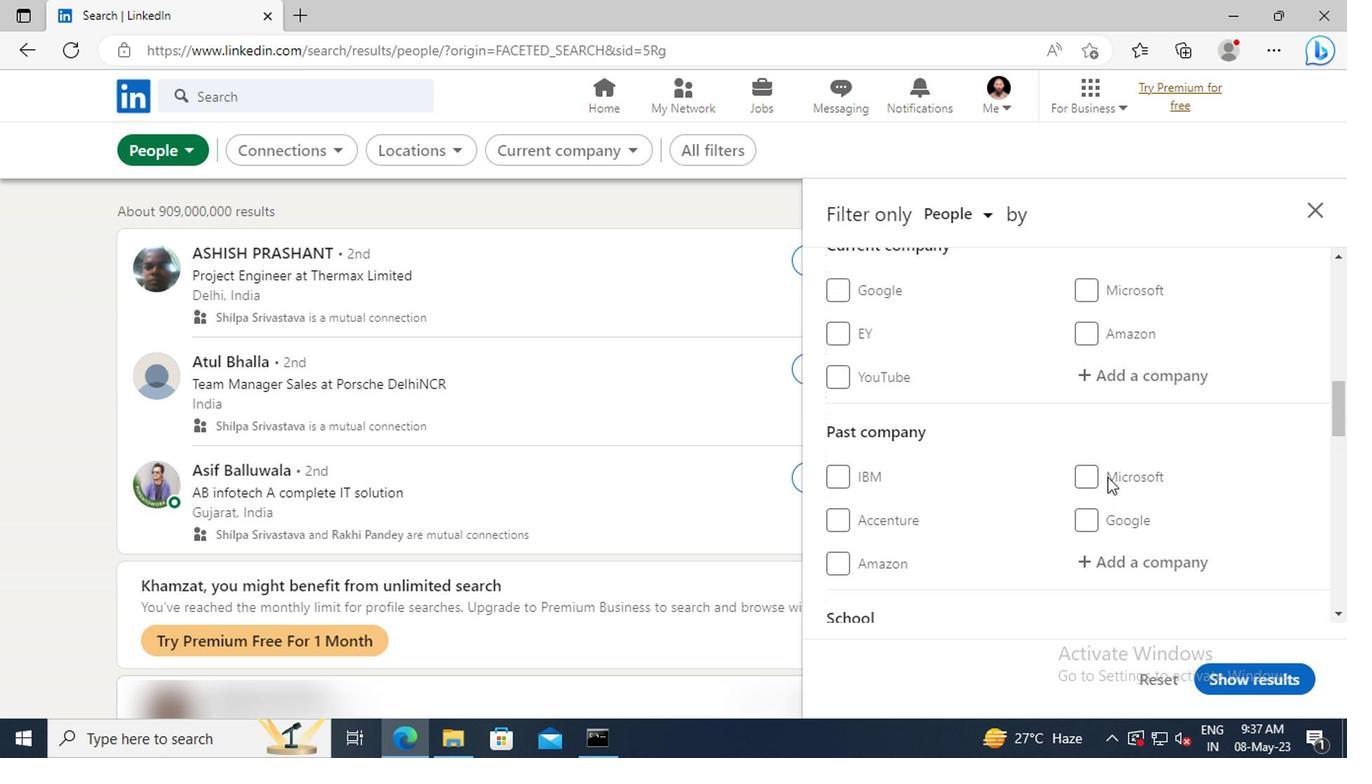 
Action: Mouse scrolled (1102, 478) with delta (0, 0)
Screenshot: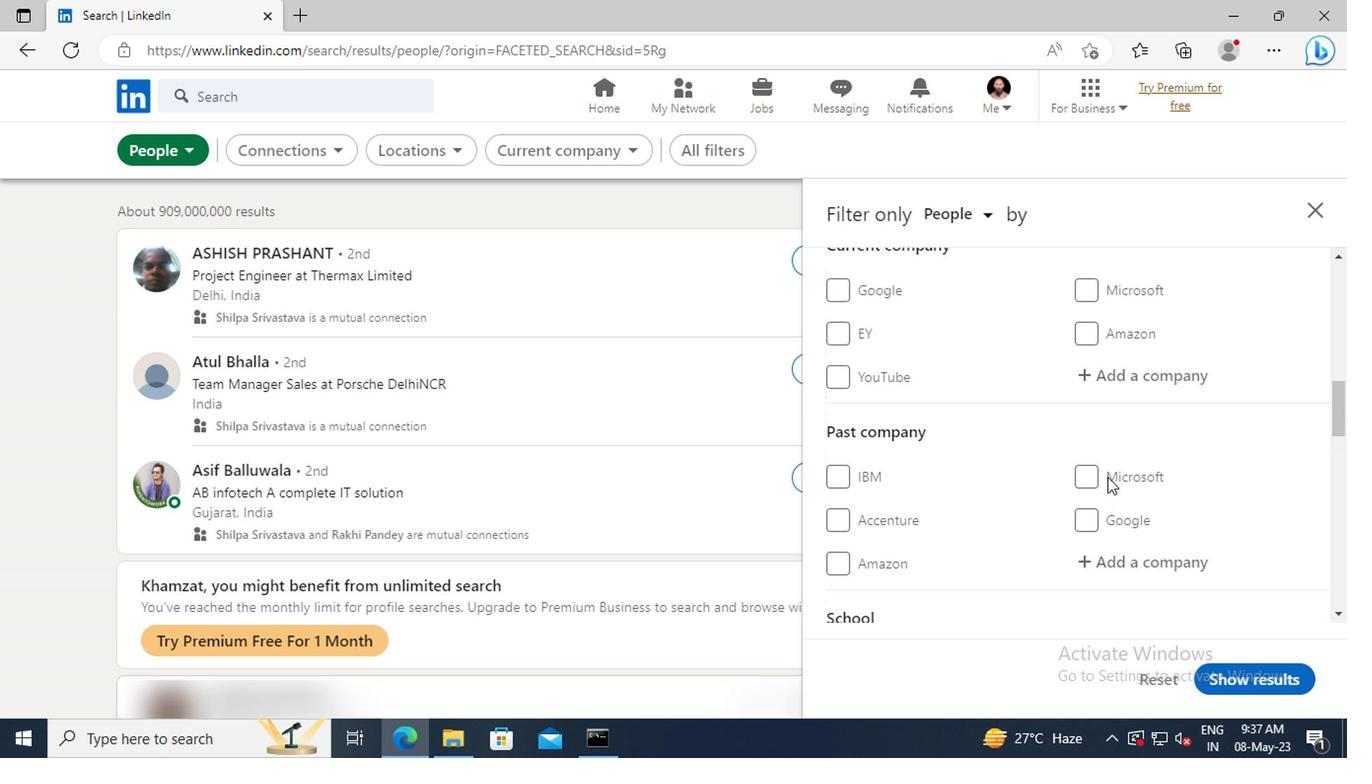
Action: Mouse moved to (1102, 483)
Screenshot: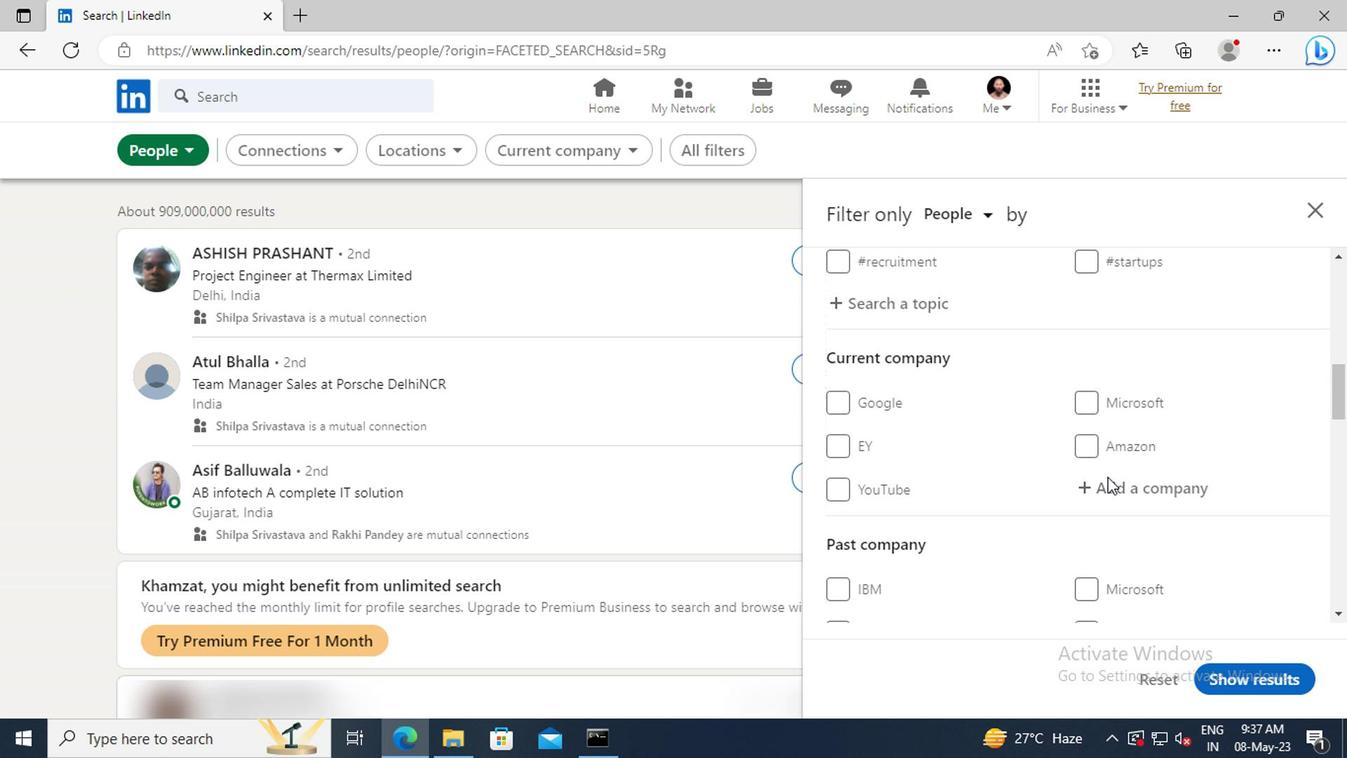 
Action: Mouse pressed left at (1102, 483)
Screenshot: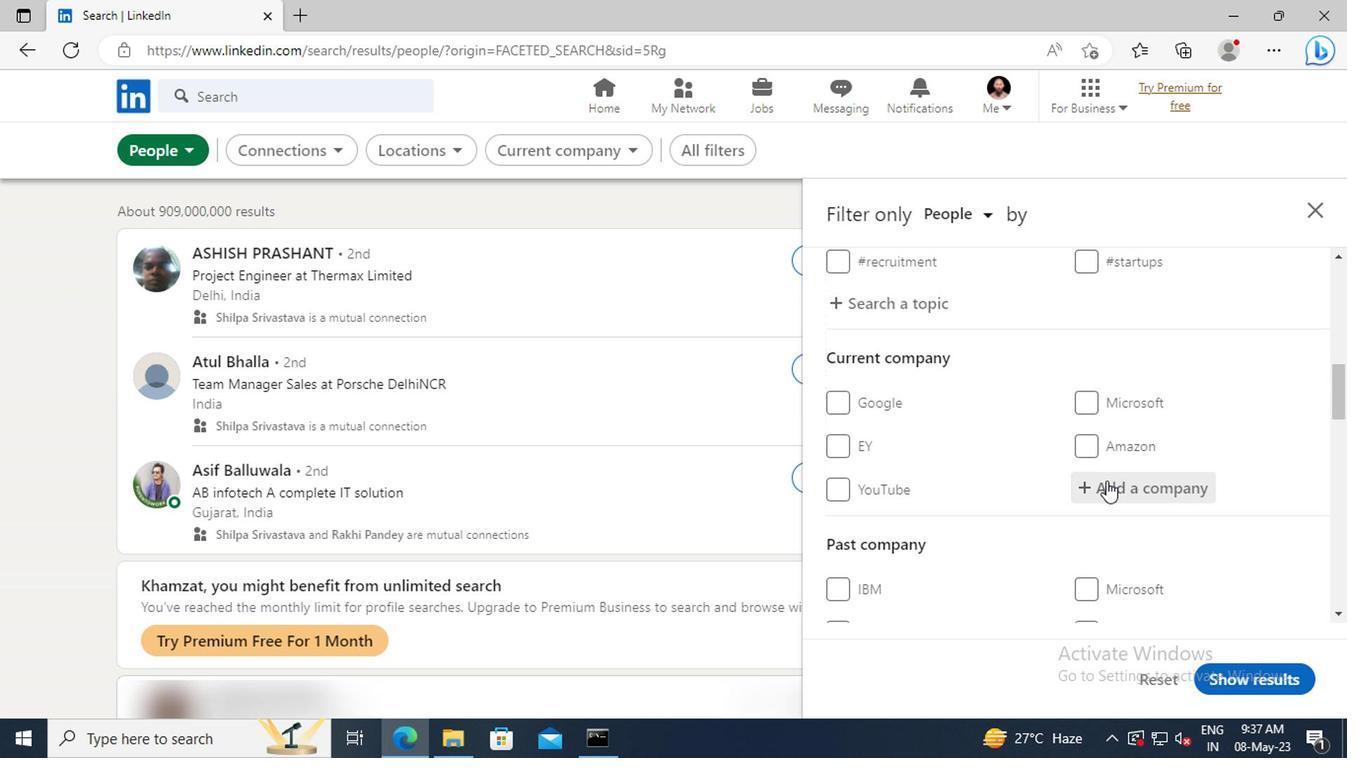 
Action: Key pressed <Key.shift>TATA<Key.space><Key.shift>GROUP
Screenshot: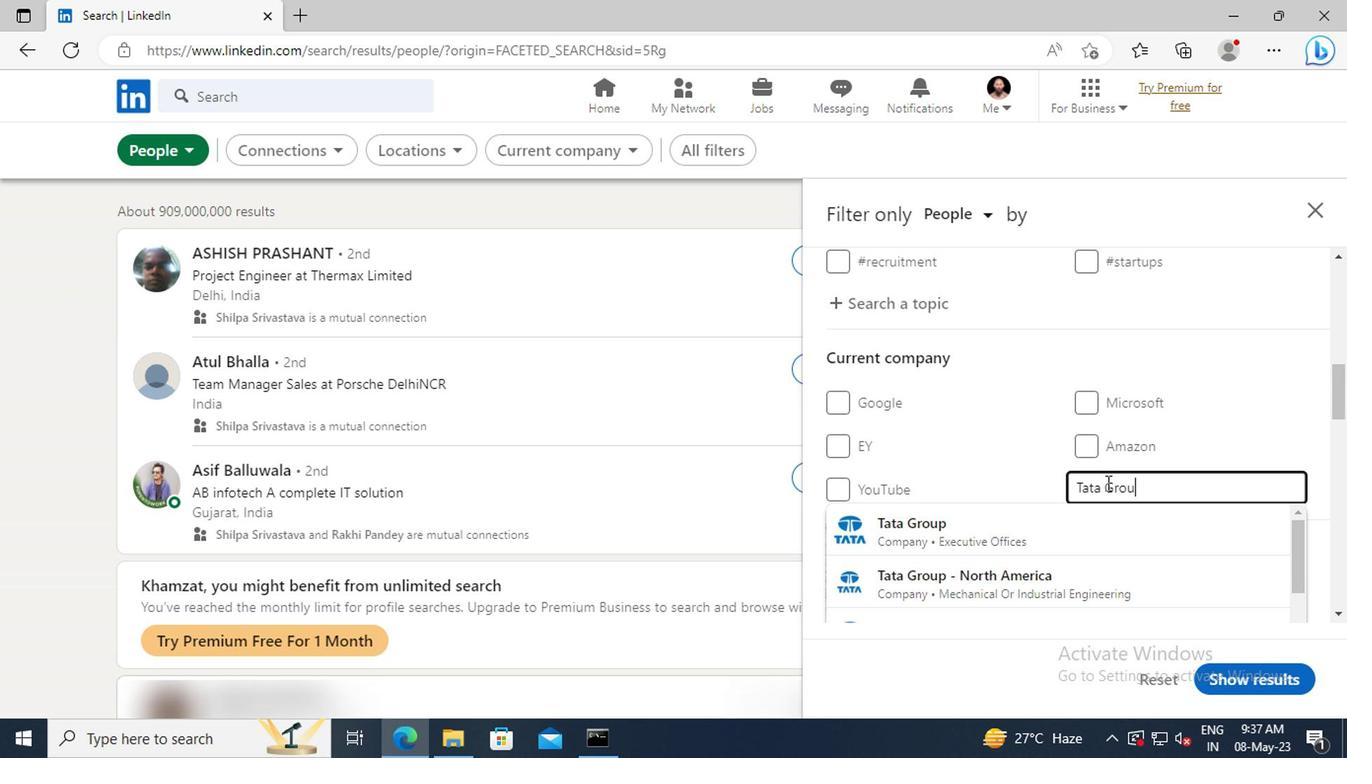 
Action: Mouse moved to (1102, 516)
Screenshot: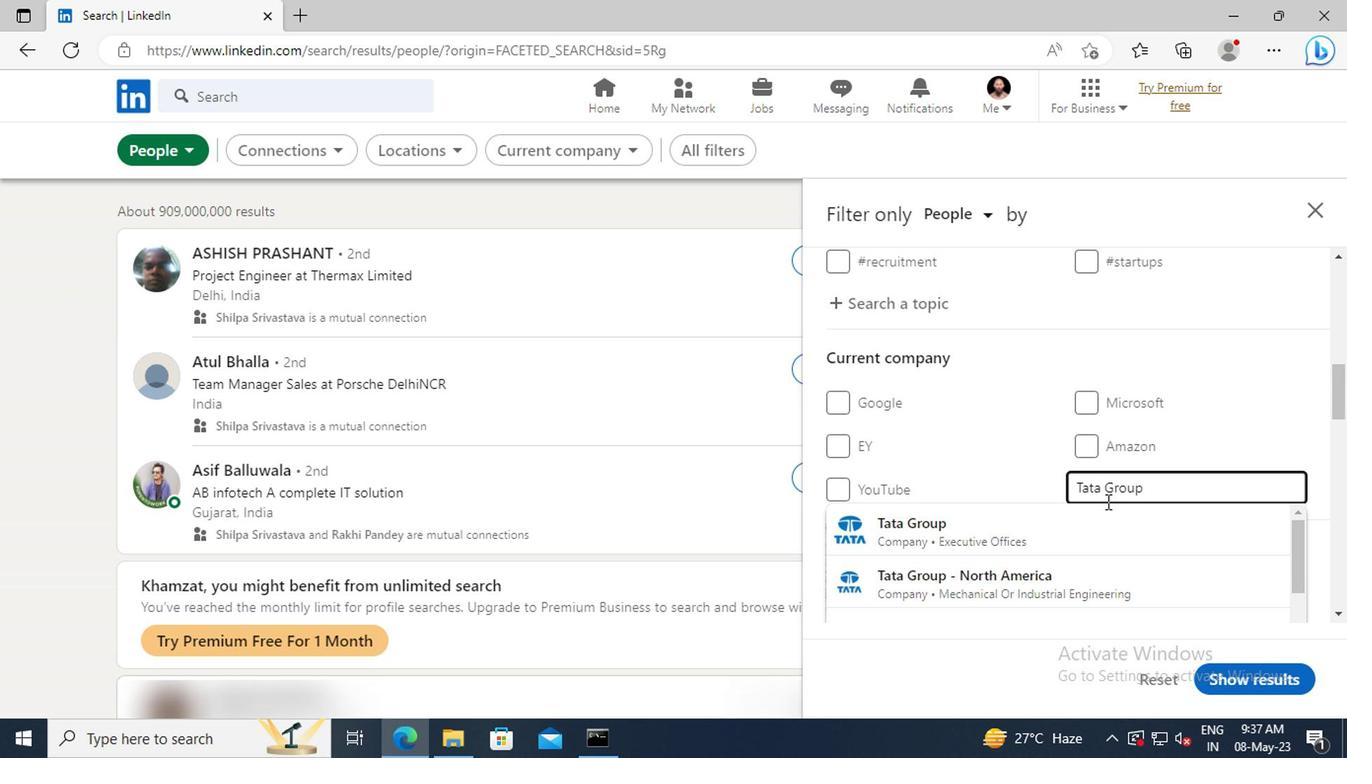 
Action: Mouse pressed left at (1102, 516)
Screenshot: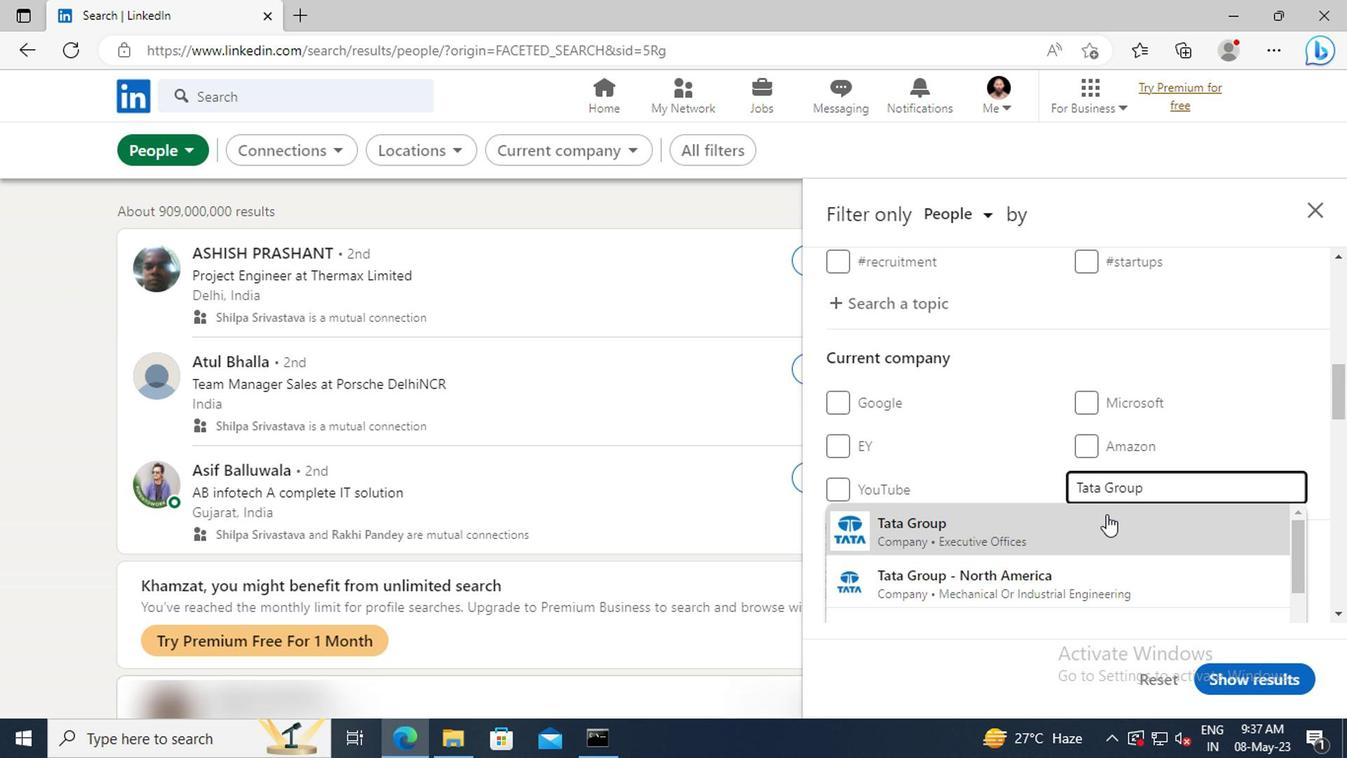 
Action: Mouse scrolled (1102, 515) with delta (0, -1)
Screenshot: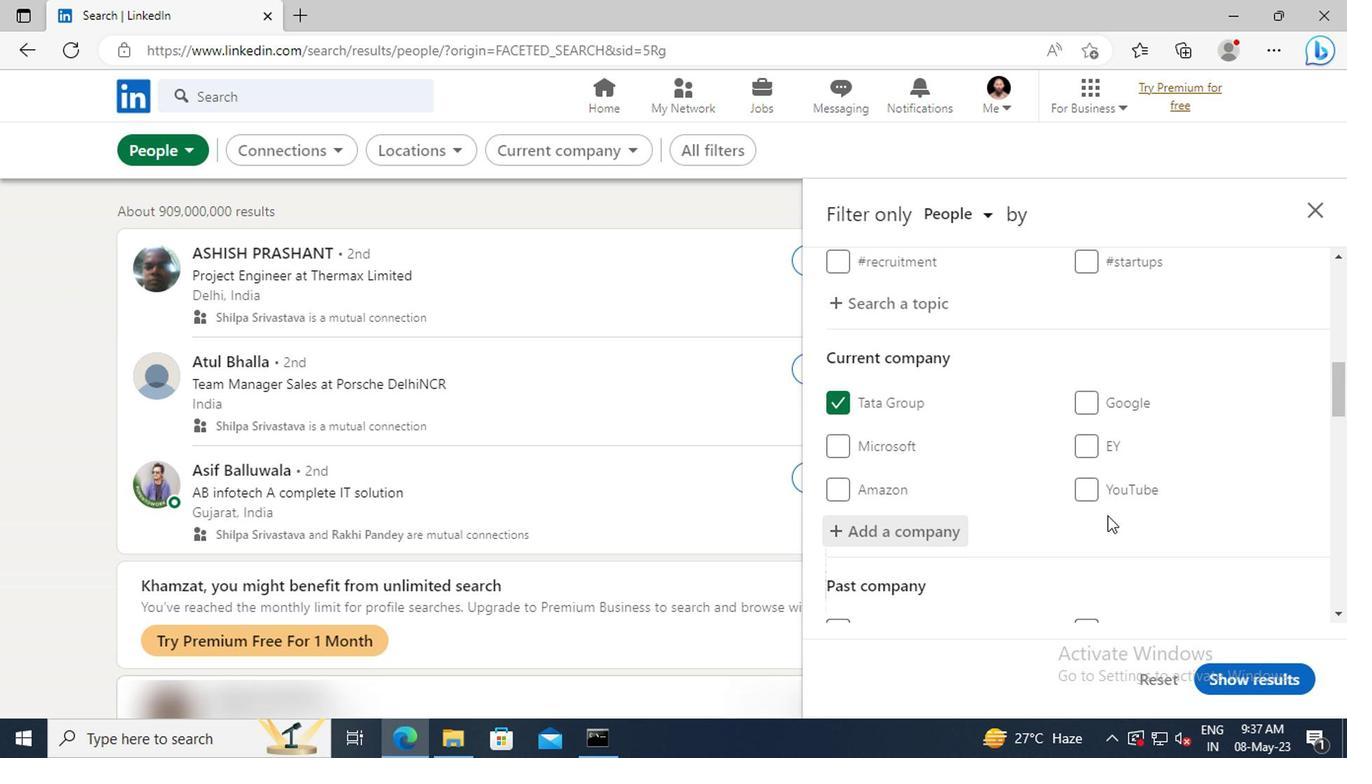 
Action: Mouse scrolled (1102, 515) with delta (0, -1)
Screenshot: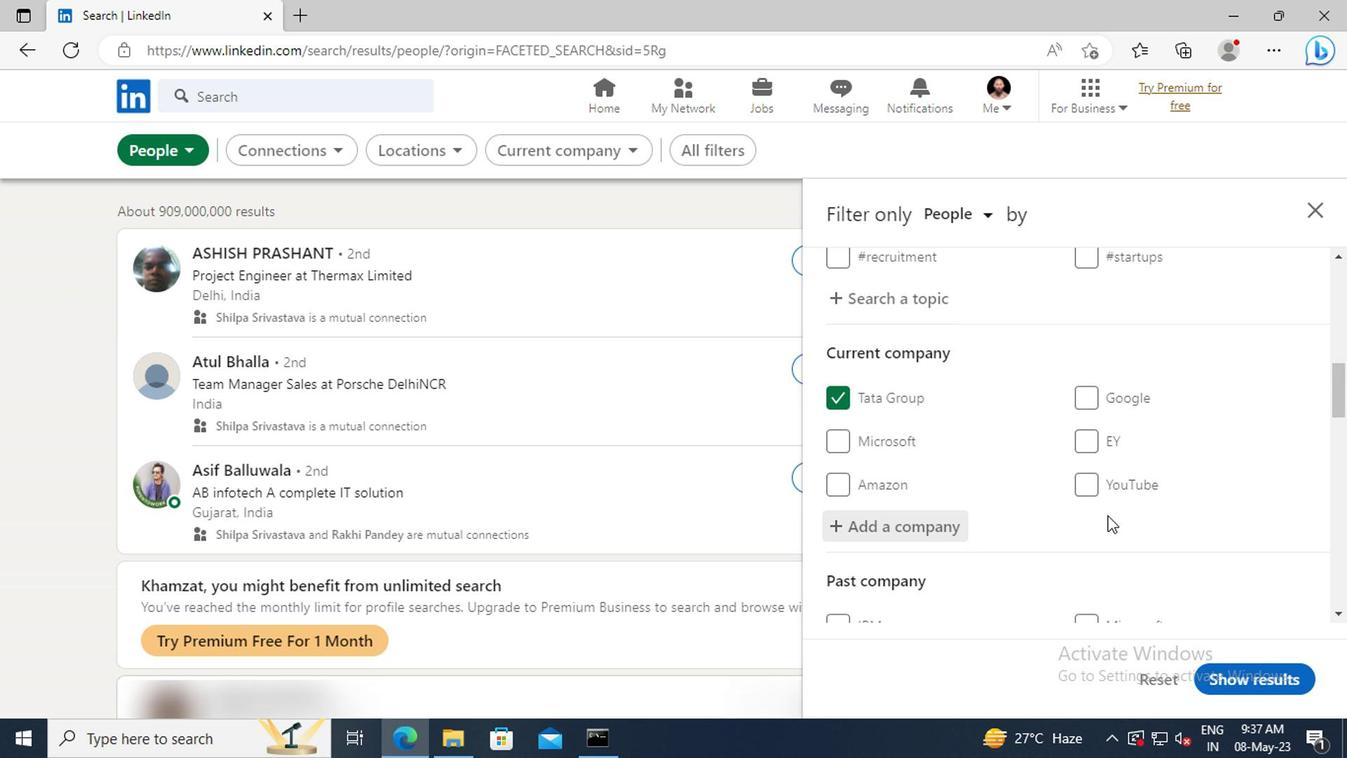 
Action: Mouse moved to (1104, 501)
Screenshot: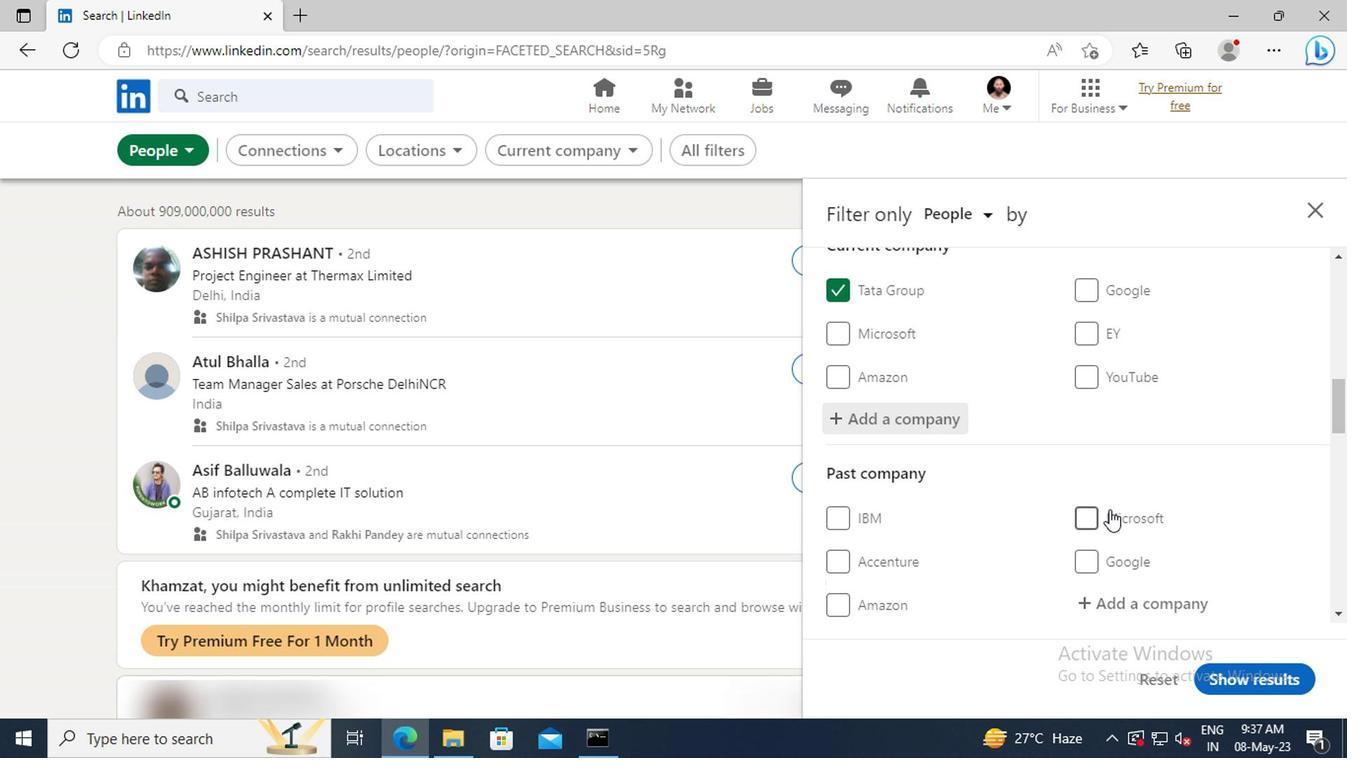 
Action: Mouse scrolled (1104, 500) with delta (0, -1)
Screenshot: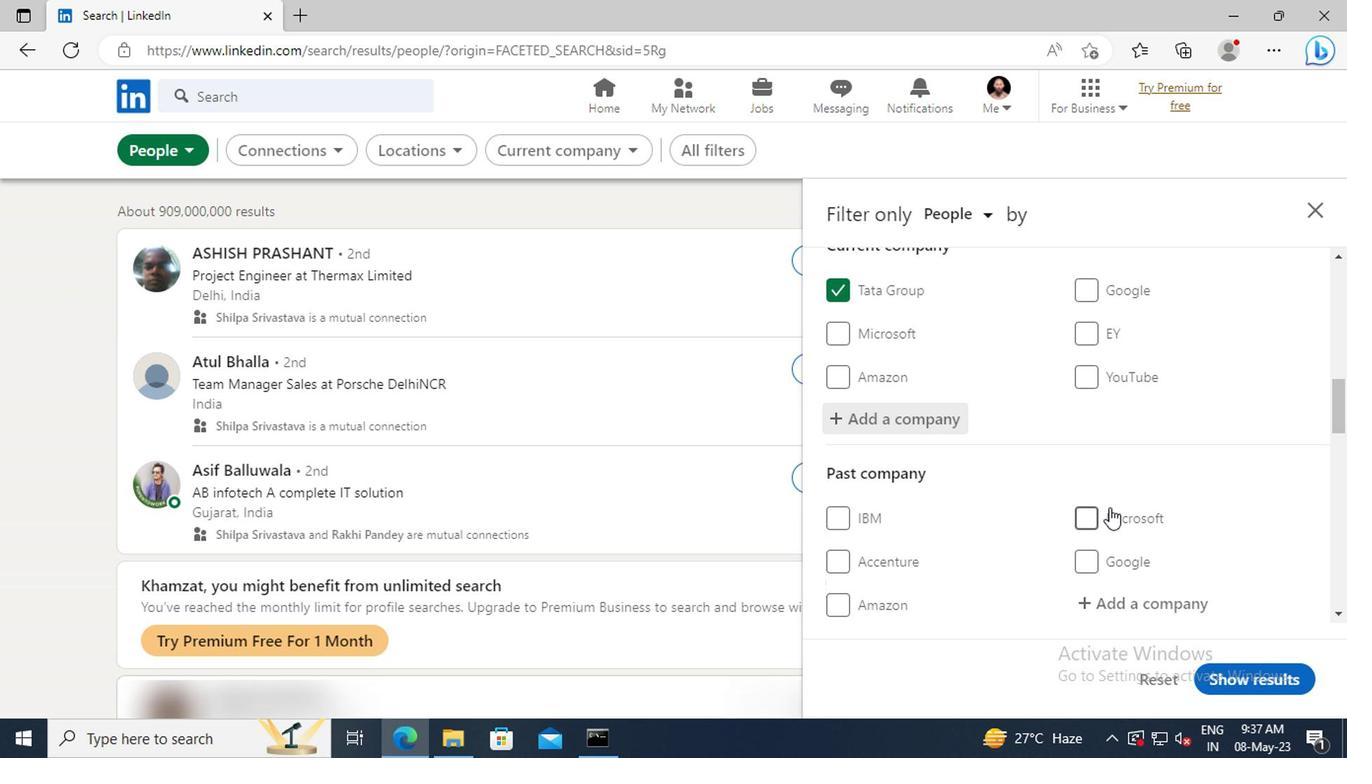 
Action: Mouse moved to (1102, 495)
Screenshot: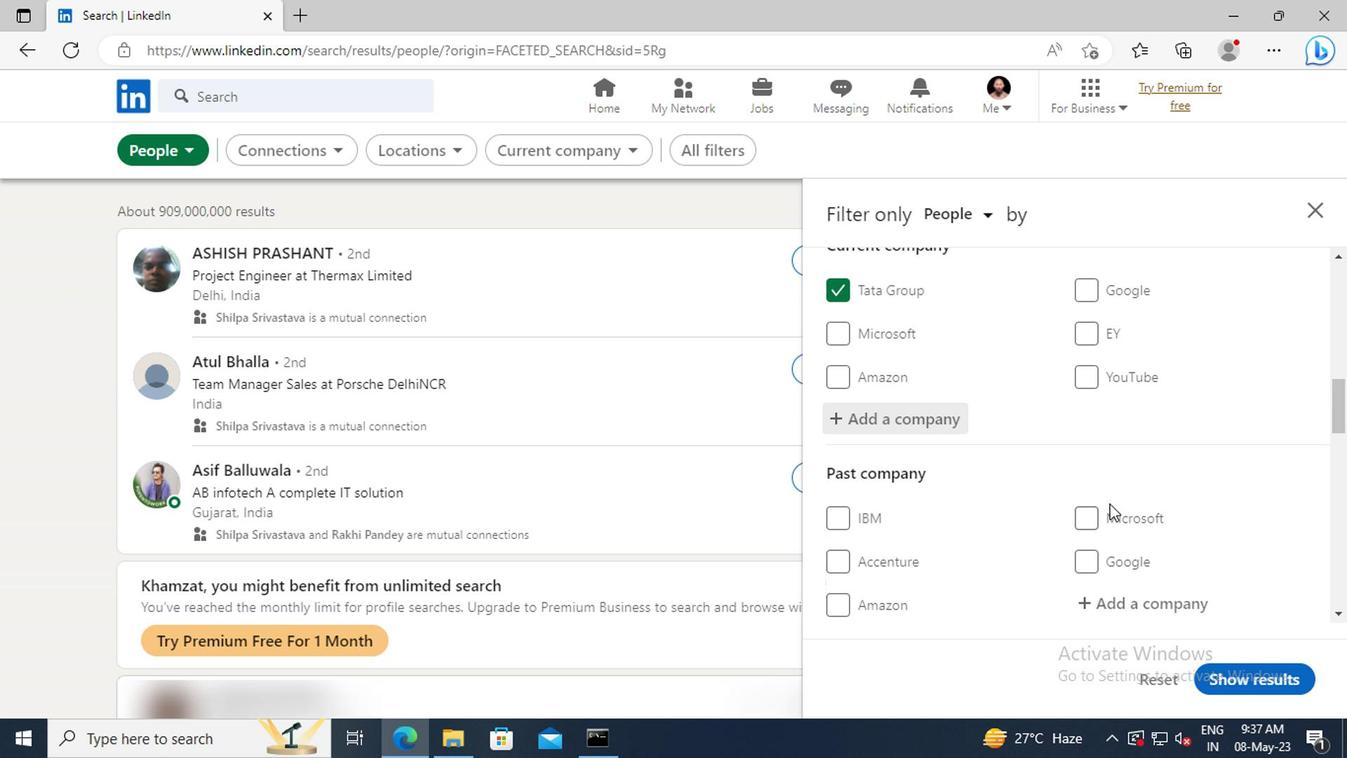 
Action: Mouse scrolled (1102, 494) with delta (0, 0)
Screenshot: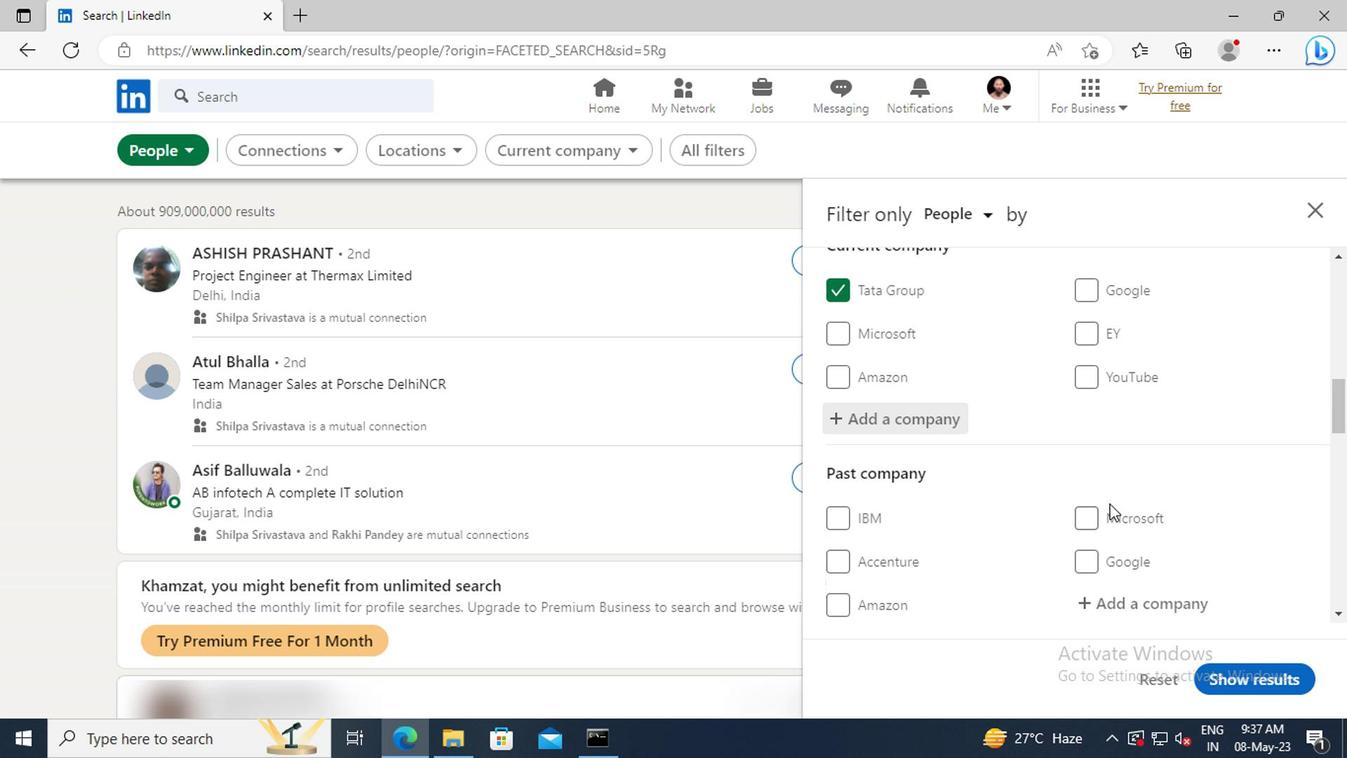 
Action: Mouse moved to (1097, 465)
Screenshot: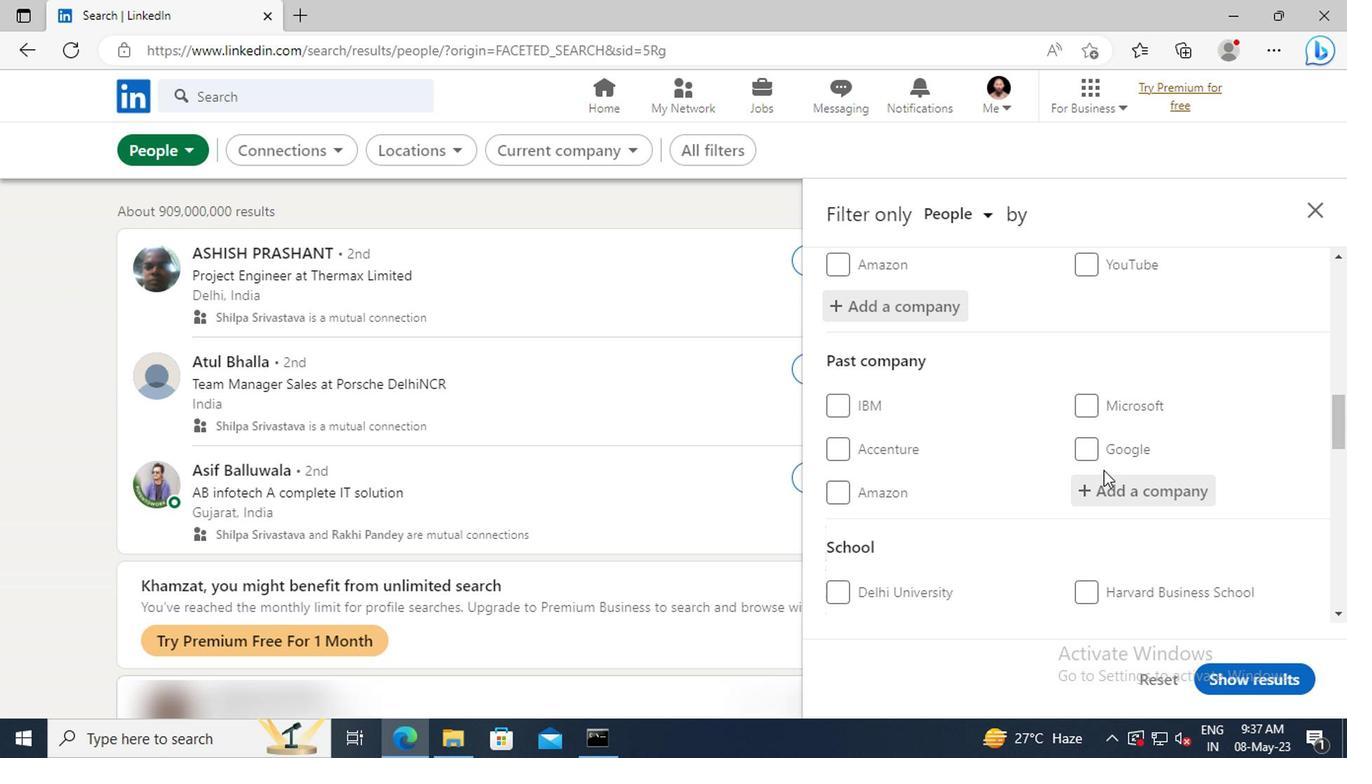 
Action: Mouse scrolled (1097, 463) with delta (0, -1)
Screenshot: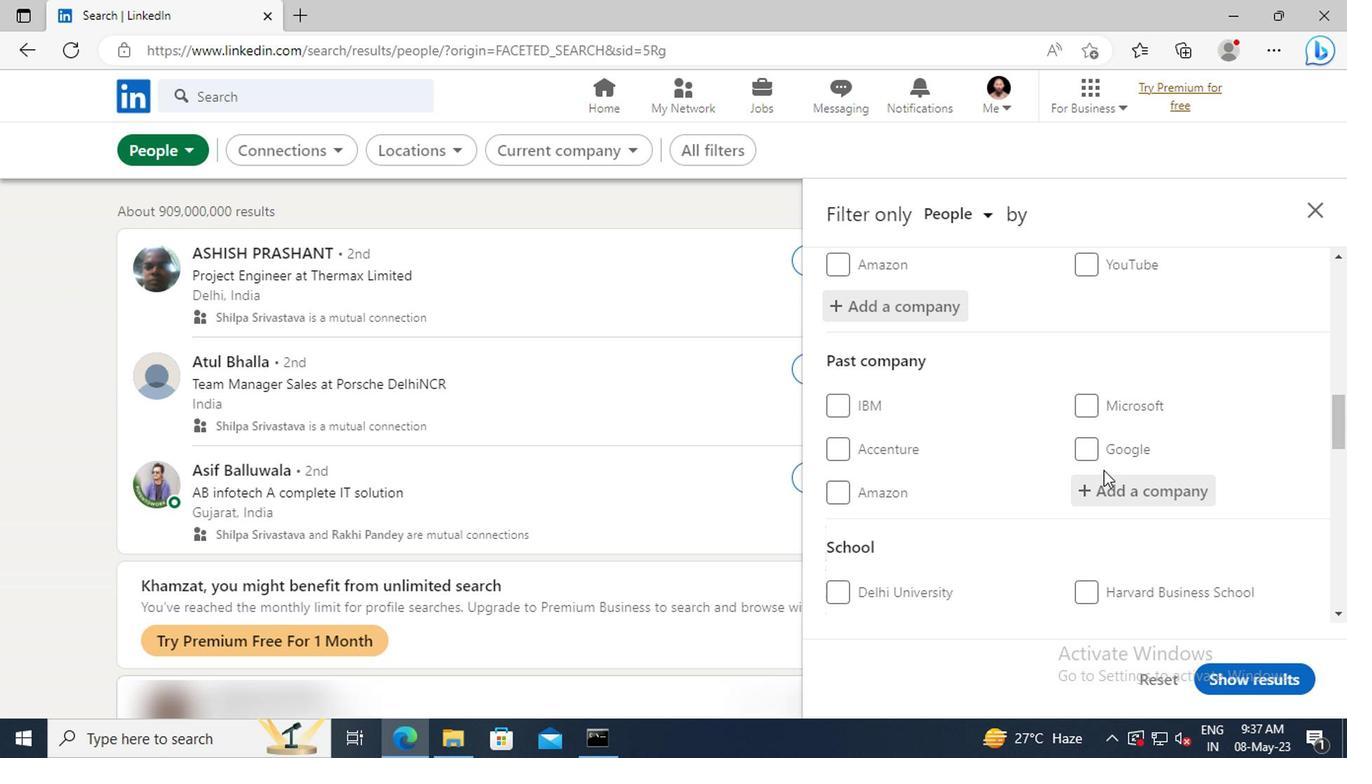 
Action: Mouse moved to (1095, 463)
Screenshot: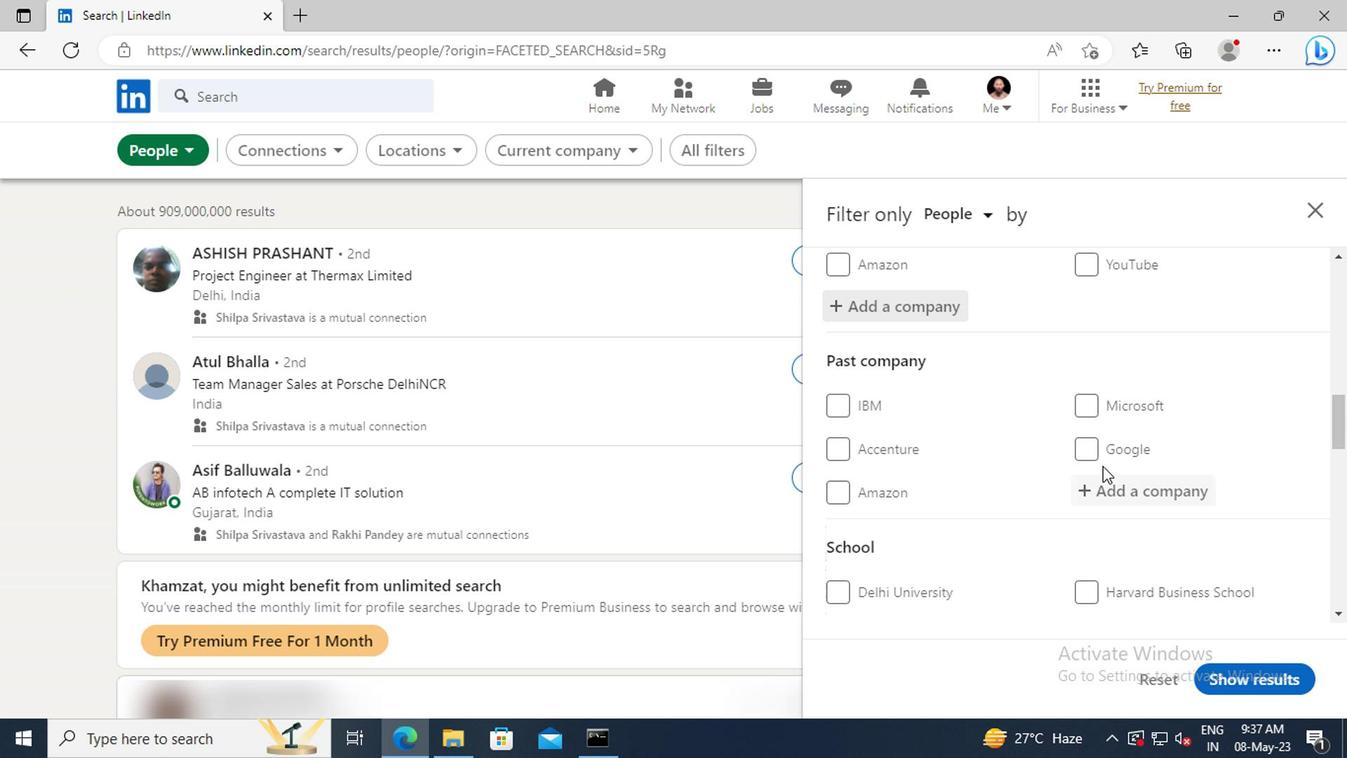 
Action: Mouse scrolled (1095, 463) with delta (0, 0)
Screenshot: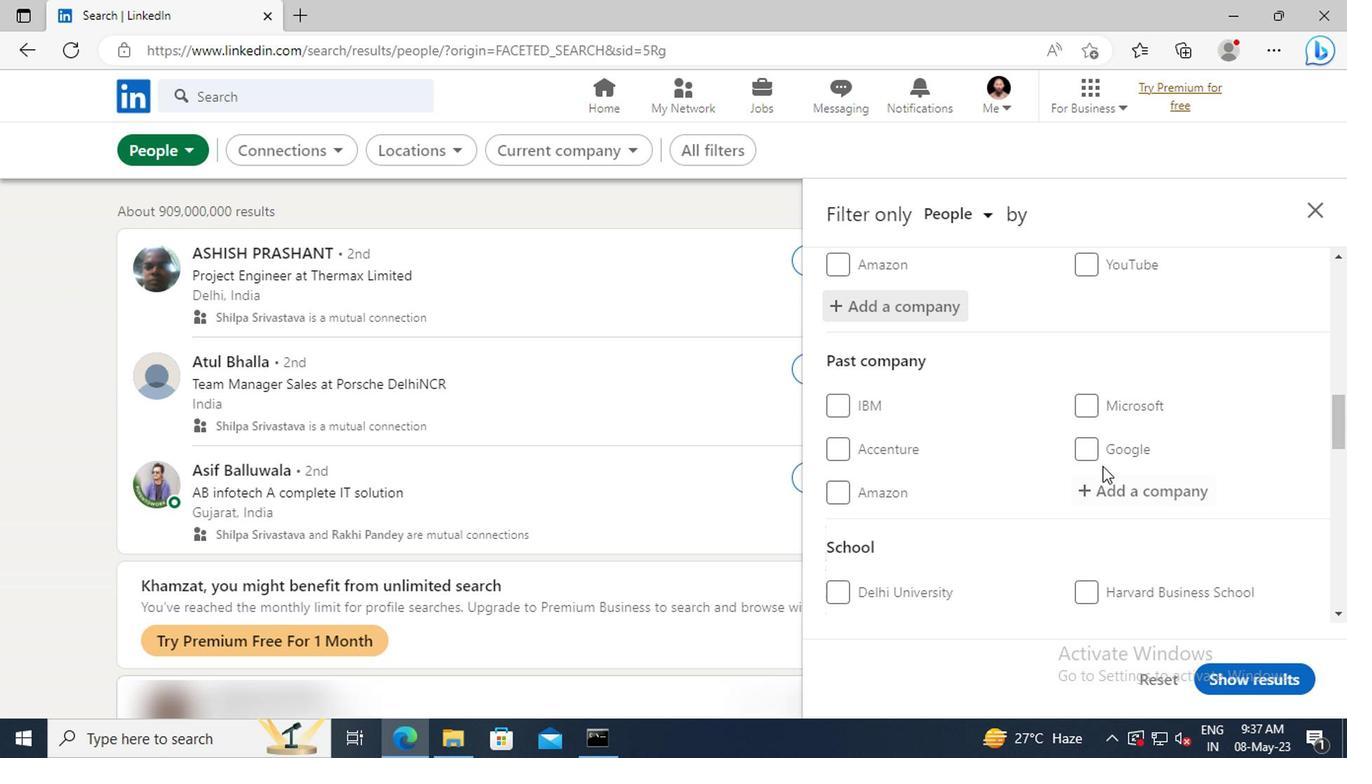 
Action: Mouse moved to (1095, 461)
Screenshot: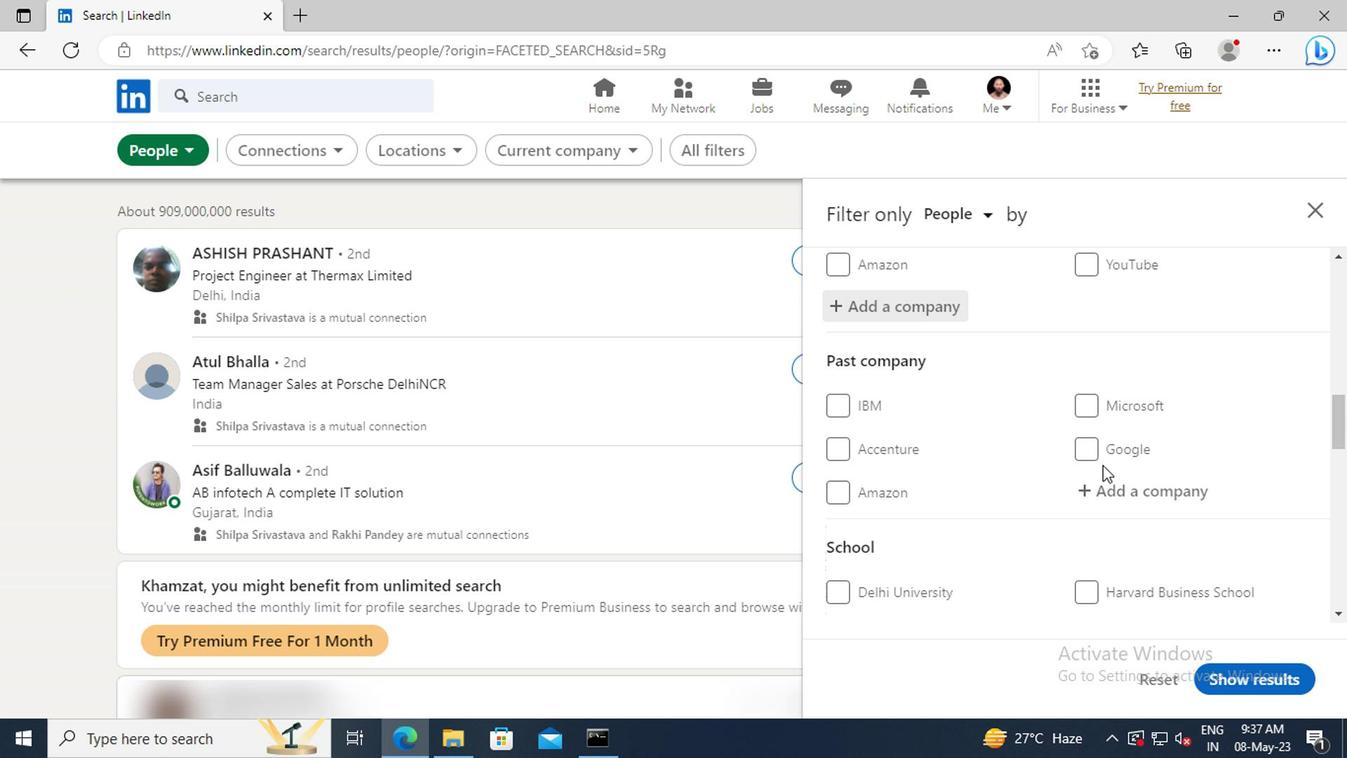 
Action: Mouse scrolled (1095, 461) with delta (0, 0)
Screenshot: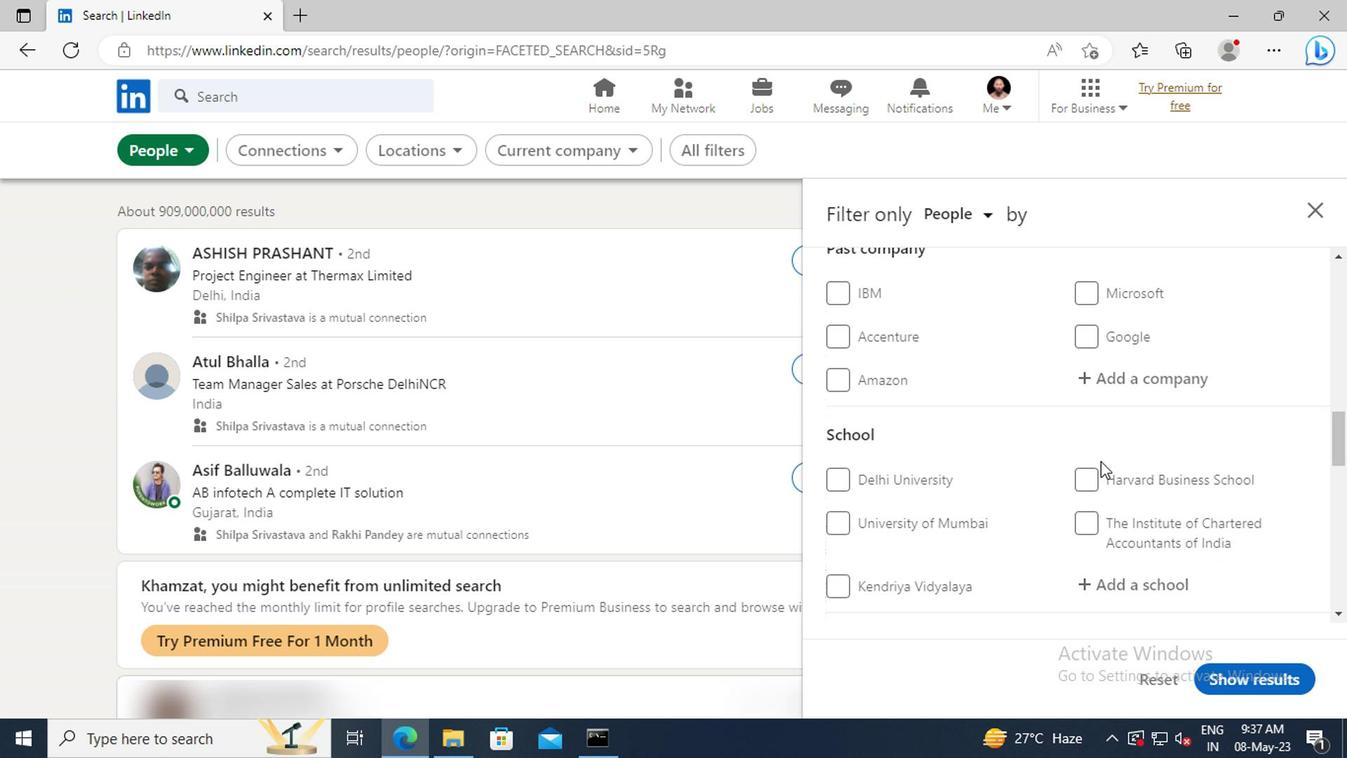 
Action: Mouse scrolled (1095, 461) with delta (0, 0)
Screenshot: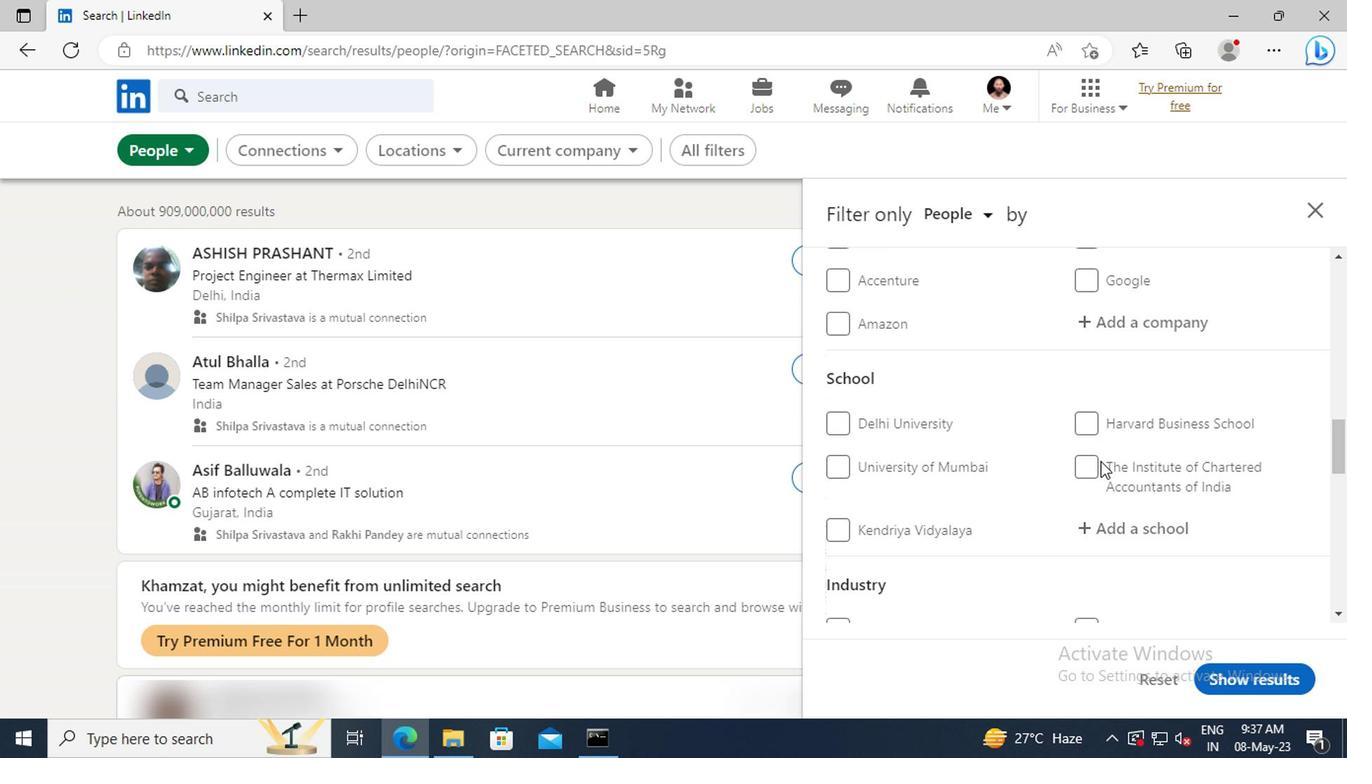 
Action: Mouse moved to (1099, 471)
Screenshot: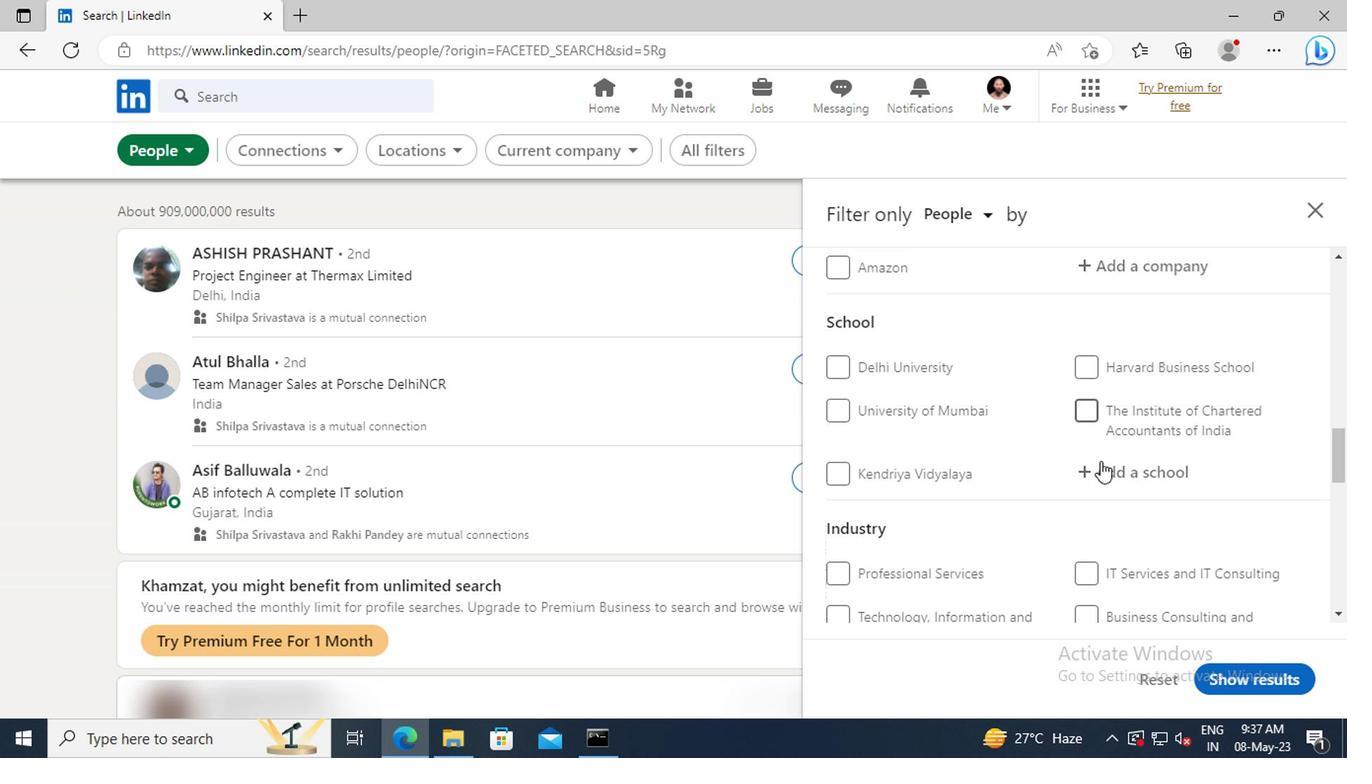 
Action: Mouse pressed left at (1099, 471)
Screenshot: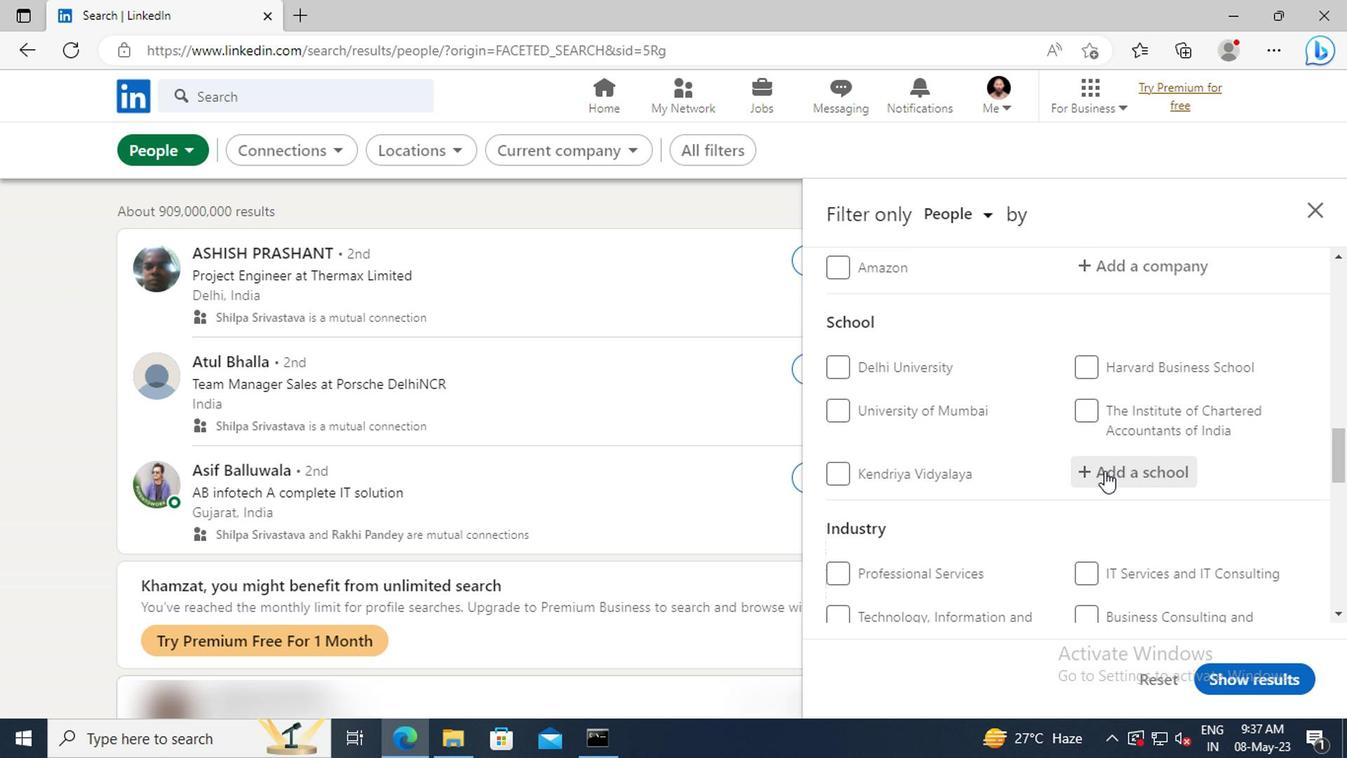 
Action: Key pressed <Key.shift>NEHRU<Key.space><Key.shift>ARTS
Screenshot: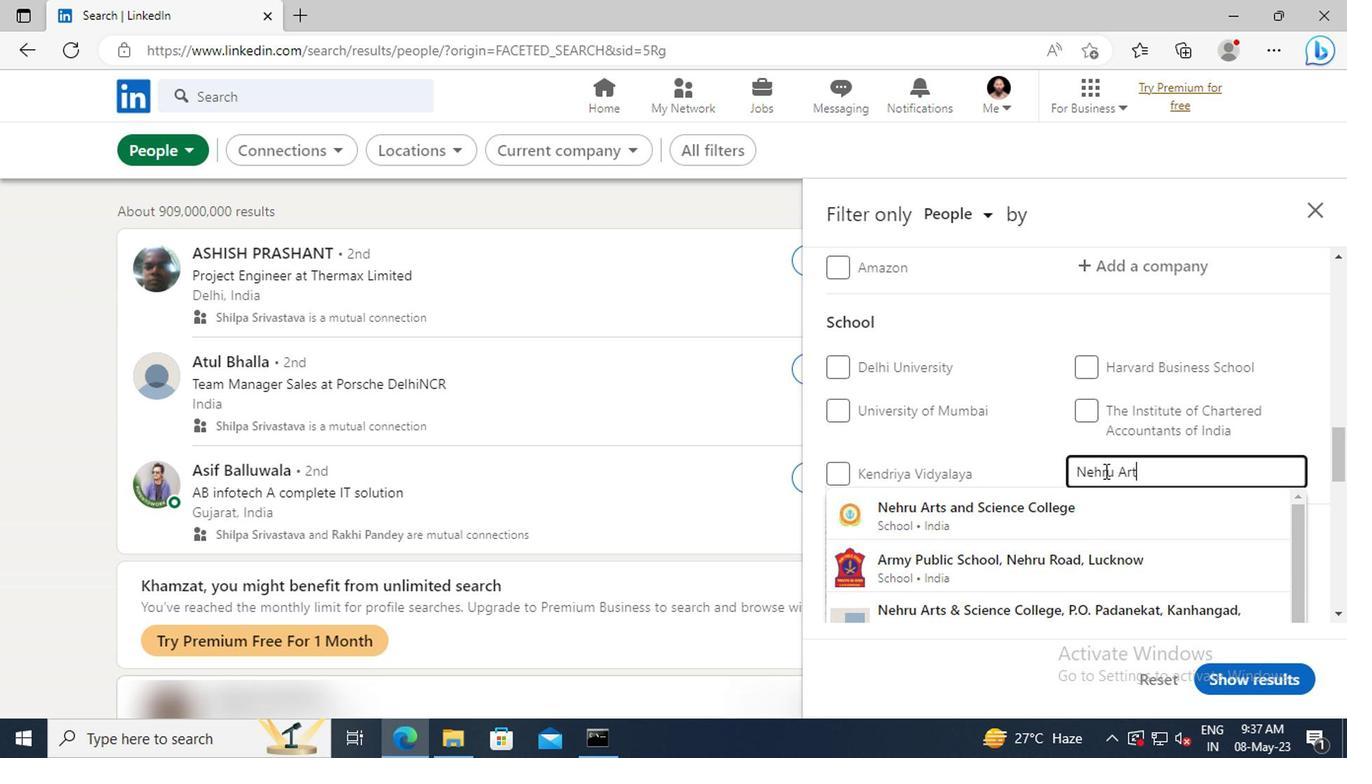 
Action: Mouse moved to (1105, 506)
Screenshot: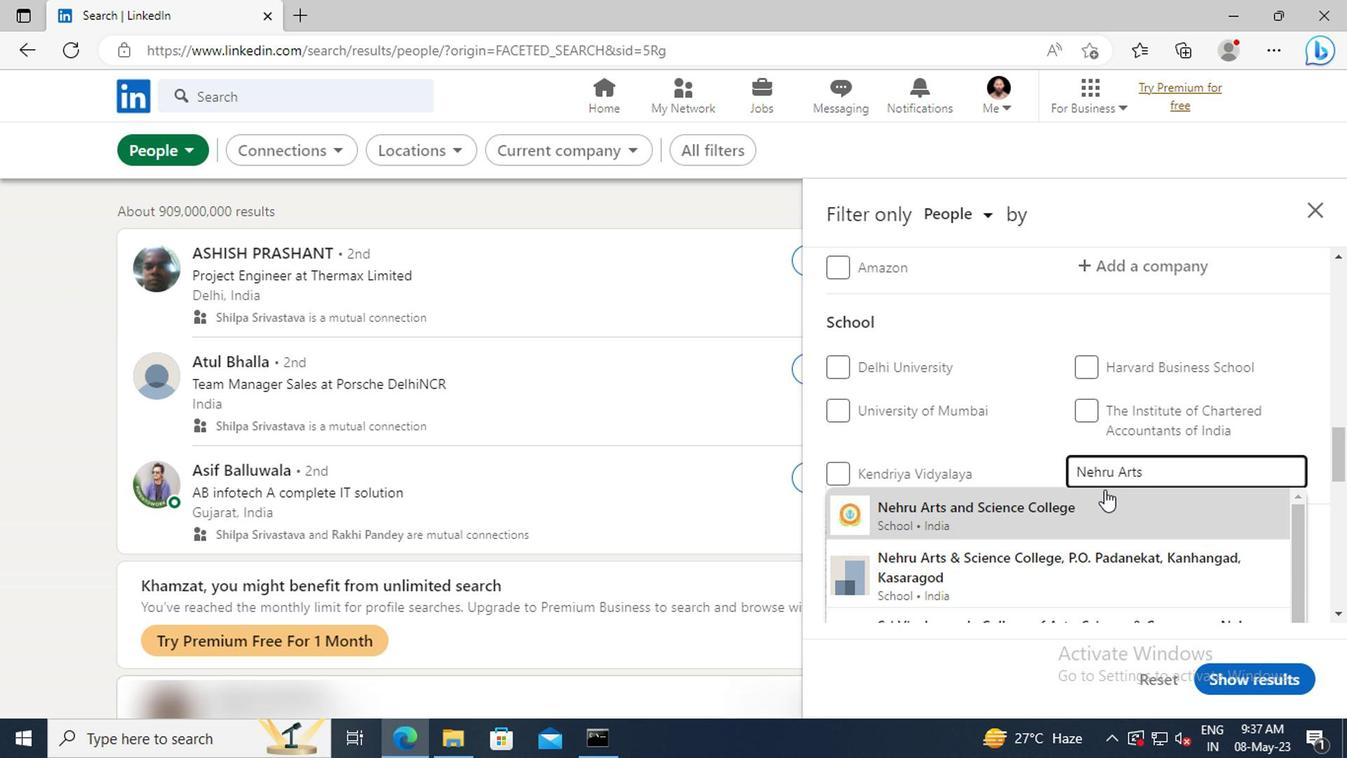 
Action: Mouse pressed left at (1105, 506)
Screenshot: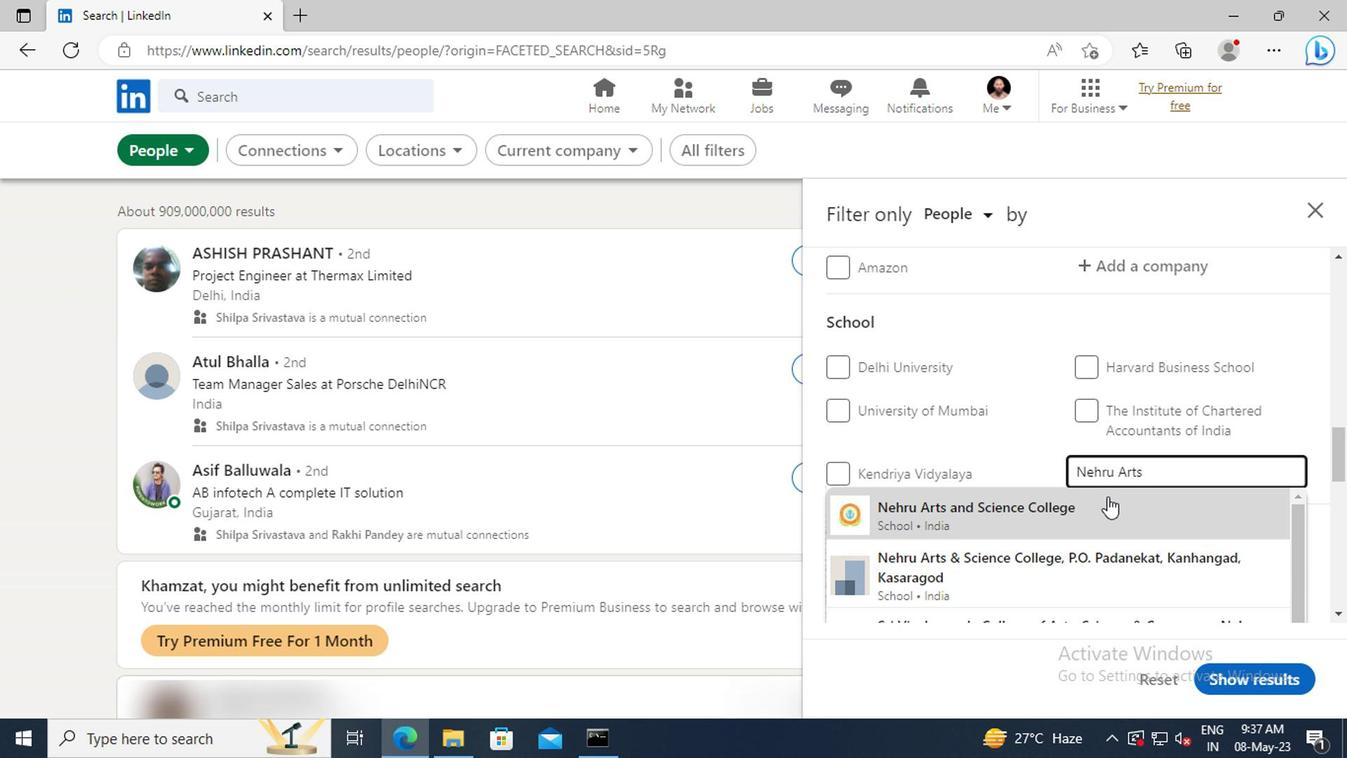 
Action: Mouse moved to (1105, 502)
Screenshot: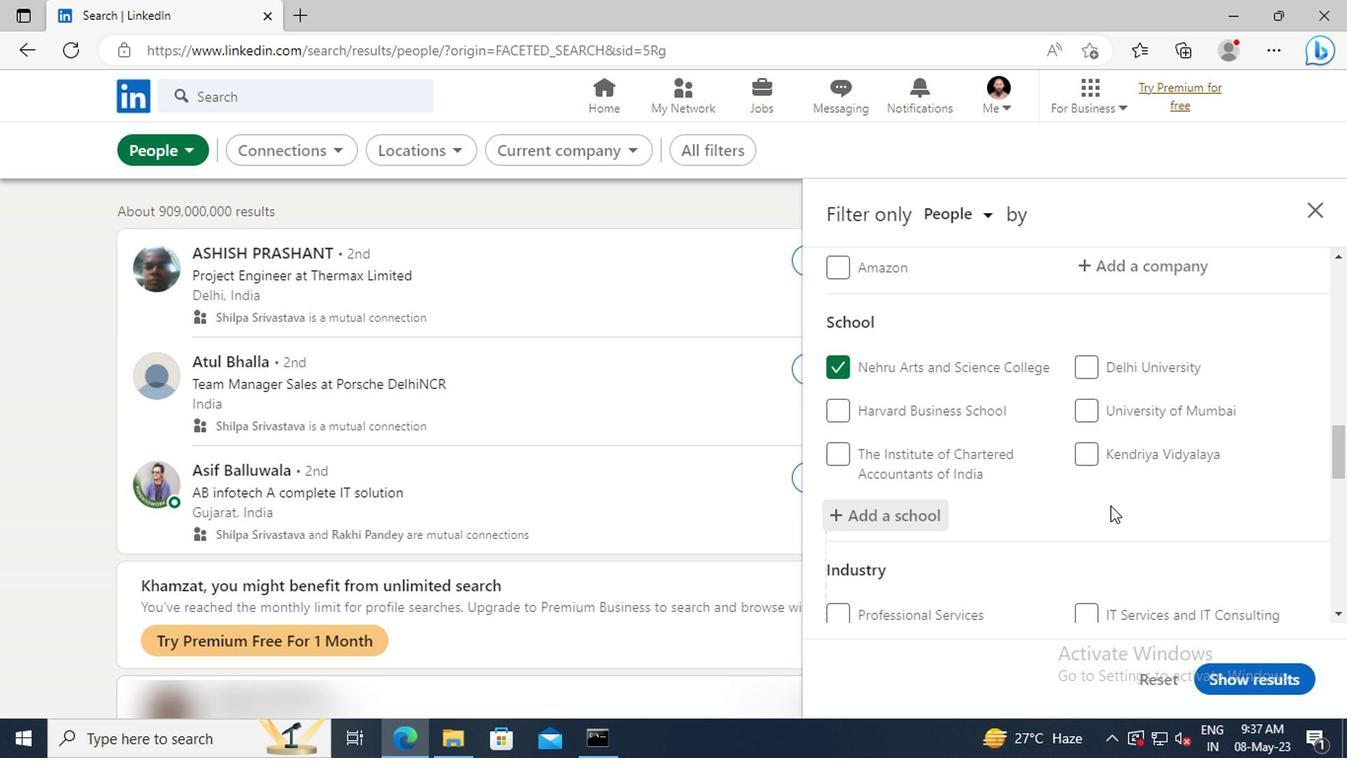 
Action: Mouse scrolled (1105, 501) with delta (0, 0)
Screenshot: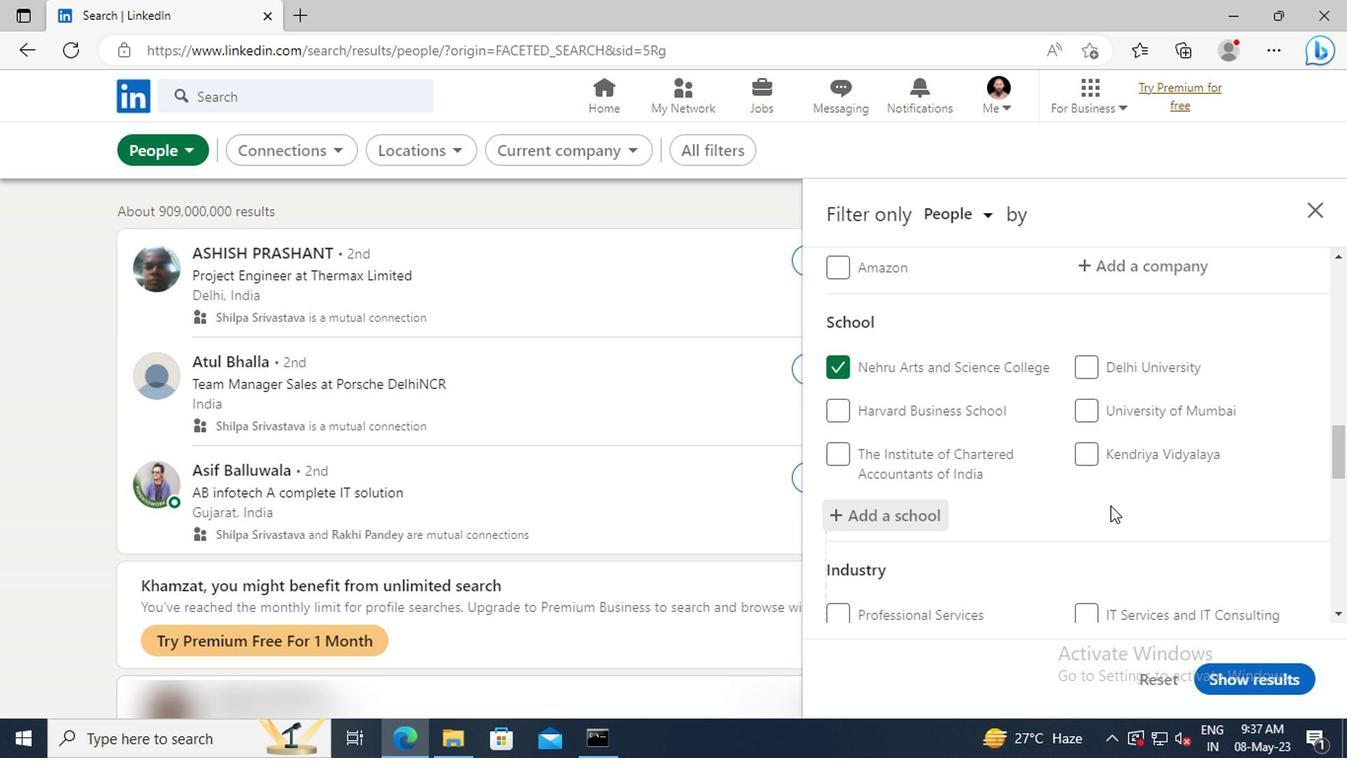 
Action: Mouse moved to (1105, 497)
Screenshot: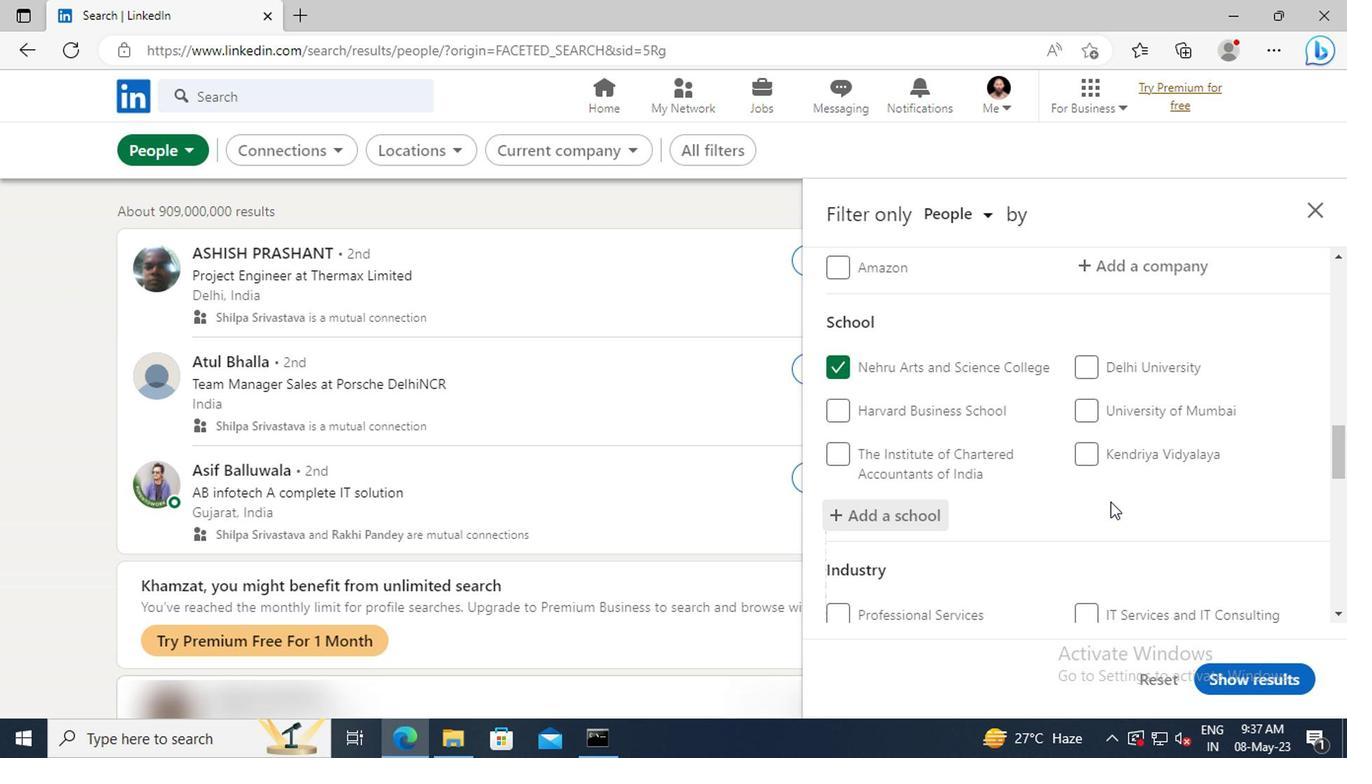 
Action: Mouse scrolled (1105, 496) with delta (0, 0)
Screenshot: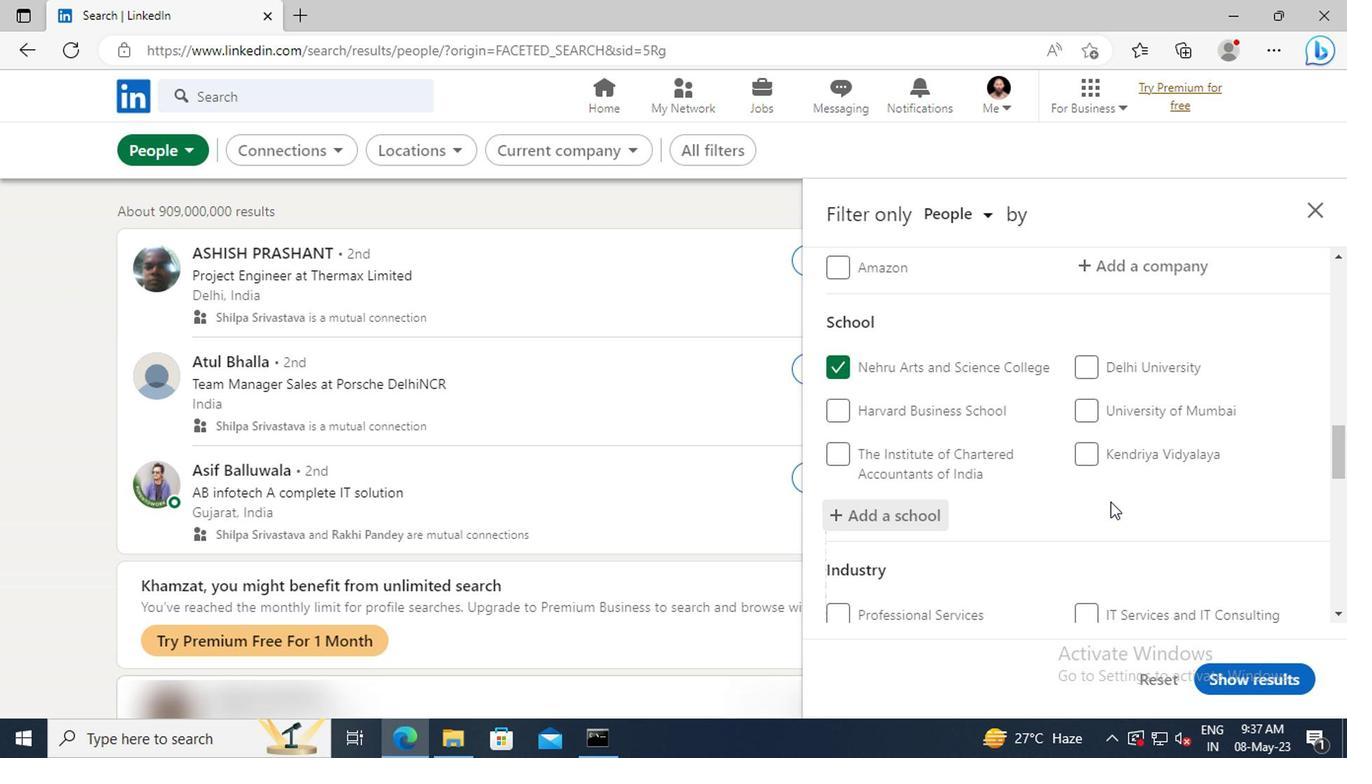 
Action: Mouse moved to (1105, 480)
Screenshot: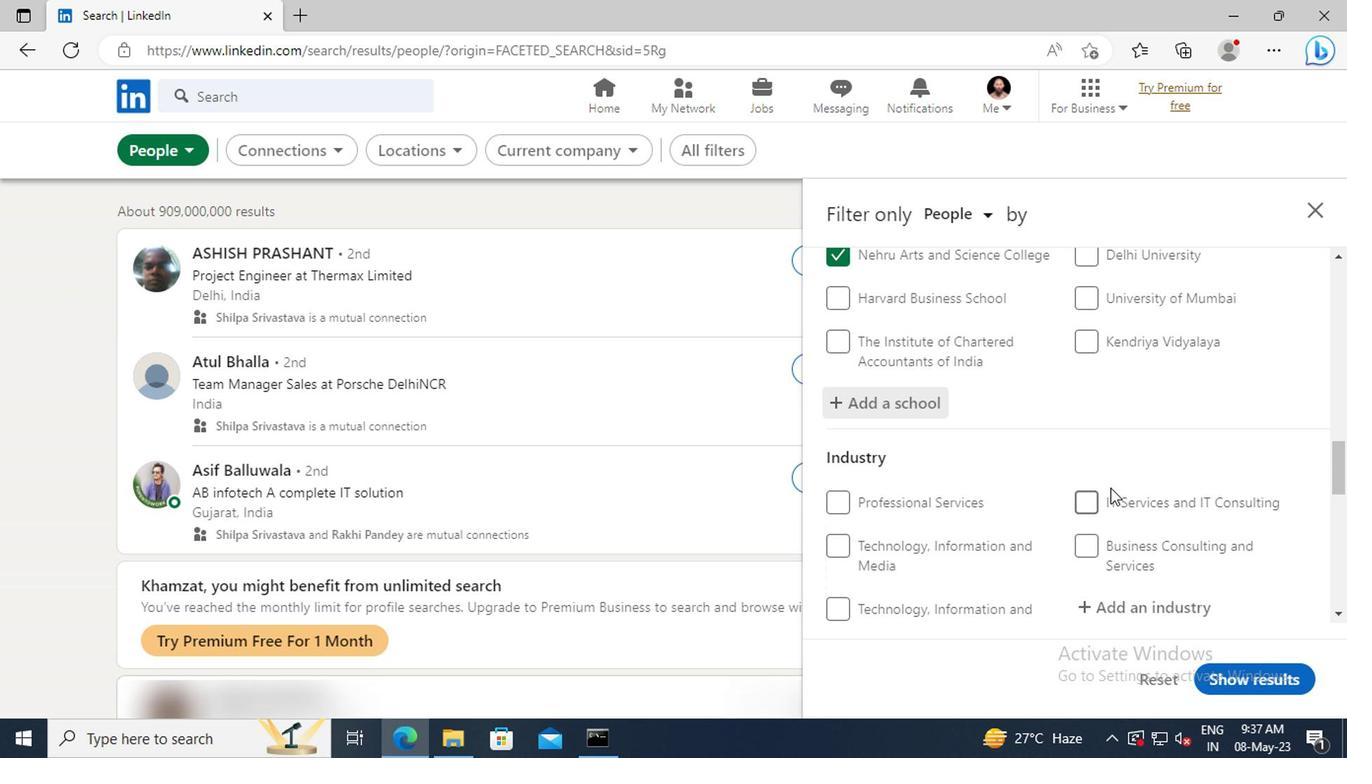 
Action: Mouse scrolled (1105, 478) with delta (0, -1)
Screenshot: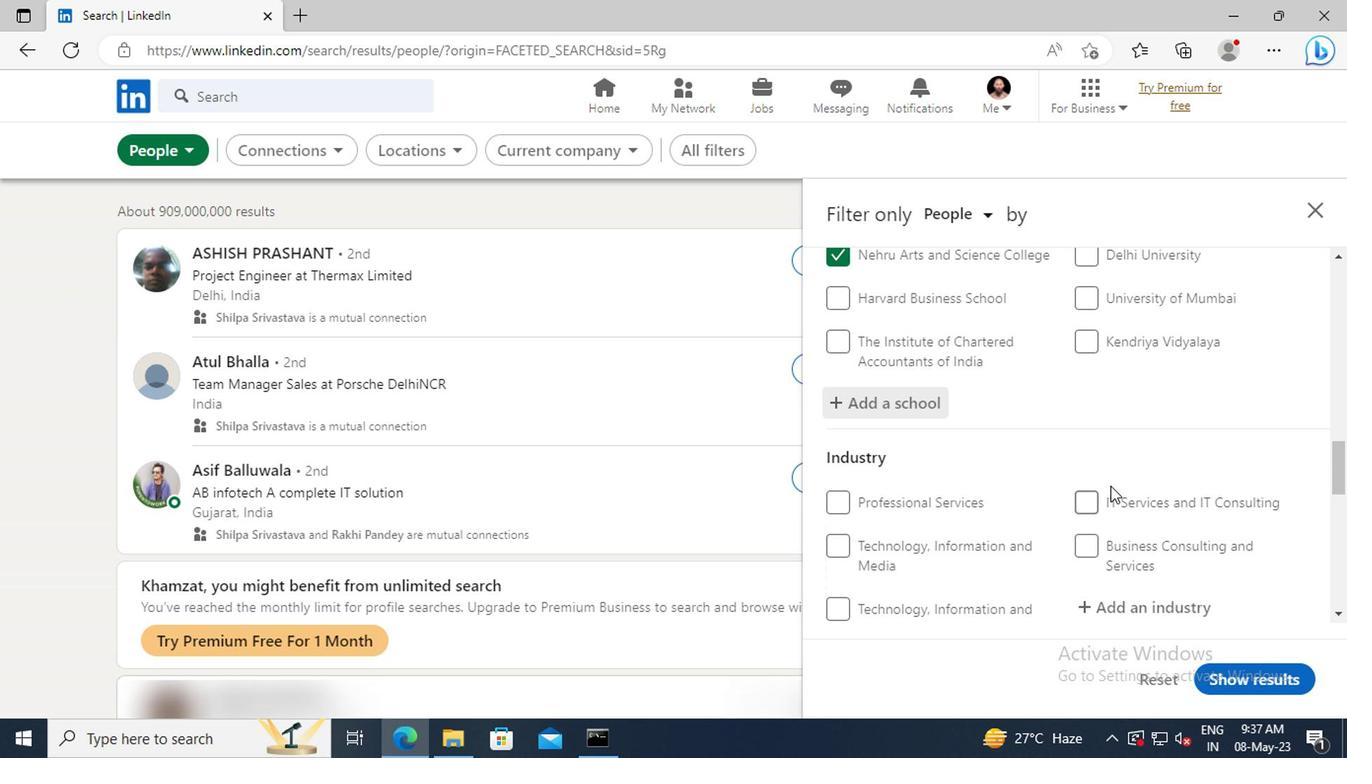 
Action: Mouse moved to (1104, 473)
Screenshot: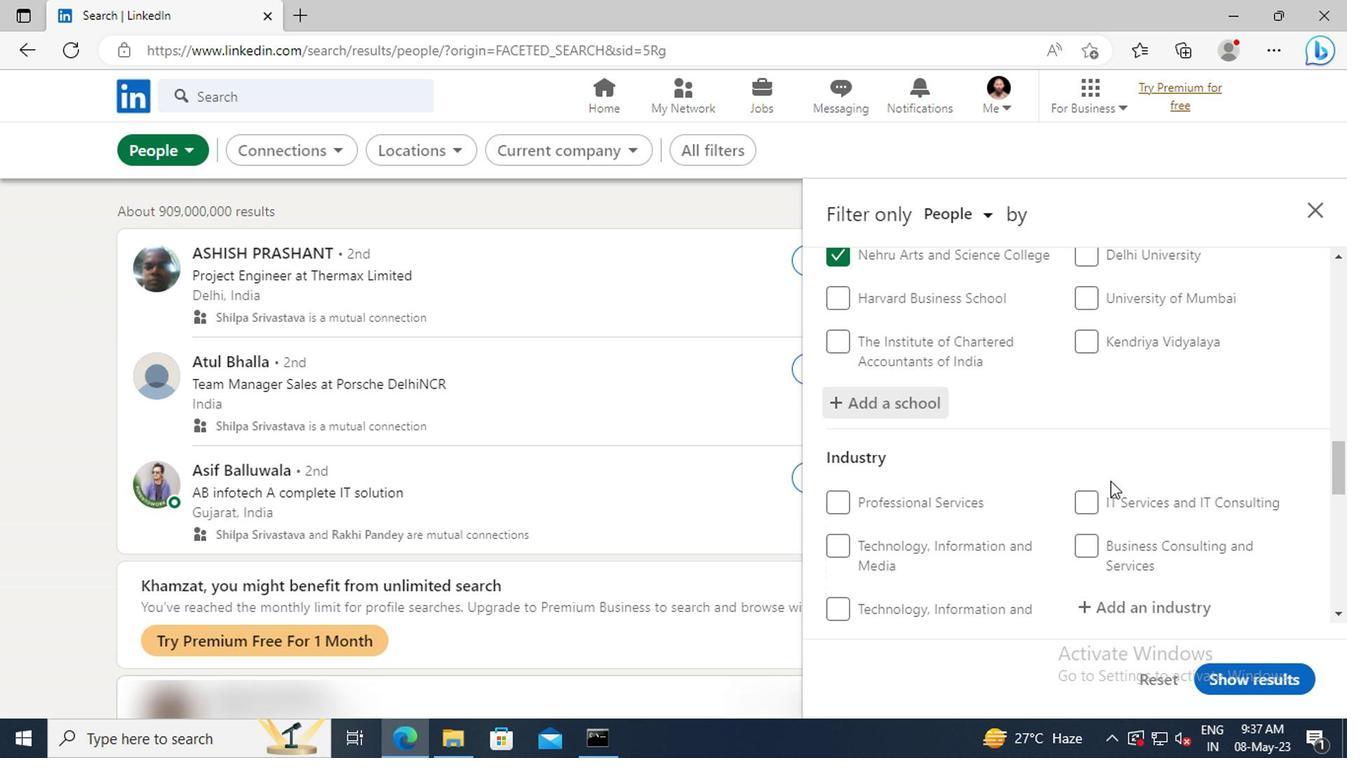 
Action: Mouse scrolled (1104, 471) with delta (0, -1)
Screenshot: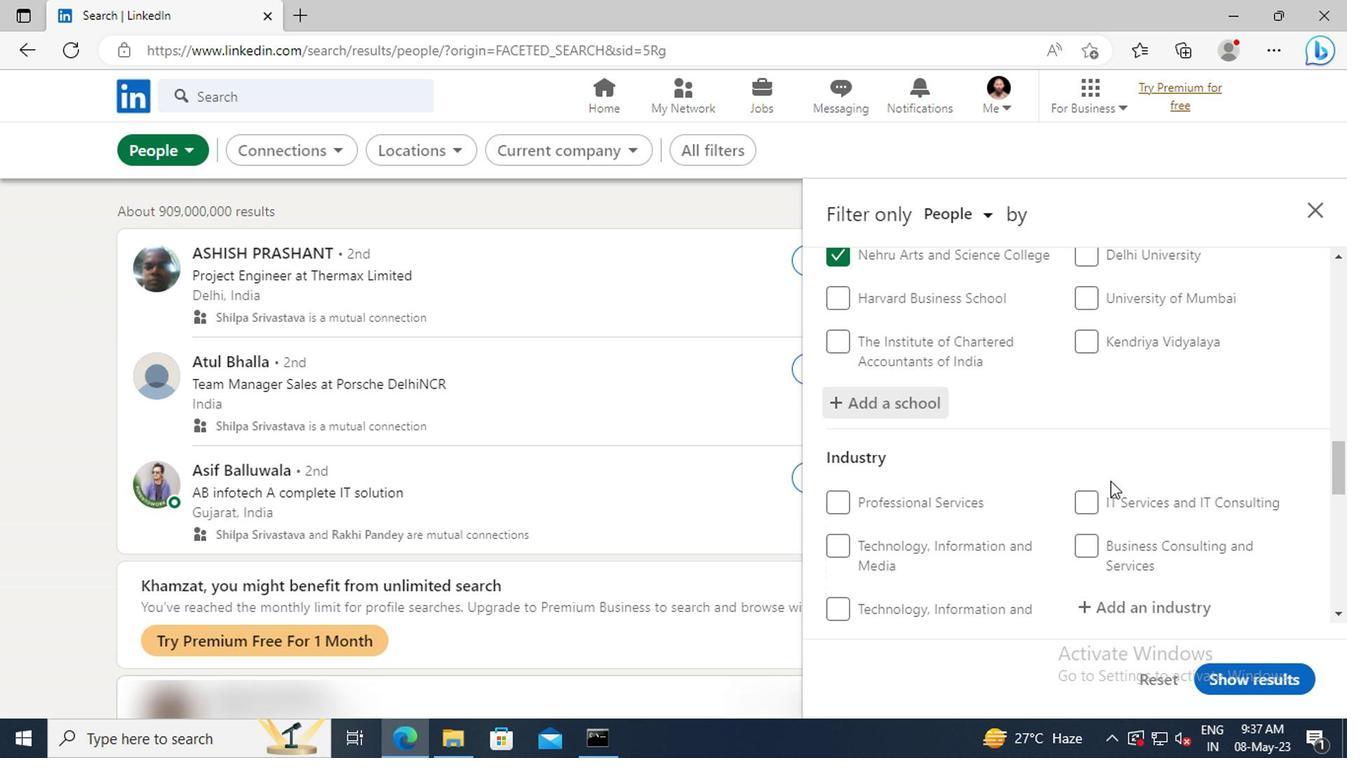 
Action: Mouse moved to (1104, 466)
Screenshot: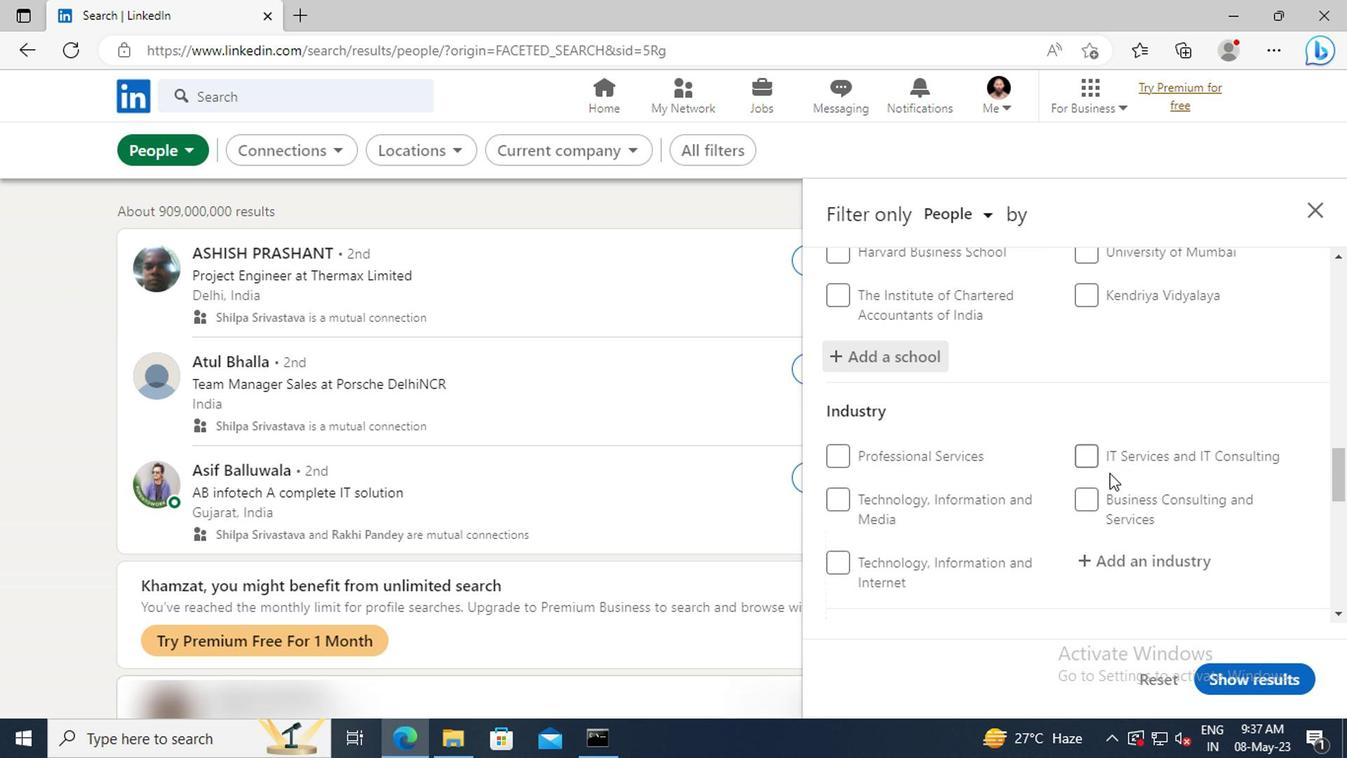 
Action: Mouse scrolled (1104, 466) with delta (0, 0)
Screenshot: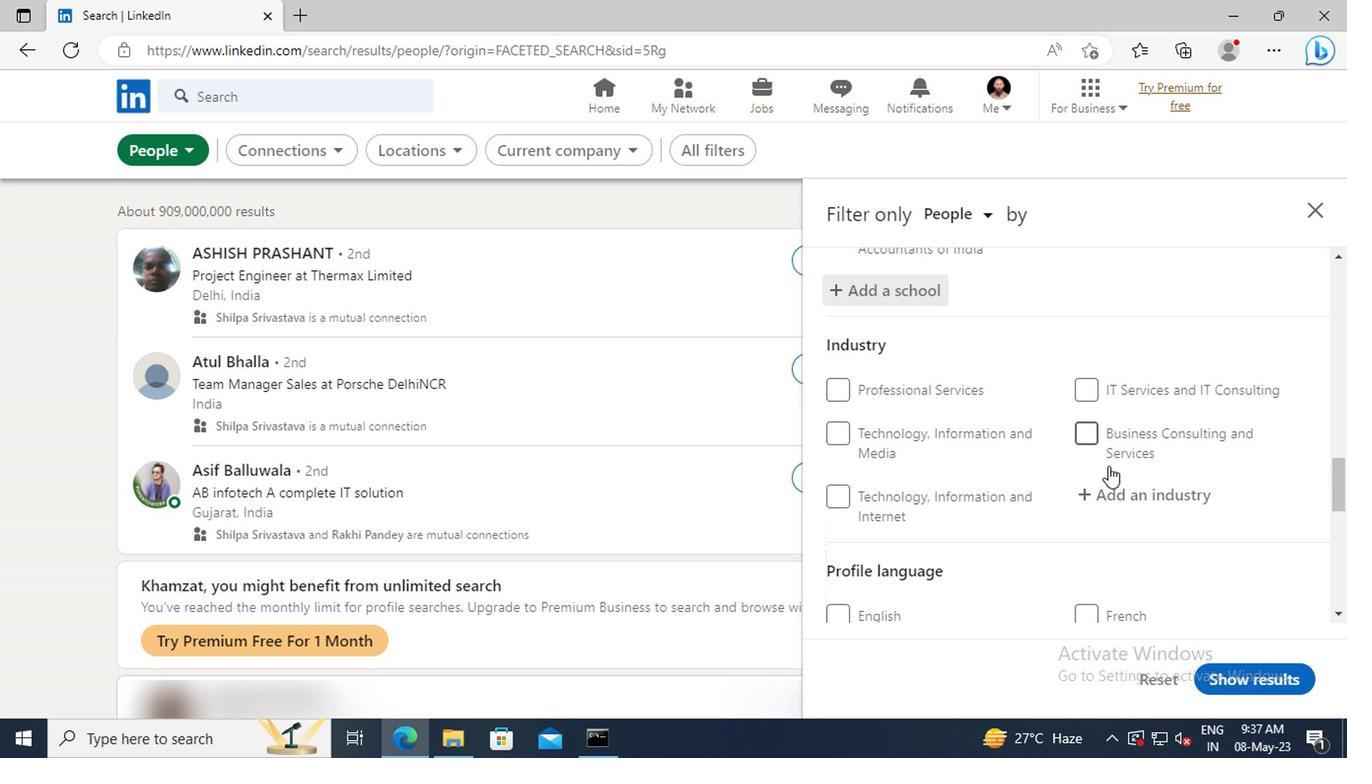 
Action: Mouse moved to (1104, 449)
Screenshot: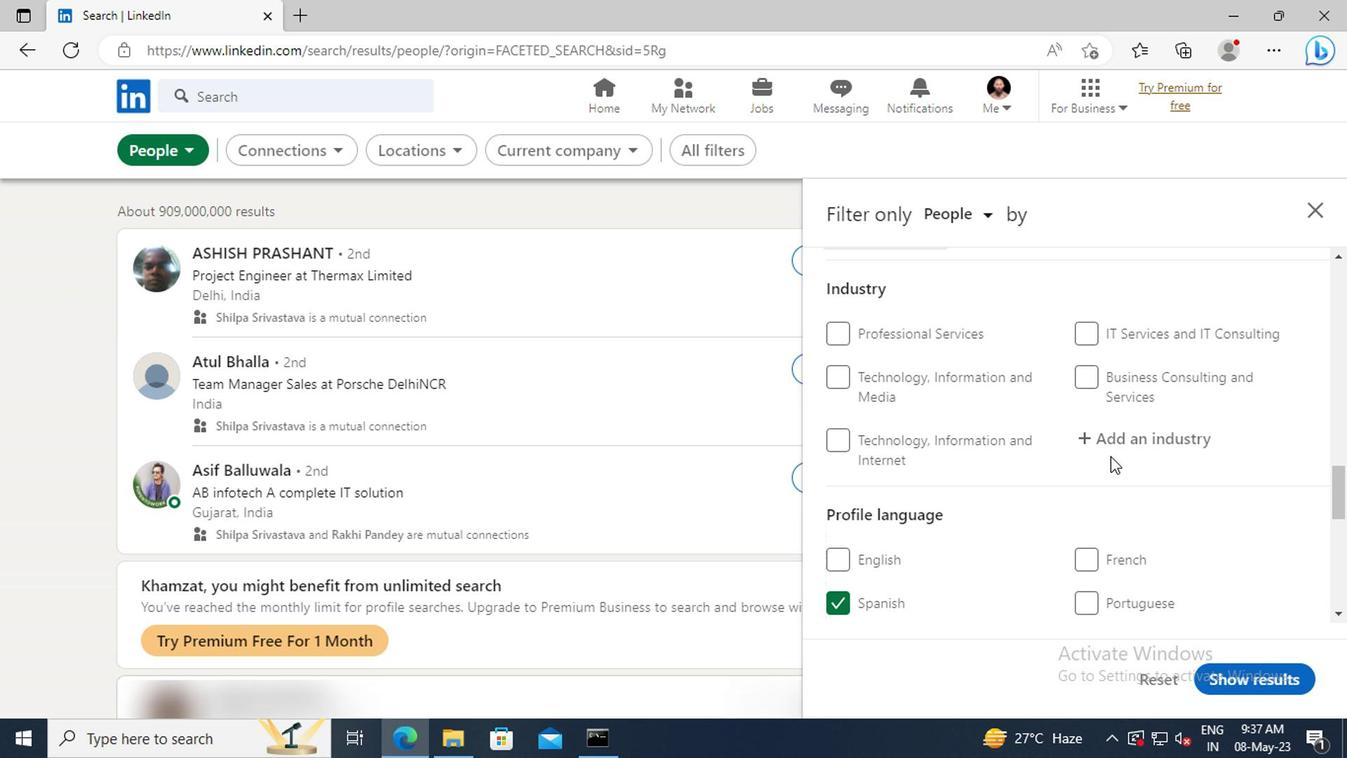 
Action: Mouse pressed left at (1104, 449)
Screenshot: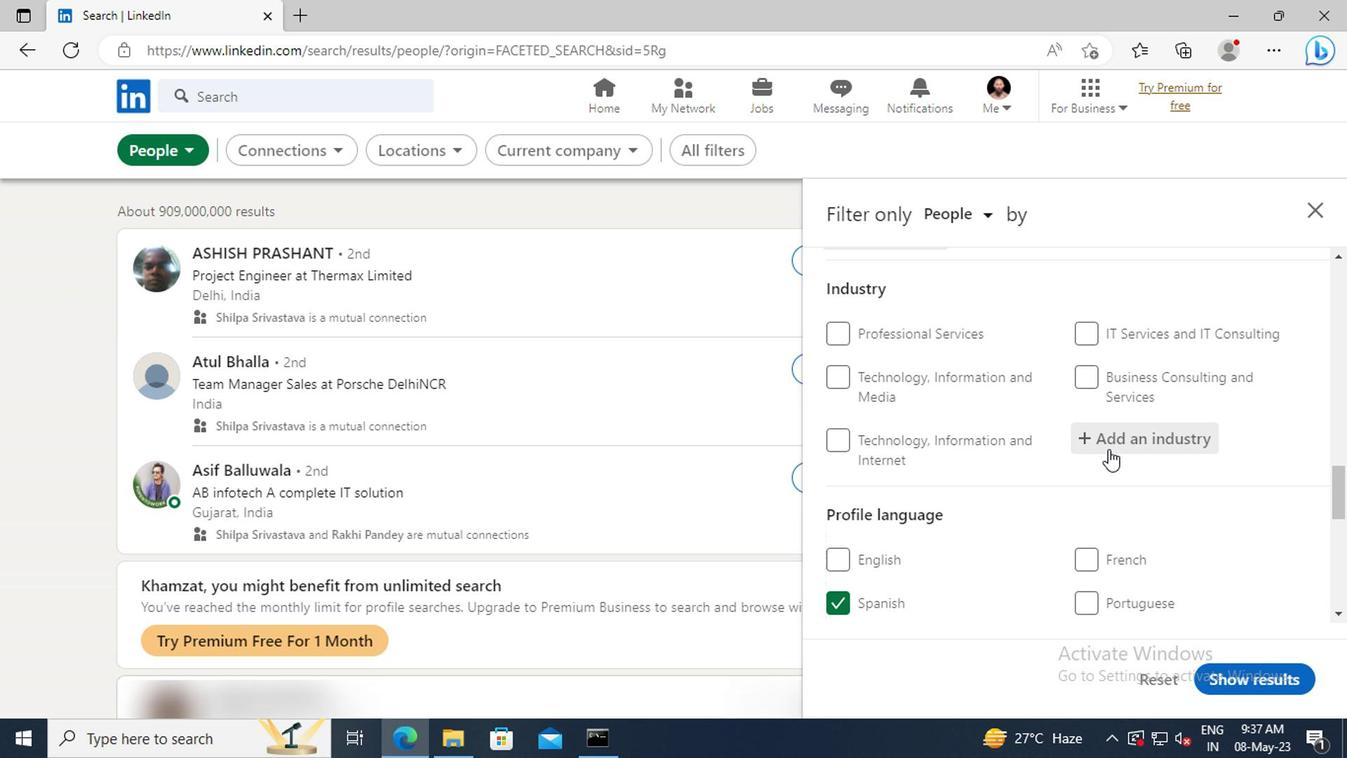 
Action: Key pressed <Key.shift>MENTAL<Key.space><Key.shift>H
Screenshot: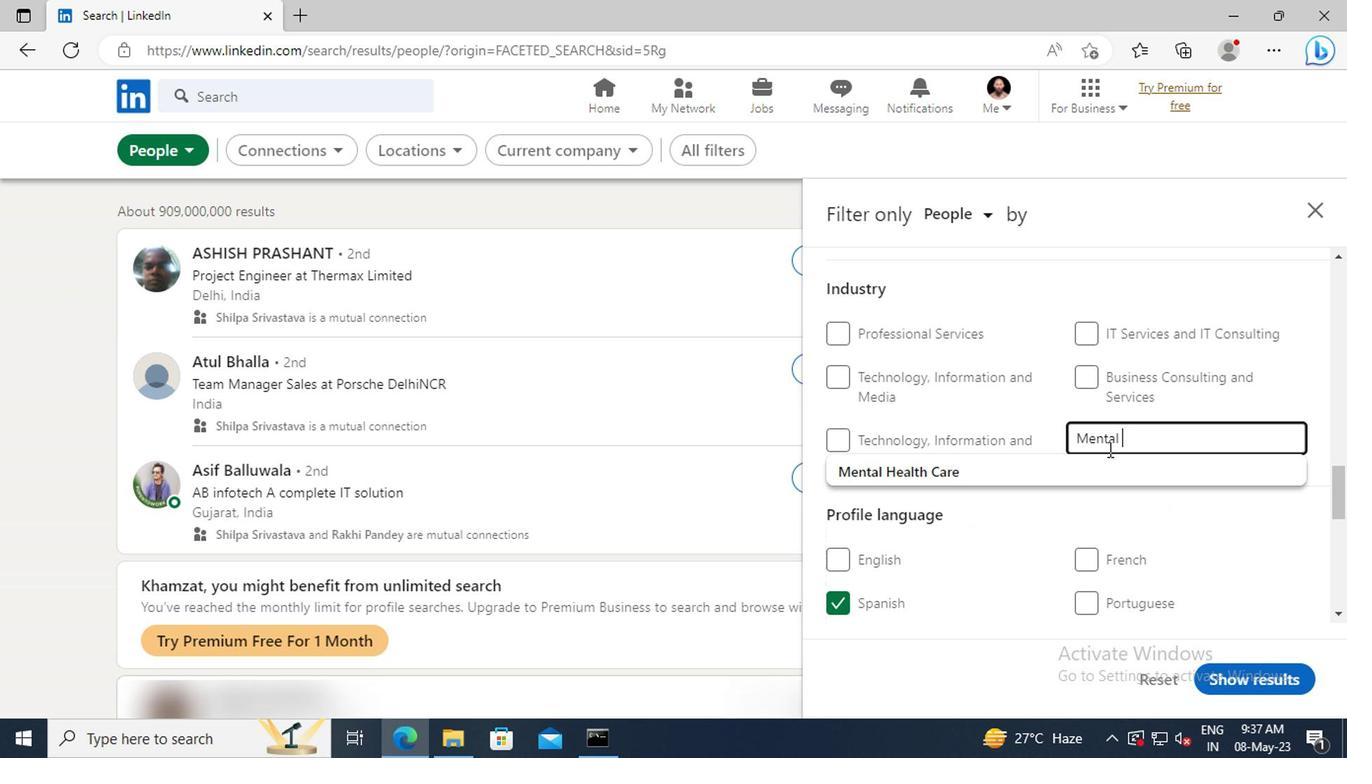 
Action: Mouse moved to (1106, 465)
Screenshot: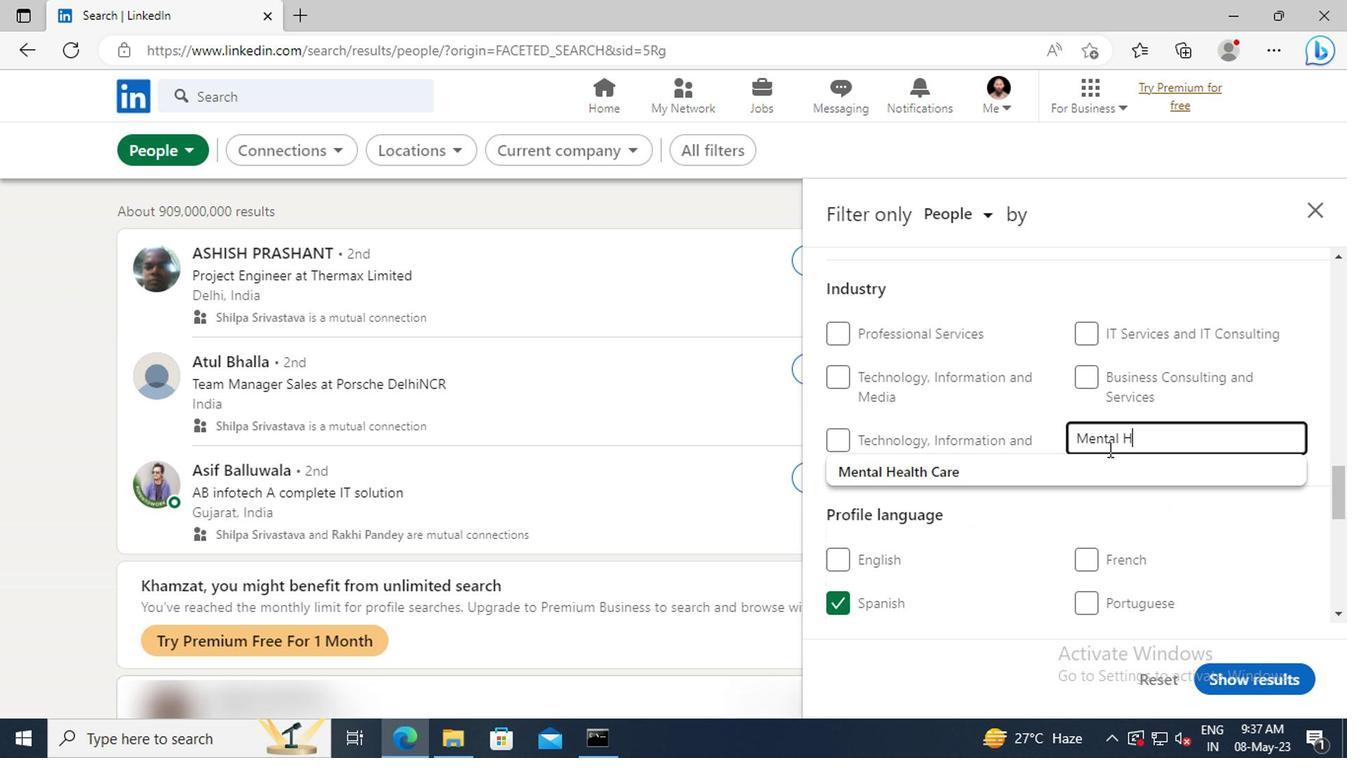 
Action: Mouse pressed left at (1106, 465)
Screenshot: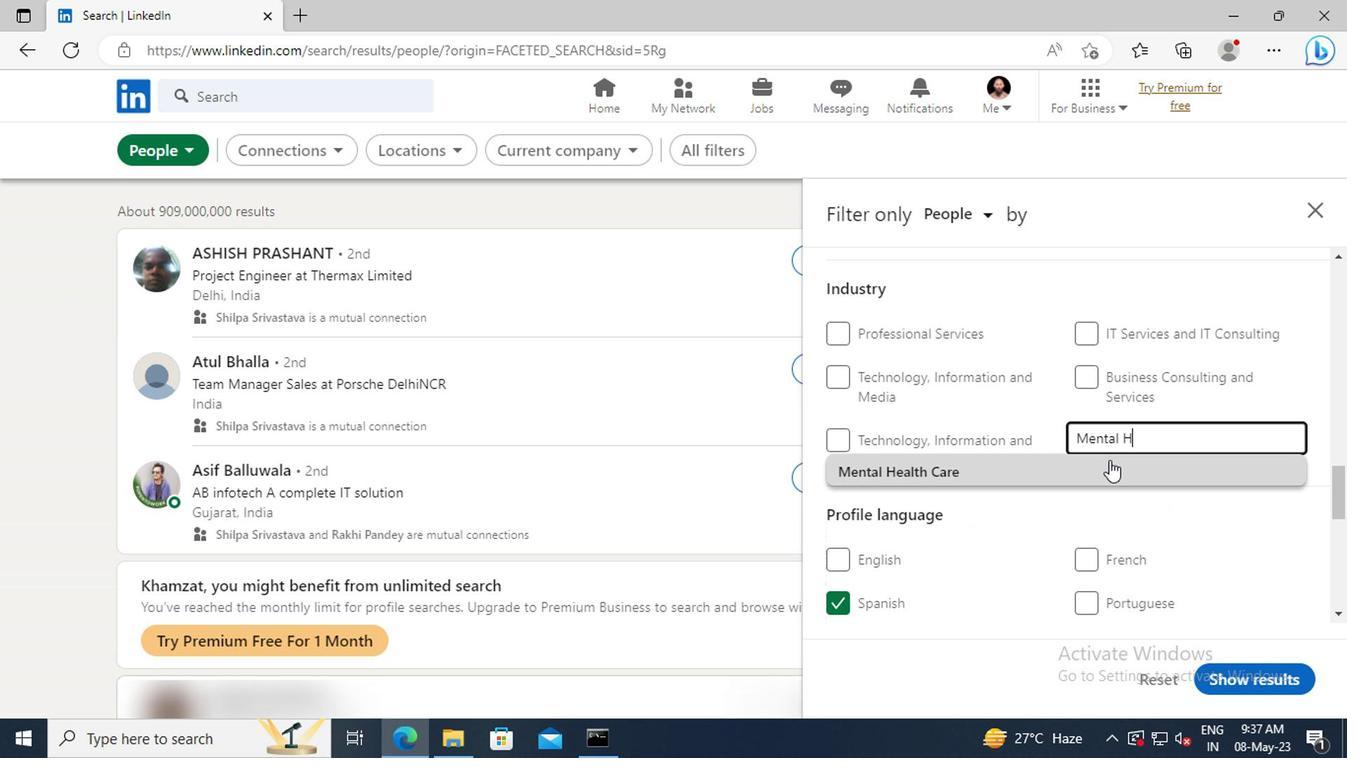
Action: Mouse scrolled (1106, 463) with delta (0, -1)
Screenshot: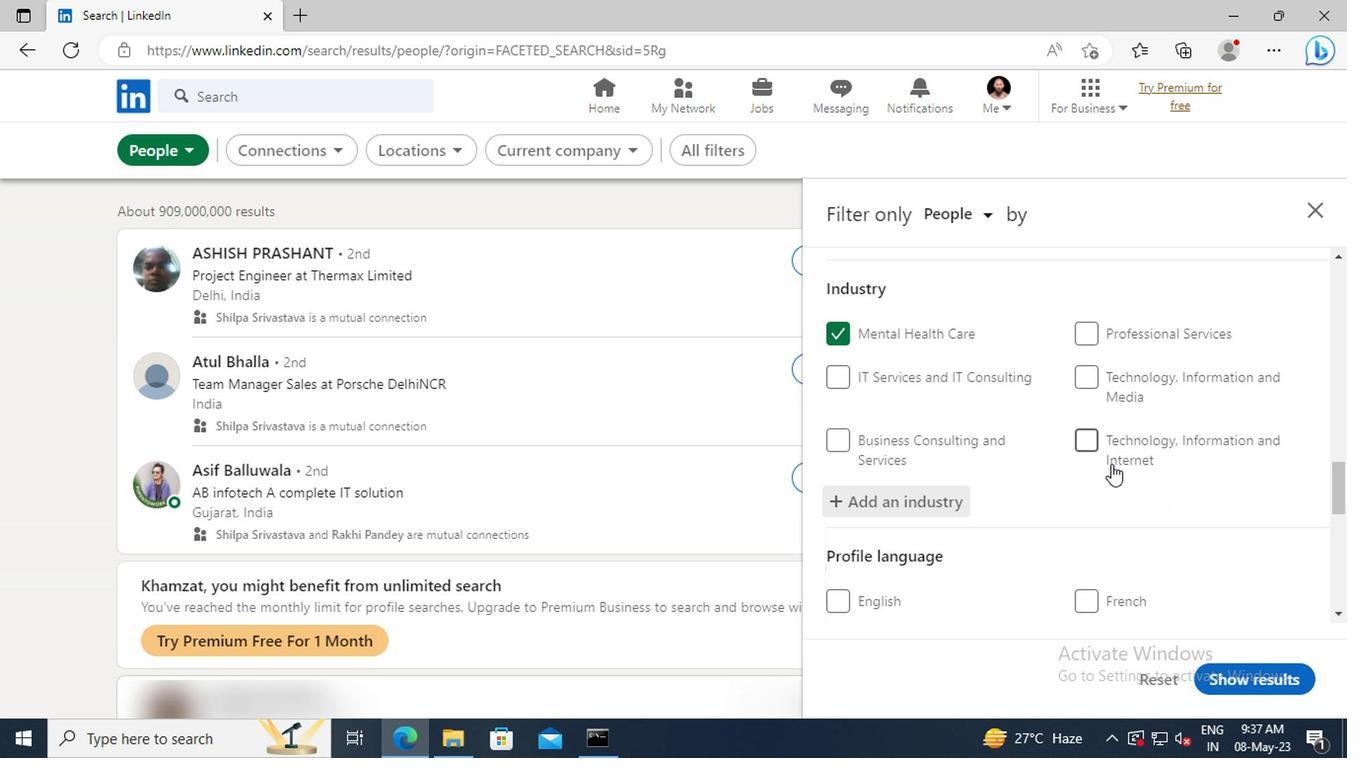 
Action: Mouse scrolled (1106, 463) with delta (0, -1)
Screenshot: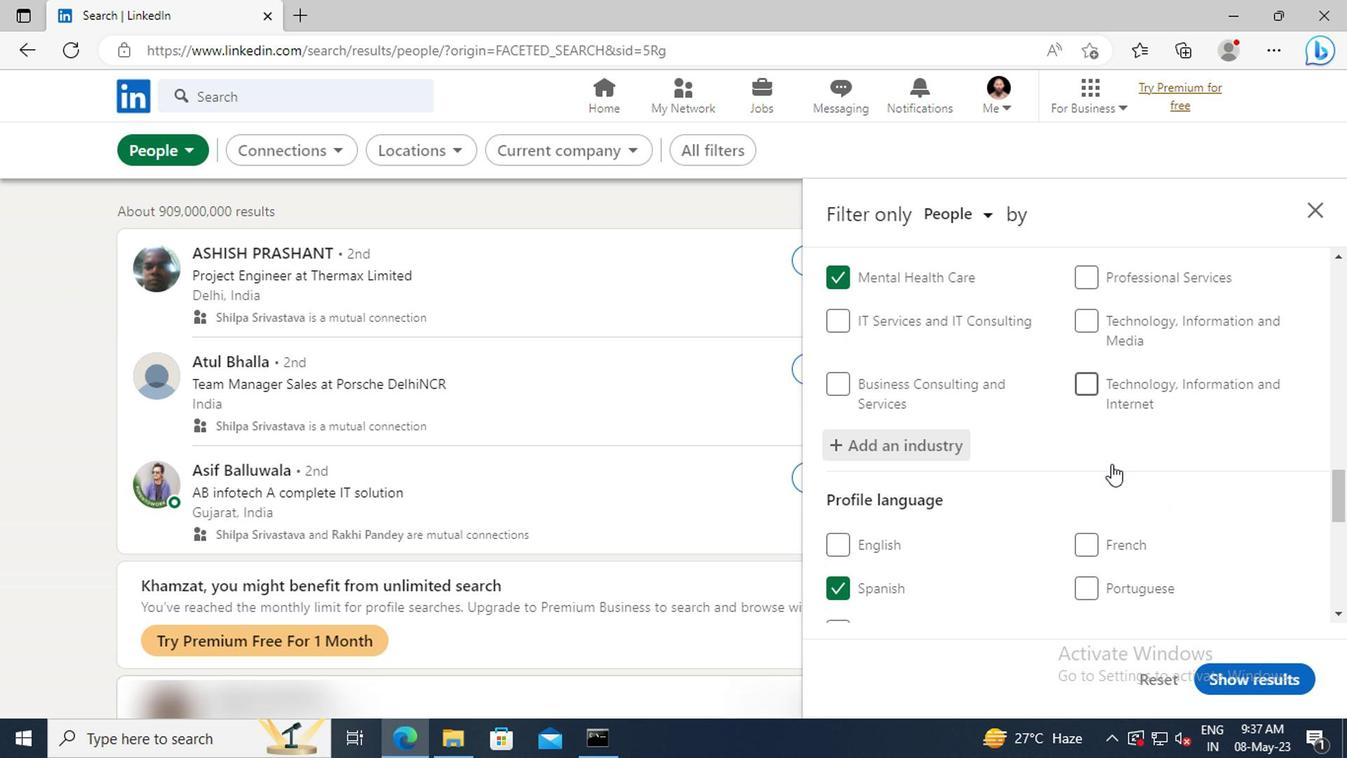 
Action: Mouse moved to (1106, 463)
Screenshot: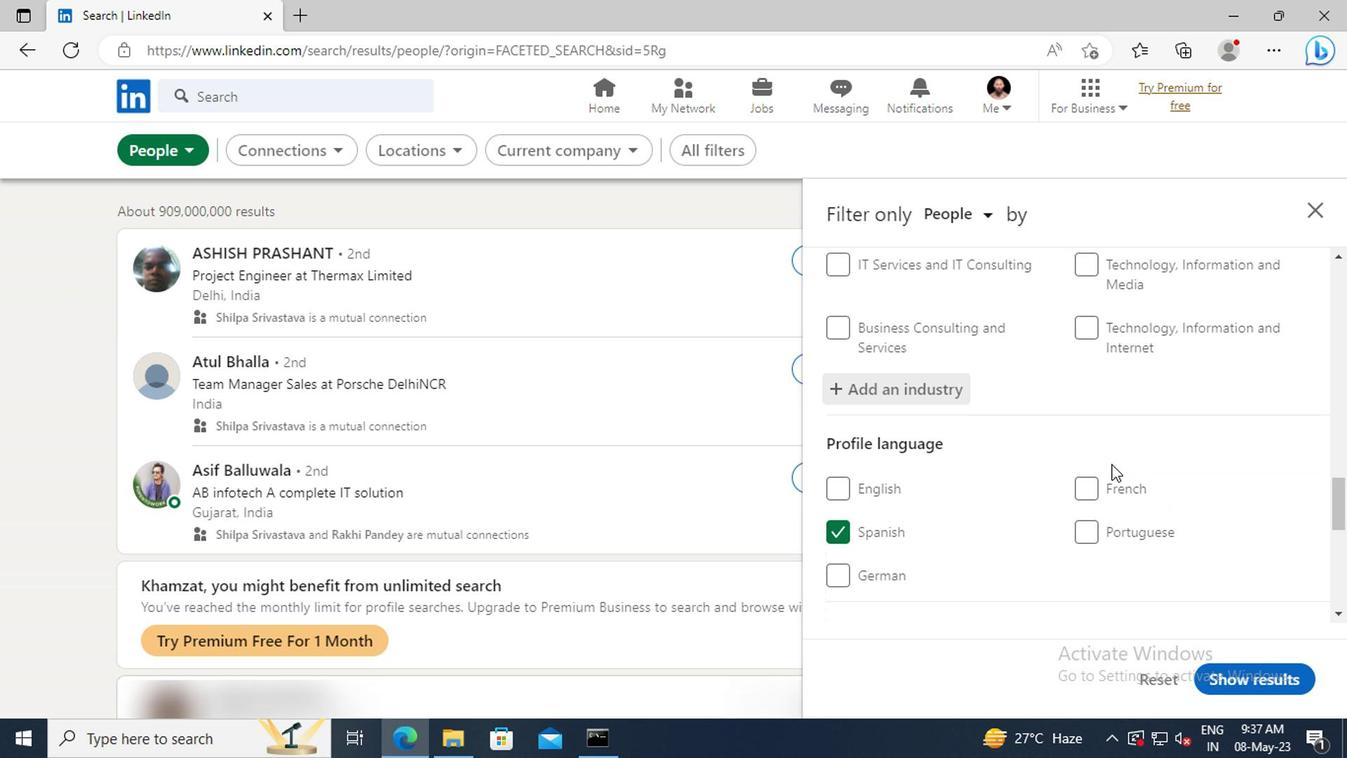 
Action: Mouse scrolled (1106, 463) with delta (0, 0)
Screenshot: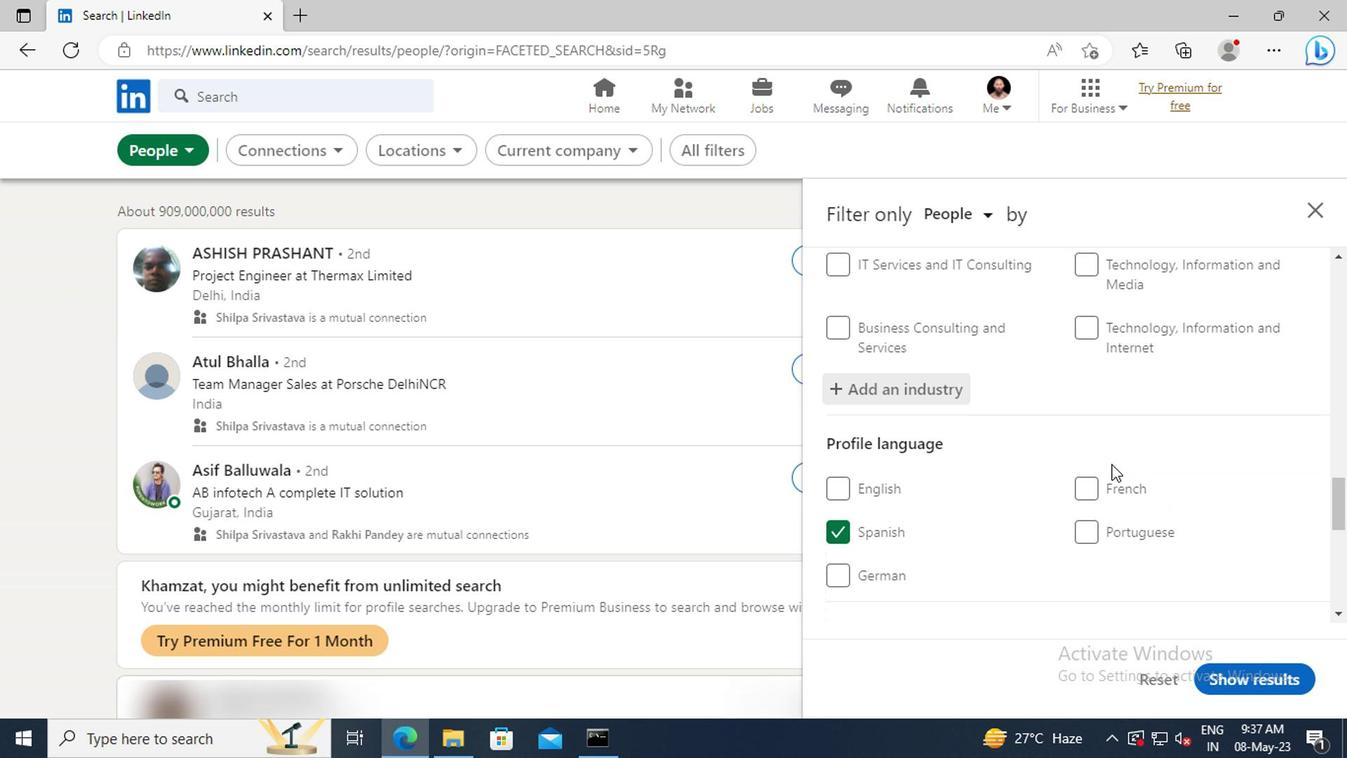 
Action: Mouse moved to (1106, 459)
Screenshot: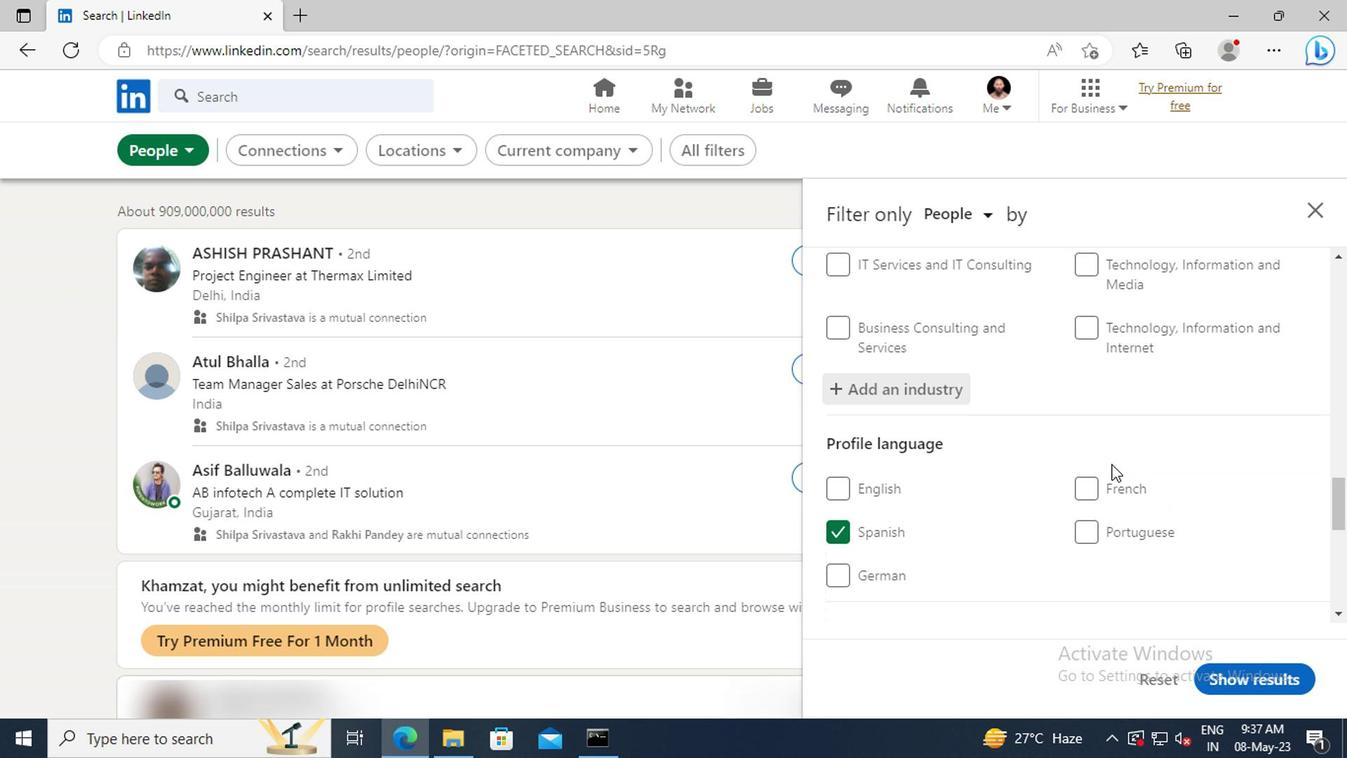 
Action: Mouse scrolled (1106, 458) with delta (0, 0)
Screenshot: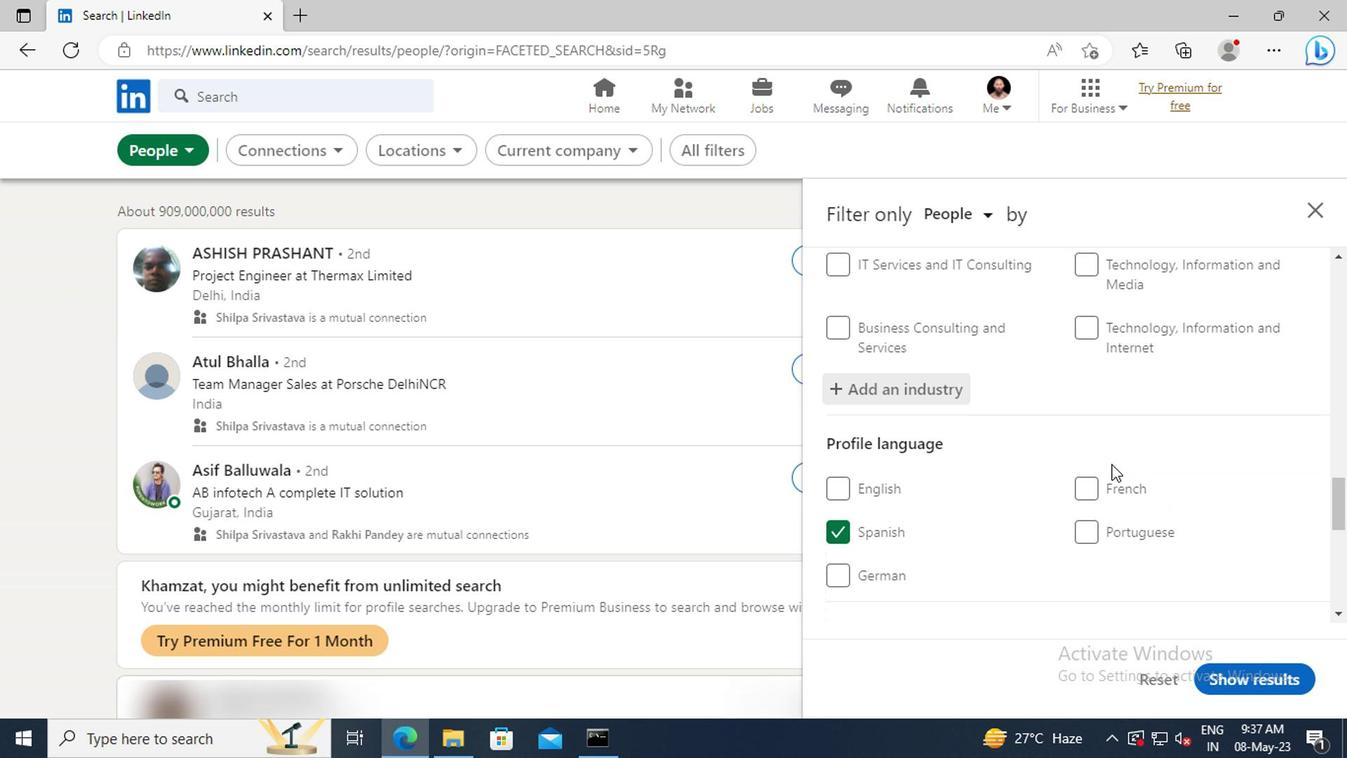 
Action: Mouse moved to (1105, 456)
Screenshot: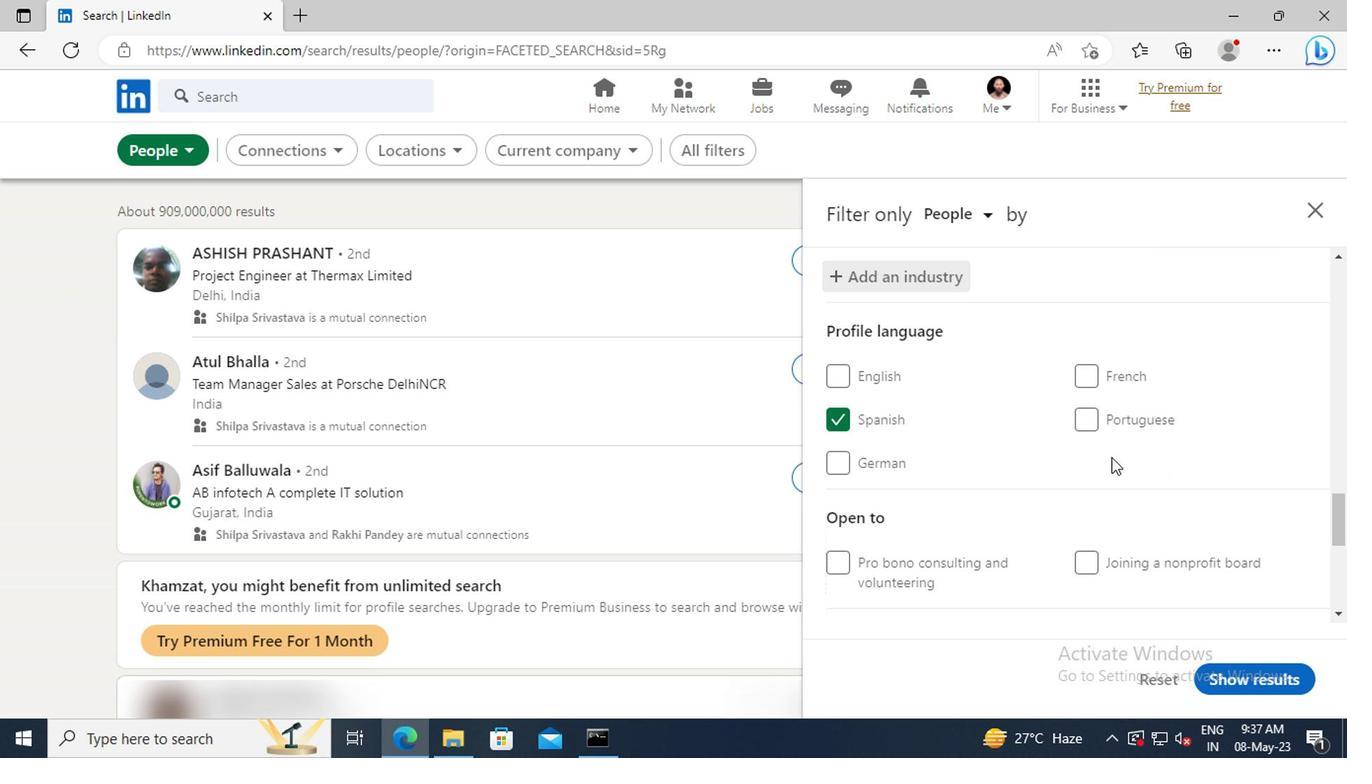 
Action: Mouse scrolled (1105, 456) with delta (0, 0)
Screenshot: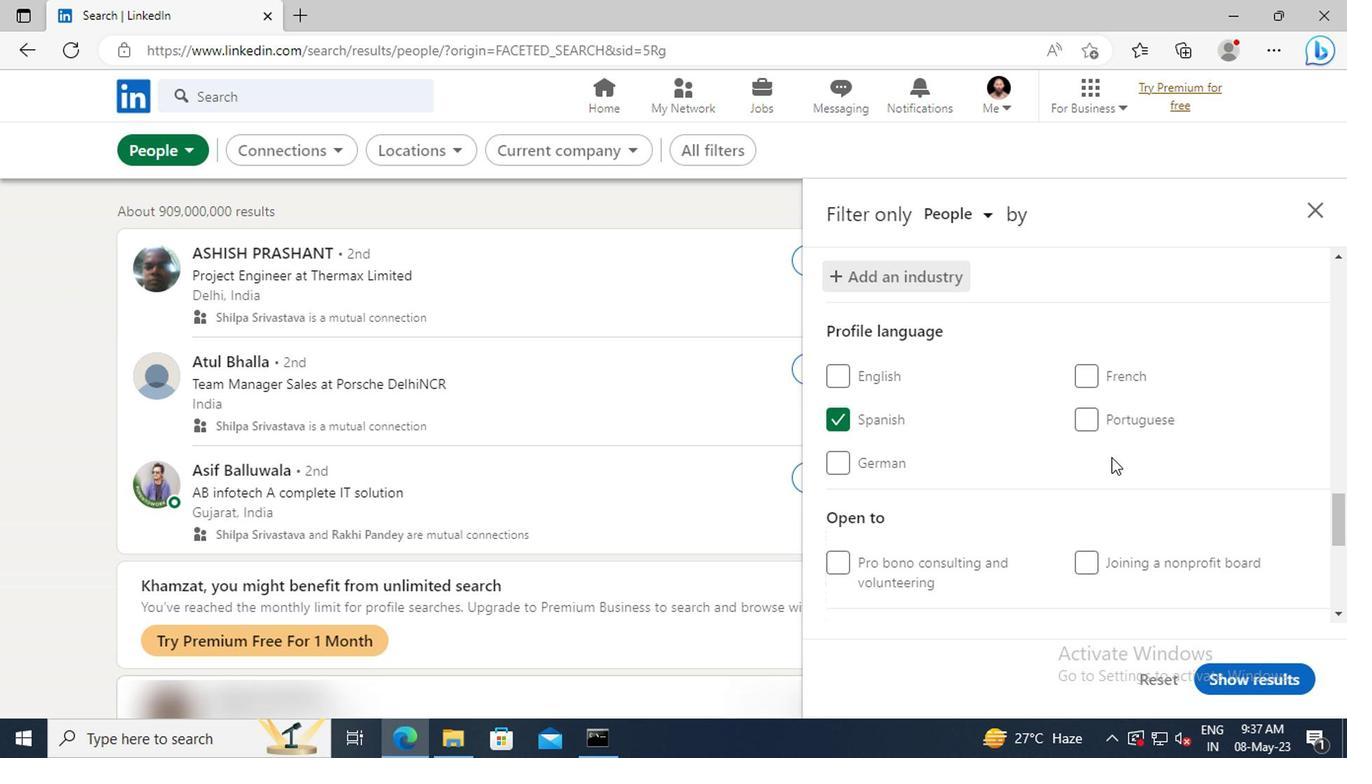 
Action: Mouse scrolled (1105, 456) with delta (0, 0)
Screenshot: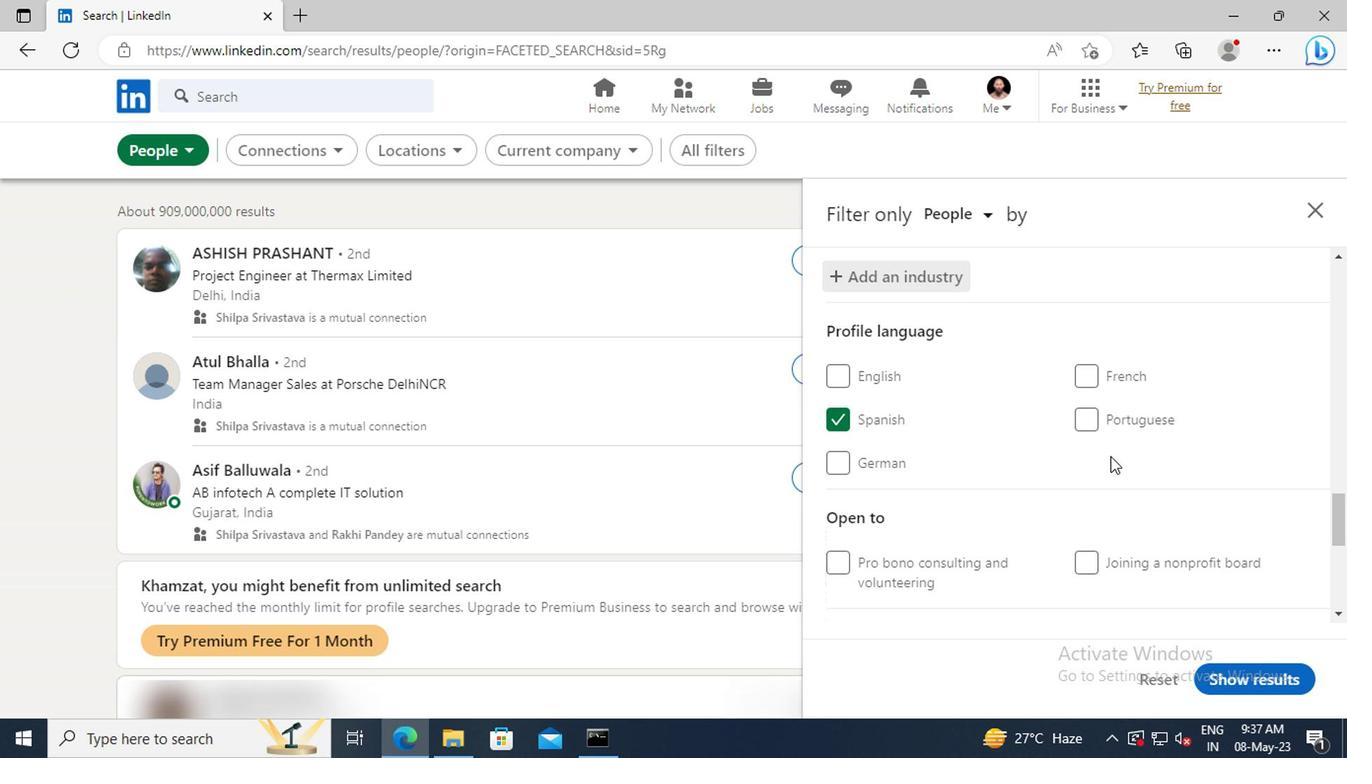 
Action: Mouse scrolled (1105, 456) with delta (0, 0)
Screenshot: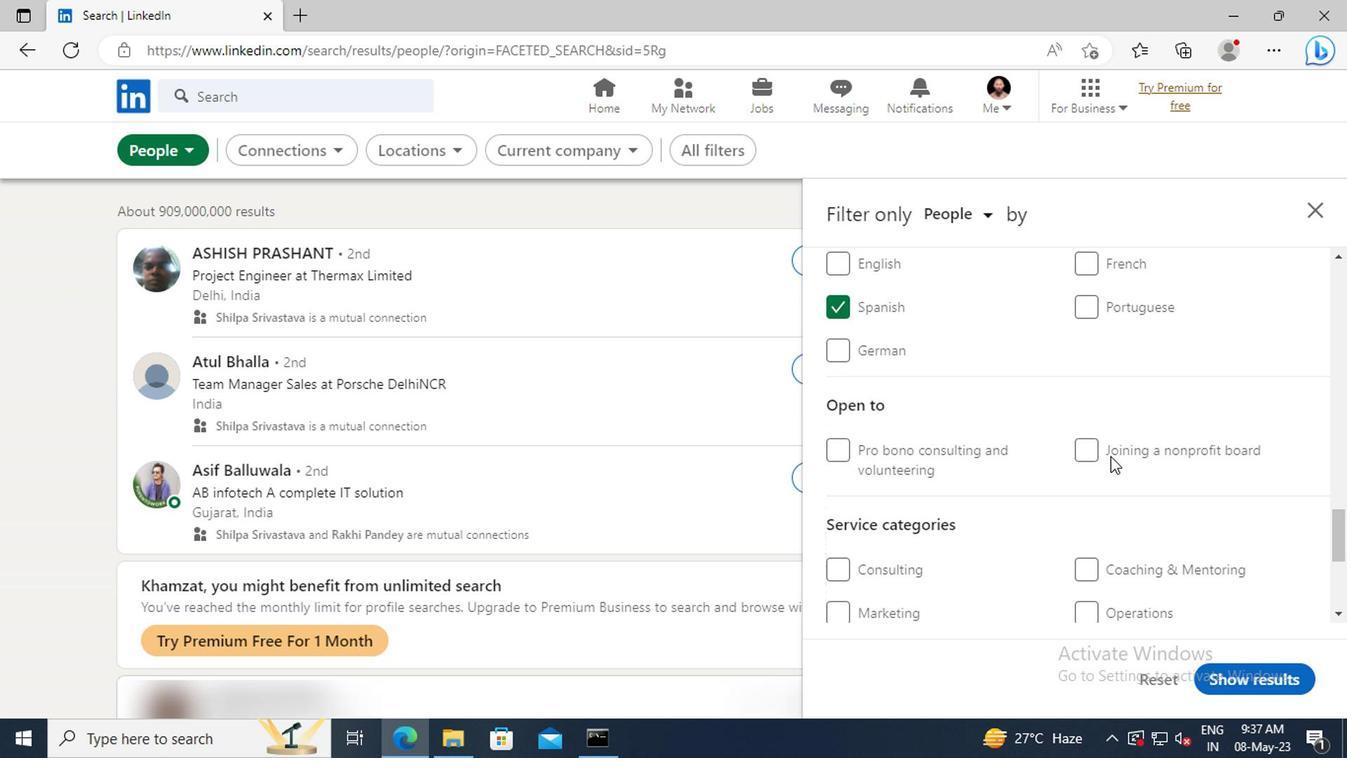 
Action: Mouse scrolled (1105, 456) with delta (0, 0)
Screenshot: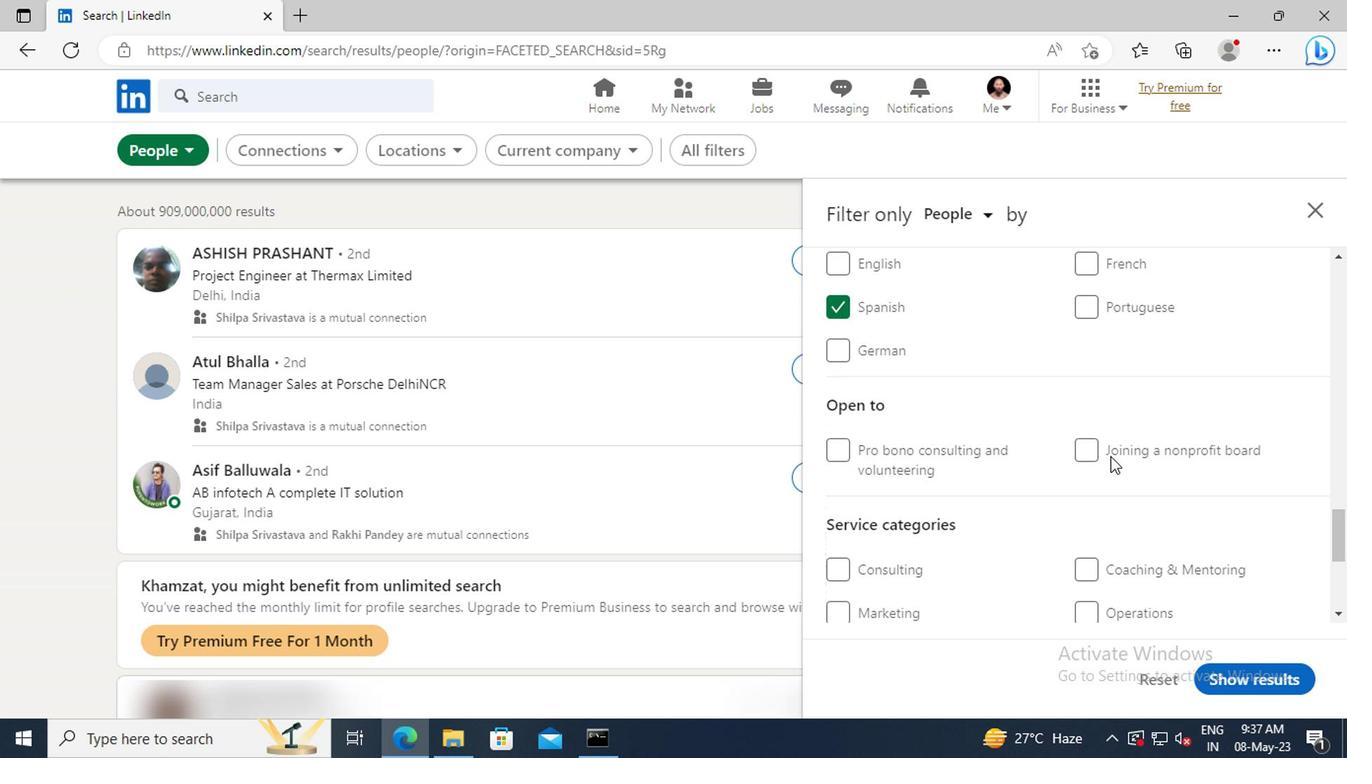 
Action: Mouse moved to (836, 501)
Screenshot: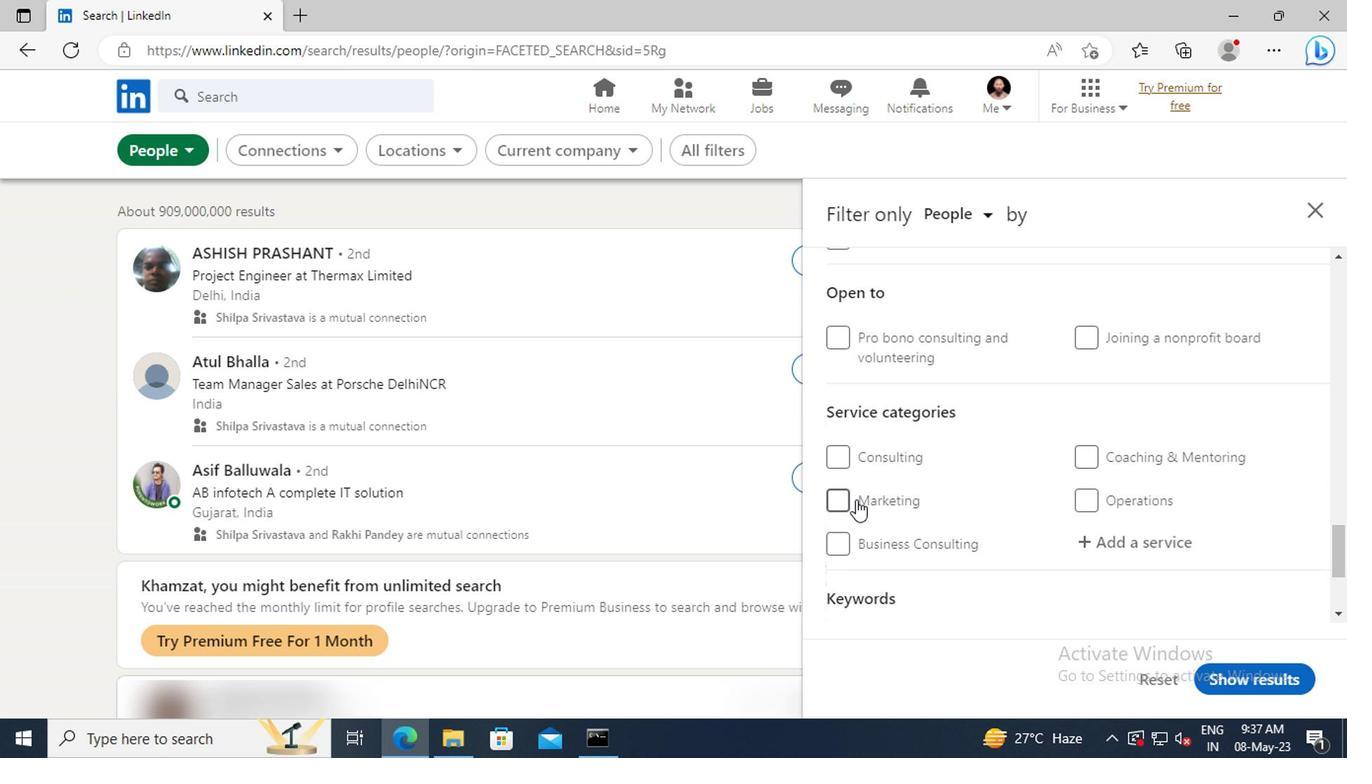 
Action: Mouse pressed left at (836, 501)
Screenshot: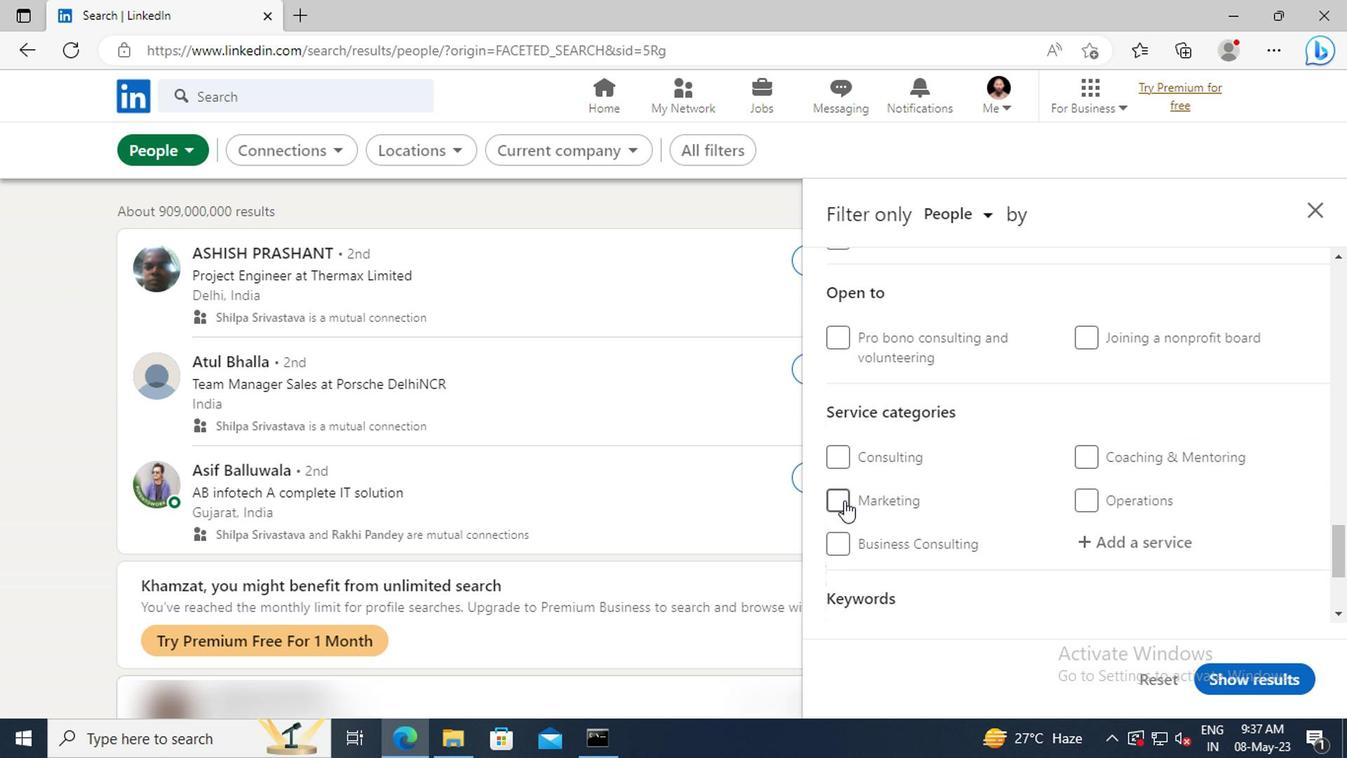 
Action: Mouse moved to (943, 501)
Screenshot: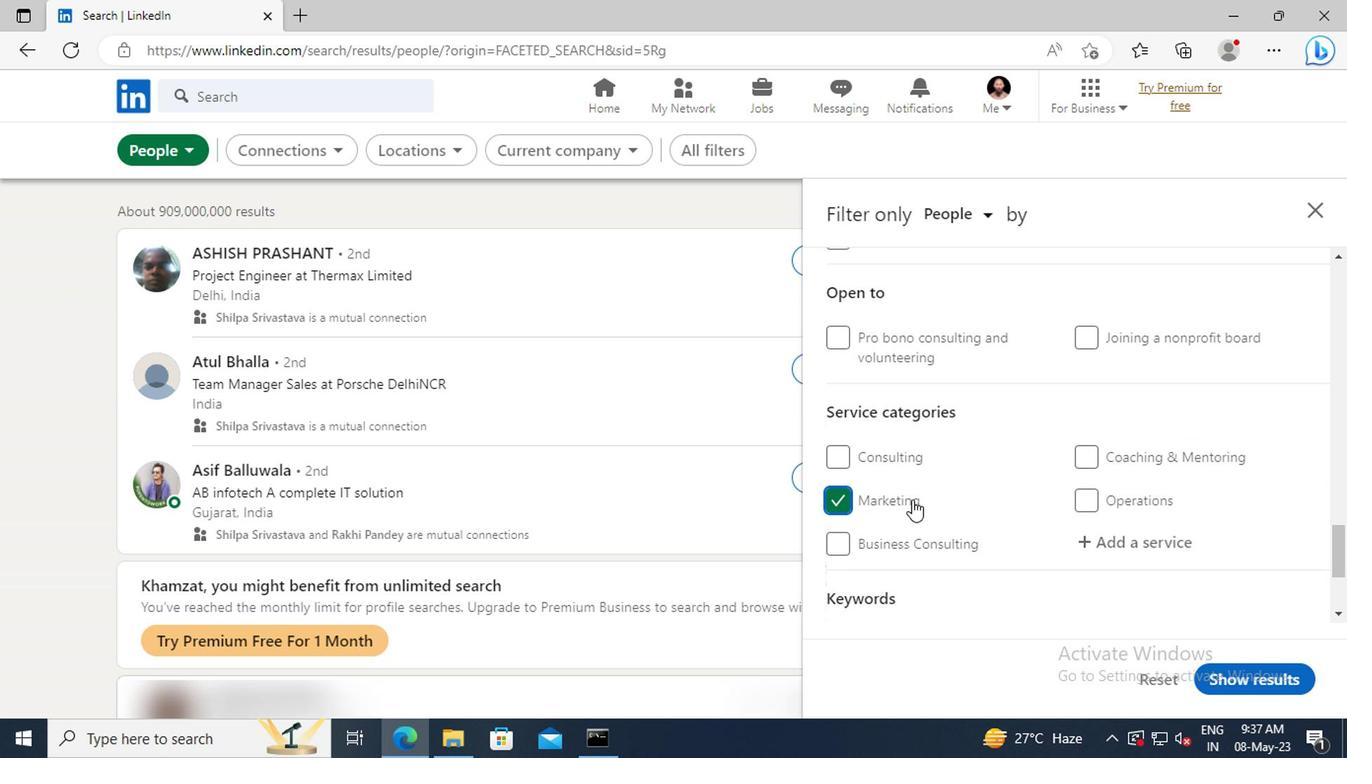 
Action: Mouse scrolled (943, 500) with delta (0, -1)
Screenshot: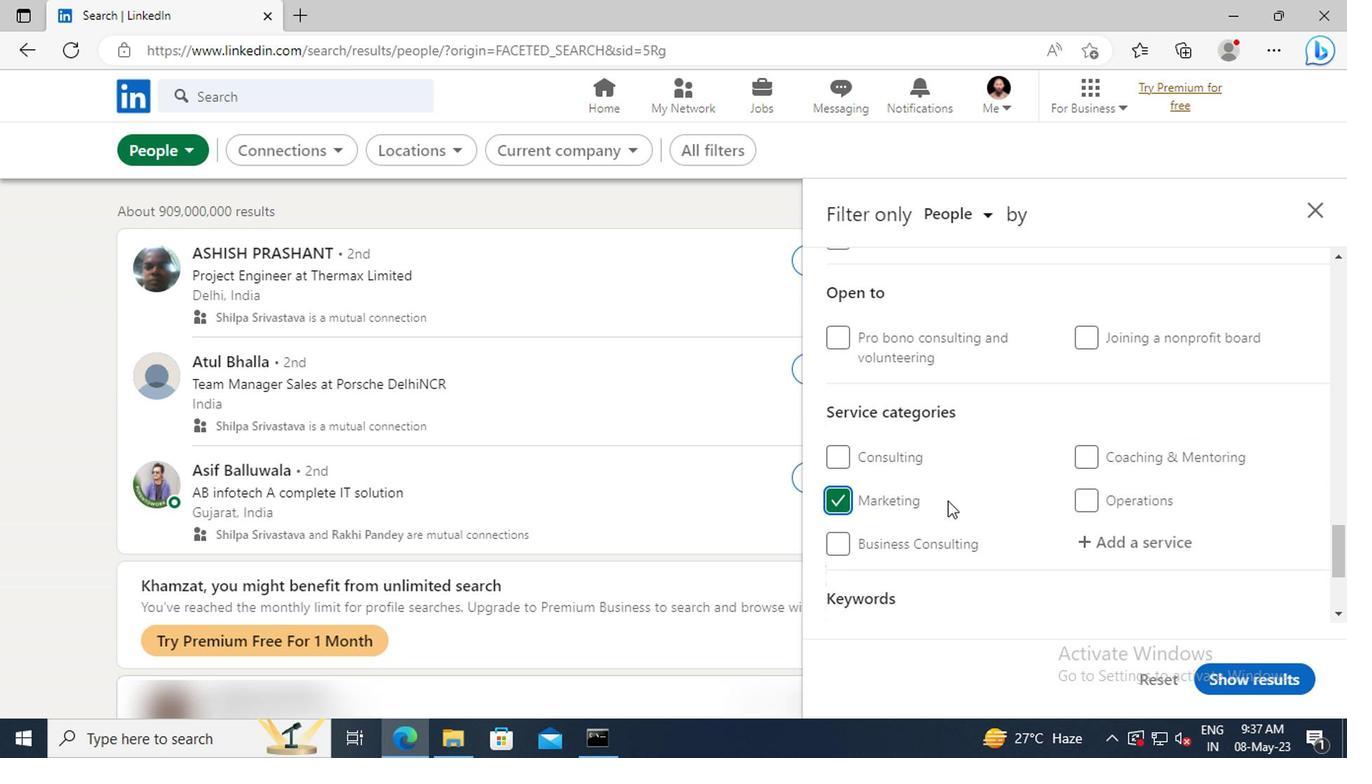 
Action: Mouse scrolled (943, 500) with delta (0, -1)
Screenshot: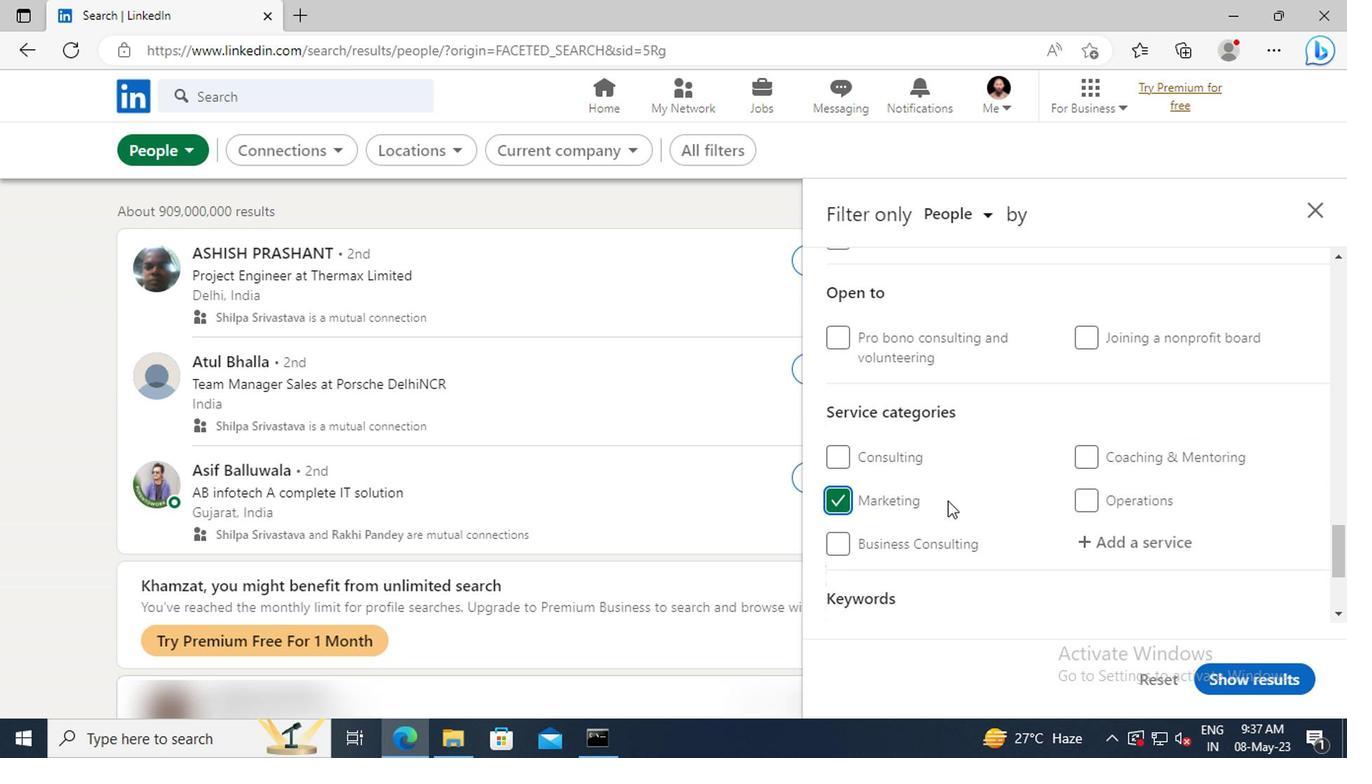 
Action: Mouse scrolled (943, 500) with delta (0, -1)
Screenshot: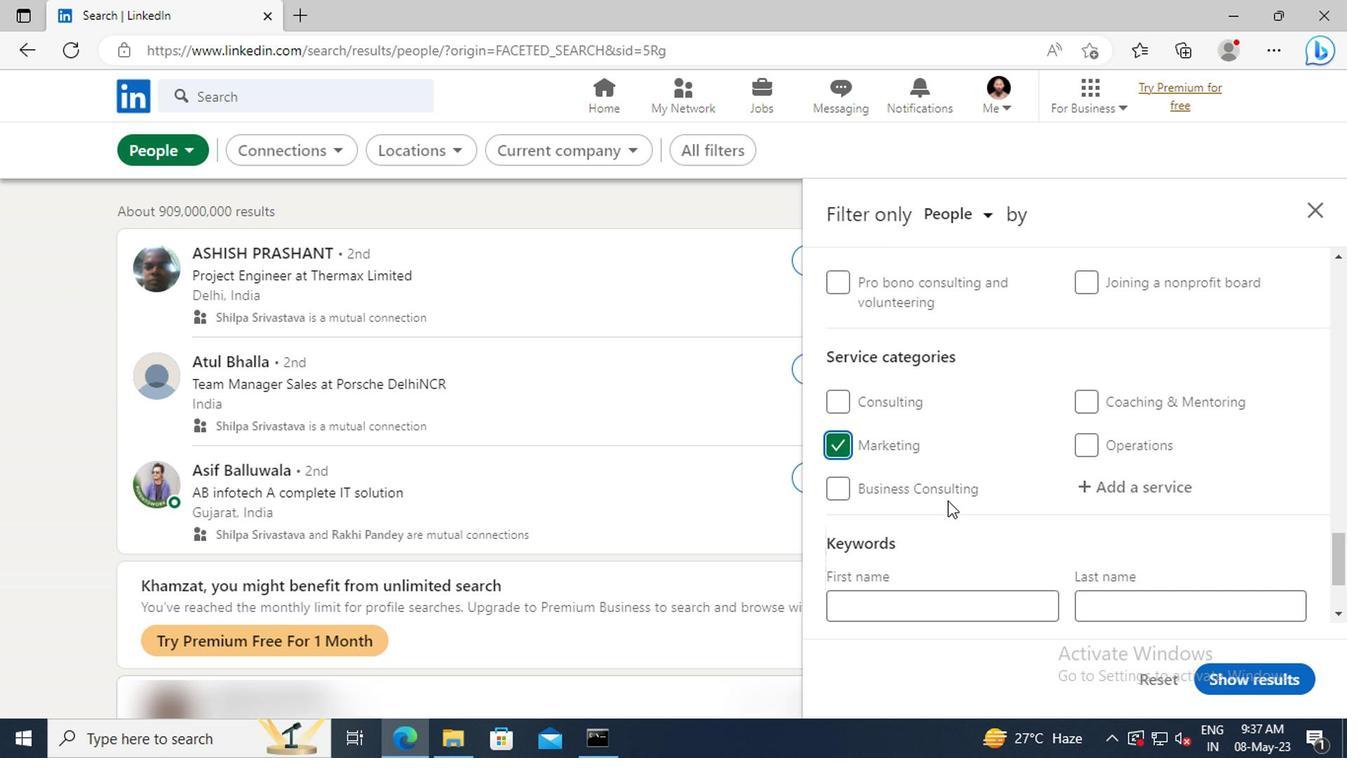 
Action: Mouse scrolled (943, 500) with delta (0, -1)
Screenshot: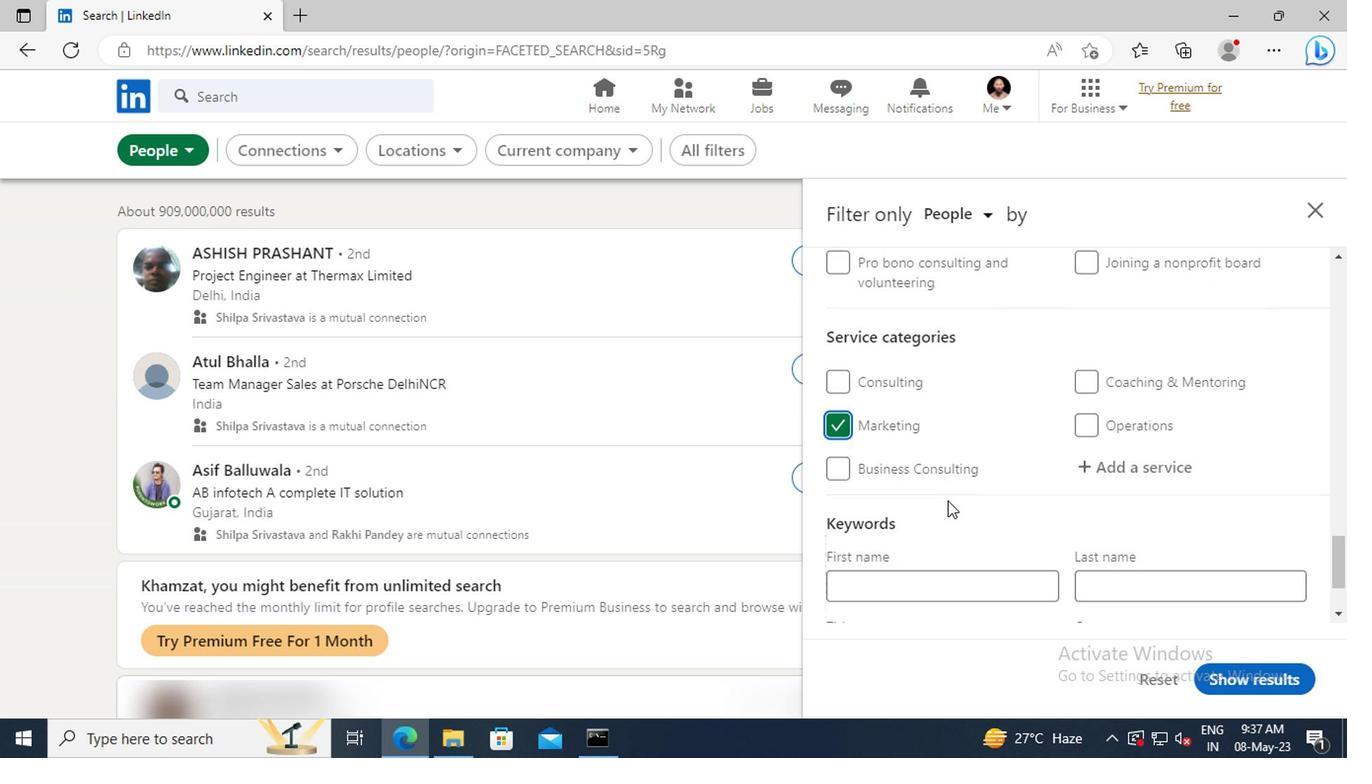 
Action: Mouse scrolled (943, 500) with delta (0, -1)
Screenshot: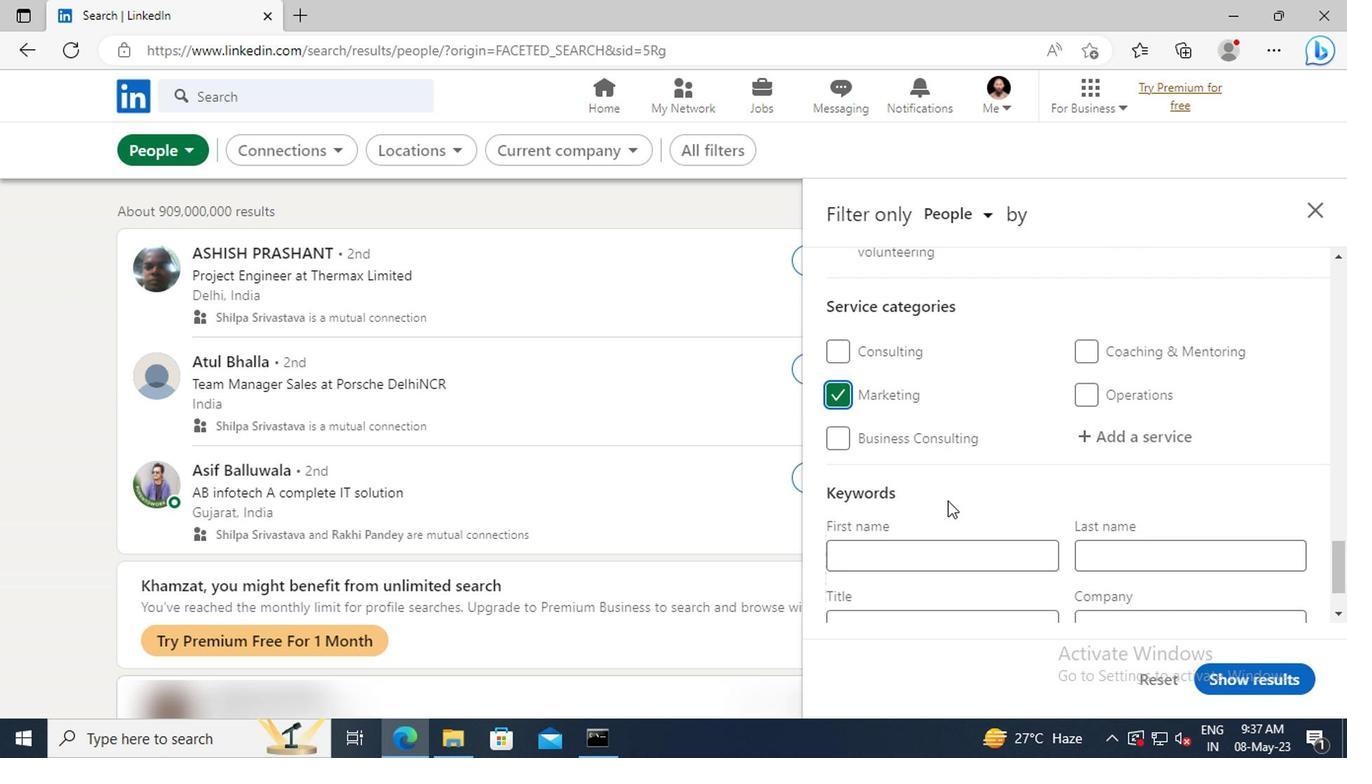 
Action: Mouse moved to (926, 536)
Screenshot: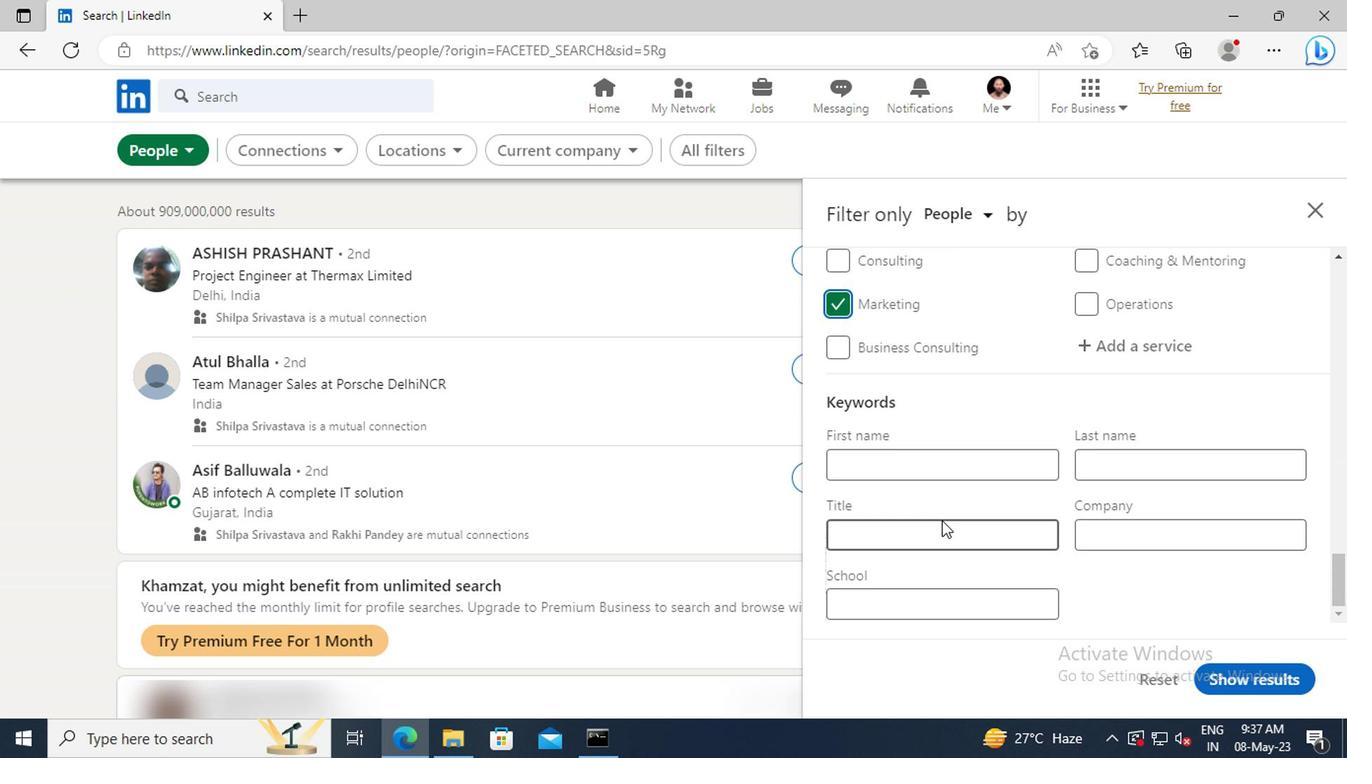 
Action: Mouse pressed left at (926, 536)
Screenshot: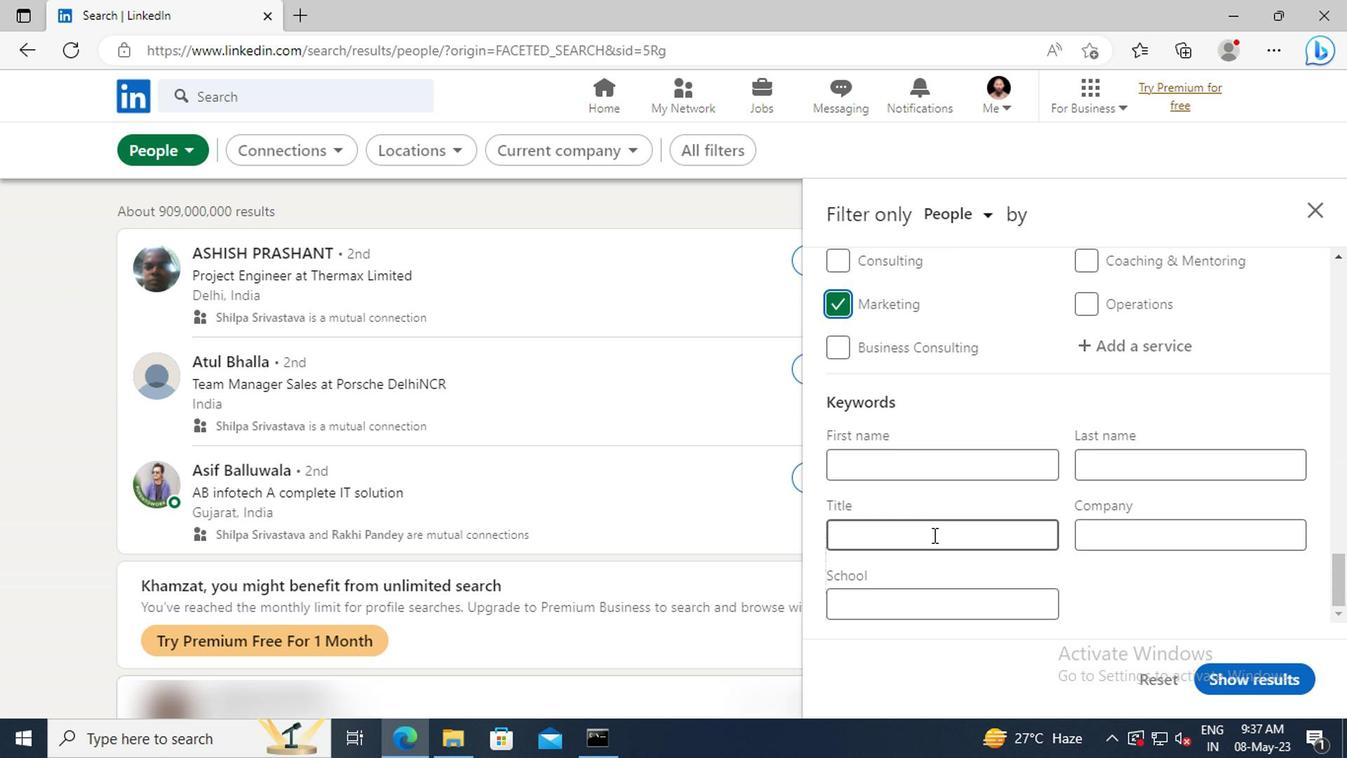 
Action: Key pressed <Key.shift>OWNER<Key.enter>
Screenshot: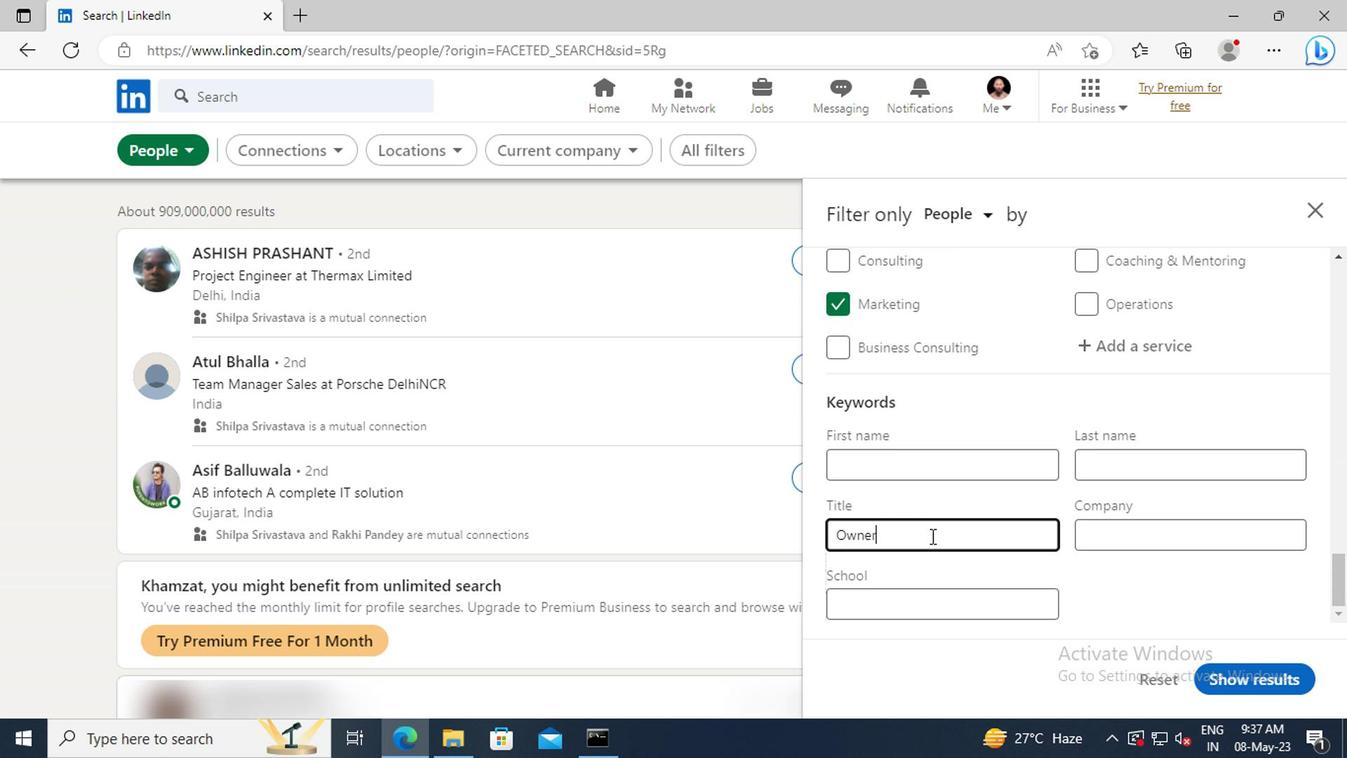 
Action: Mouse moved to (1233, 674)
Screenshot: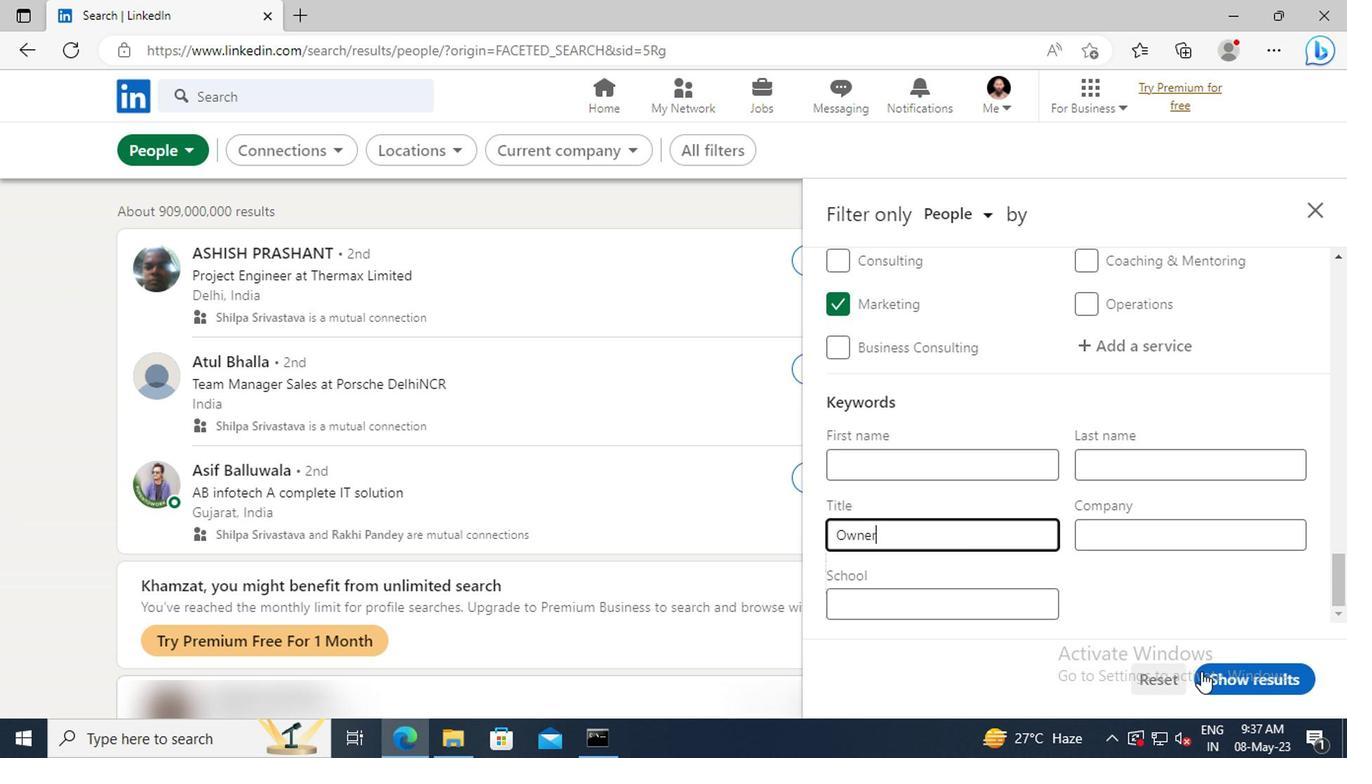 
Action: Mouse pressed left at (1233, 674)
Screenshot: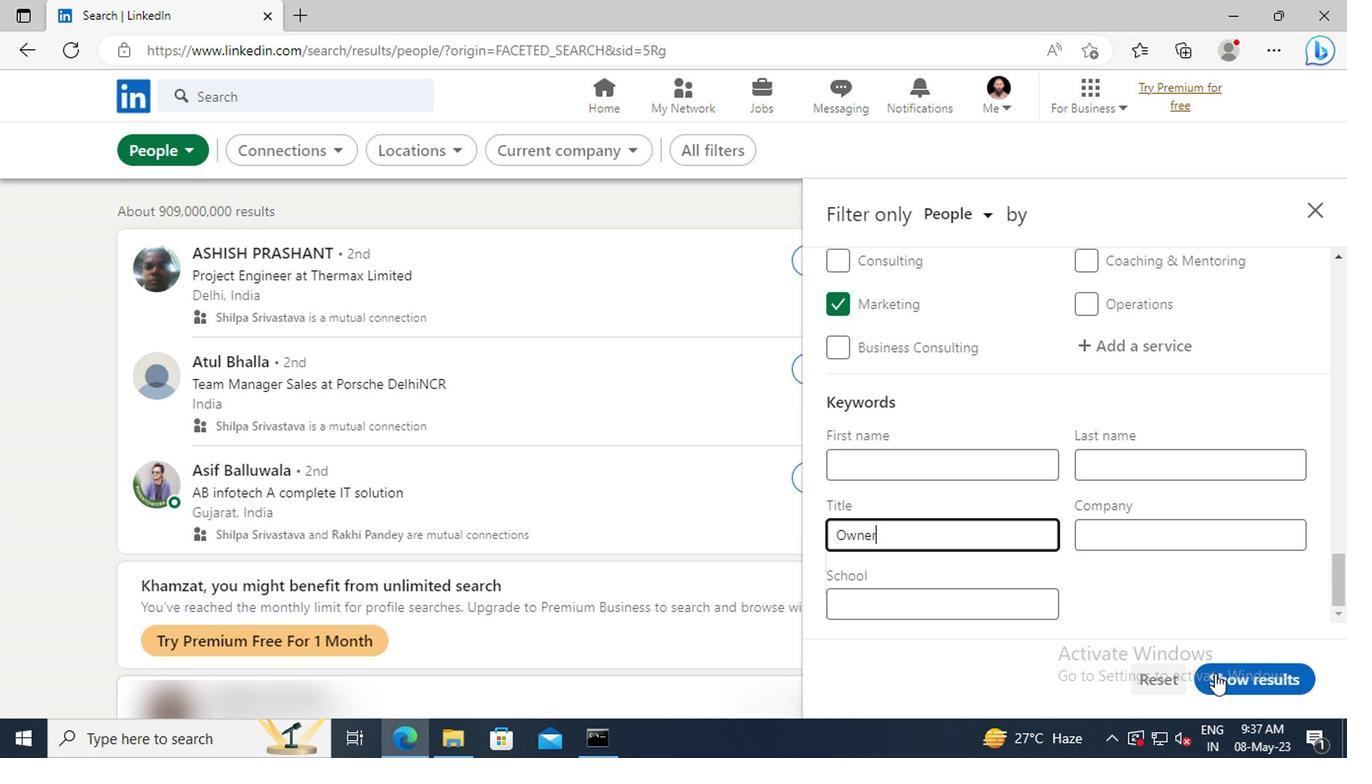
